 Task: Look for space in Oberá, Argentina from 1st August, 2023 to 5th August, 2023 for 1 adult in price range Rs.6000 to Rs.15000. Place can be entire place with 1  bedroom having 1 bed and 1 bathroom. Property type can be flat. Amenities needed are: wifi, heating, . Booking option can be shelf check-in. Required host language is English.
Action: Mouse moved to (542, 105)
Screenshot: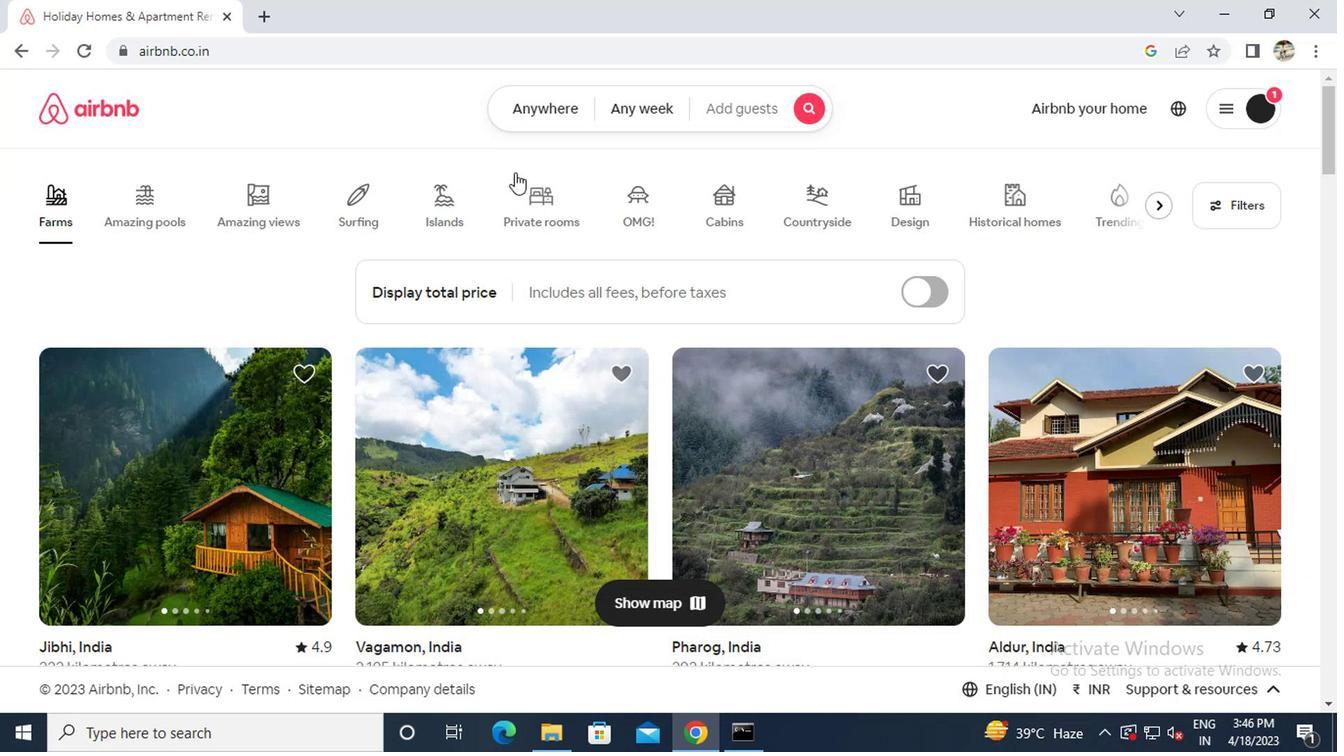 
Action: Mouse pressed left at (542, 105)
Screenshot: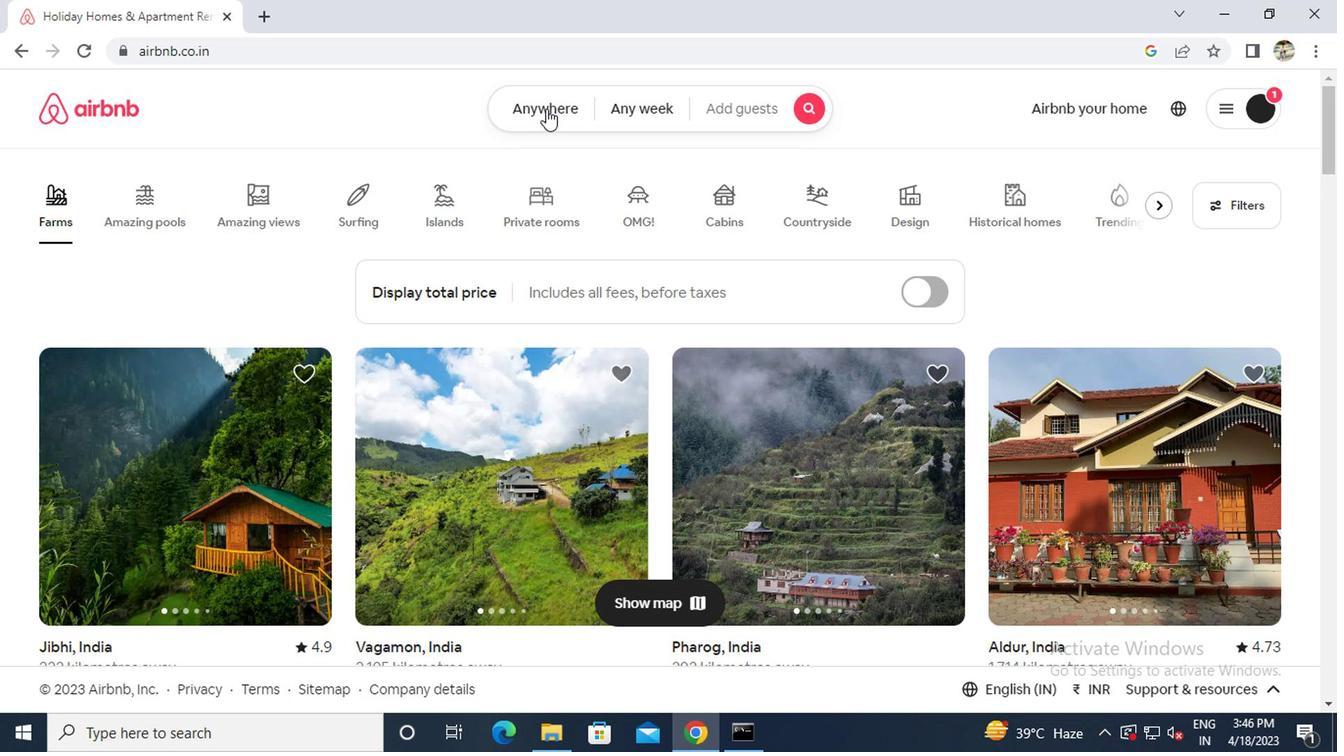 
Action: Mouse moved to (468, 181)
Screenshot: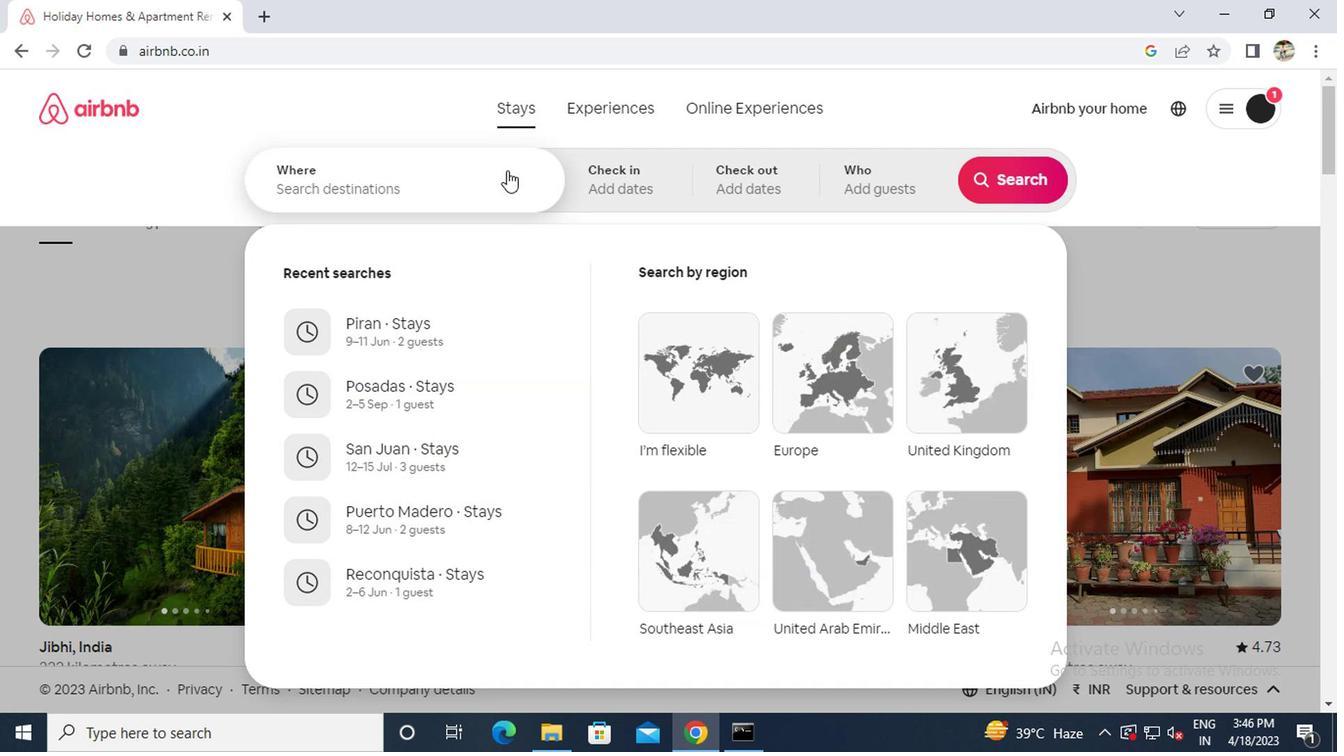 
Action: Mouse pressed left at (468, 181)
Screenshot: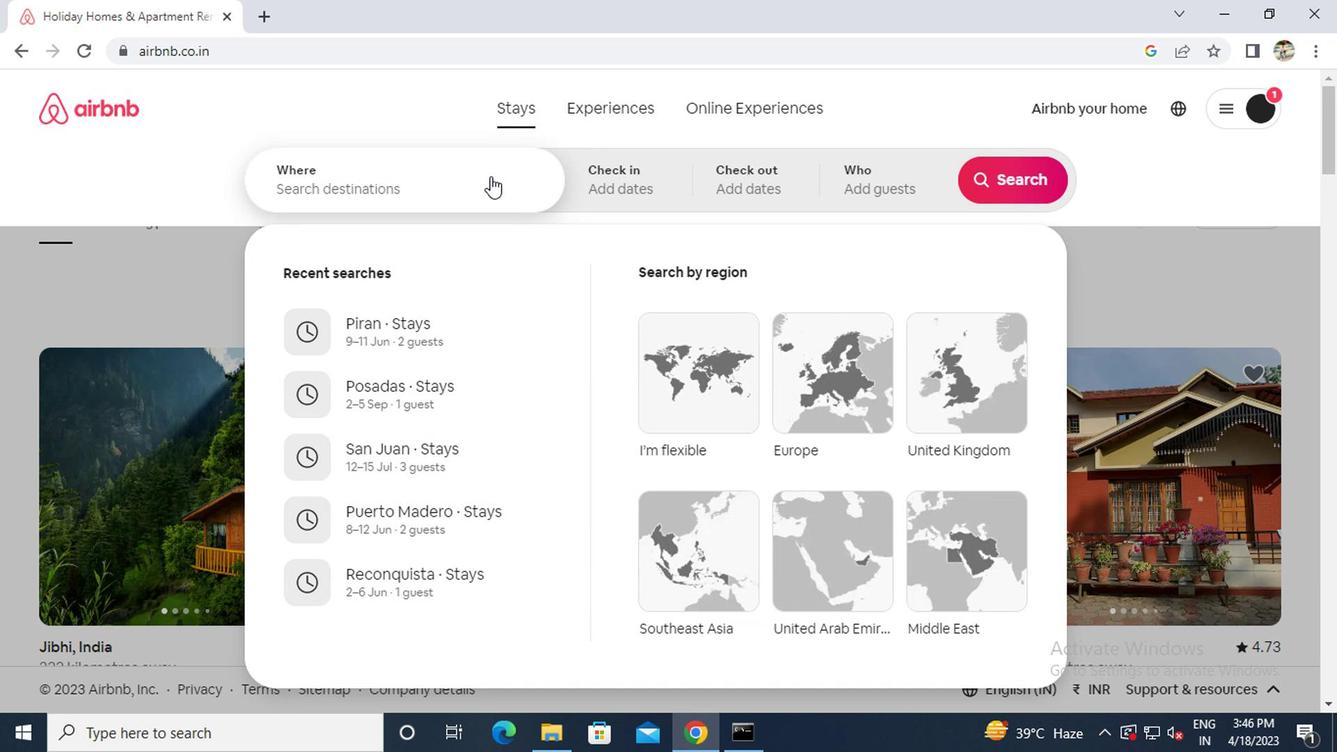 
Action: Key pressed o<Key.caps_lock>b
Screenshot: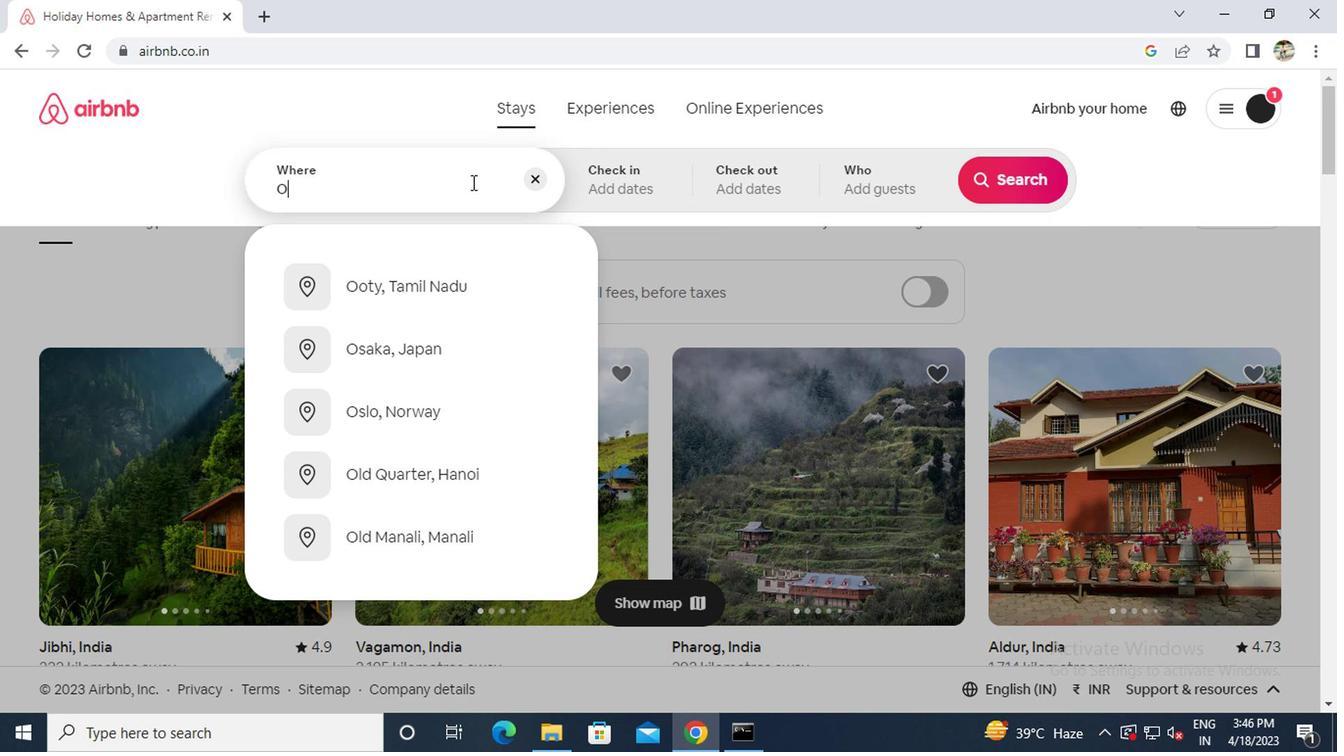 
Action: Mouse moved to (476, 173)
Screenshot: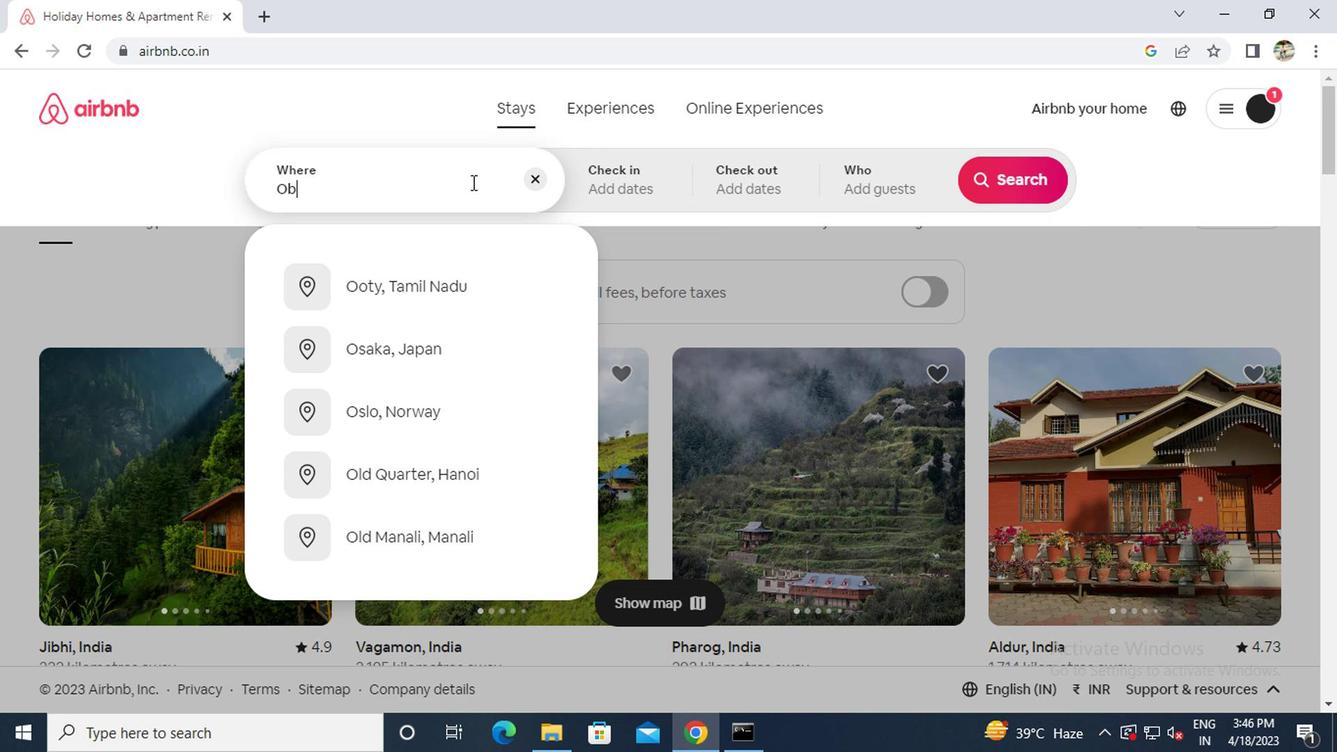 
Action: Key pressed era<Key.space><Key.caps_lock>a<Key.caps_lock>rgintin
Screenshot: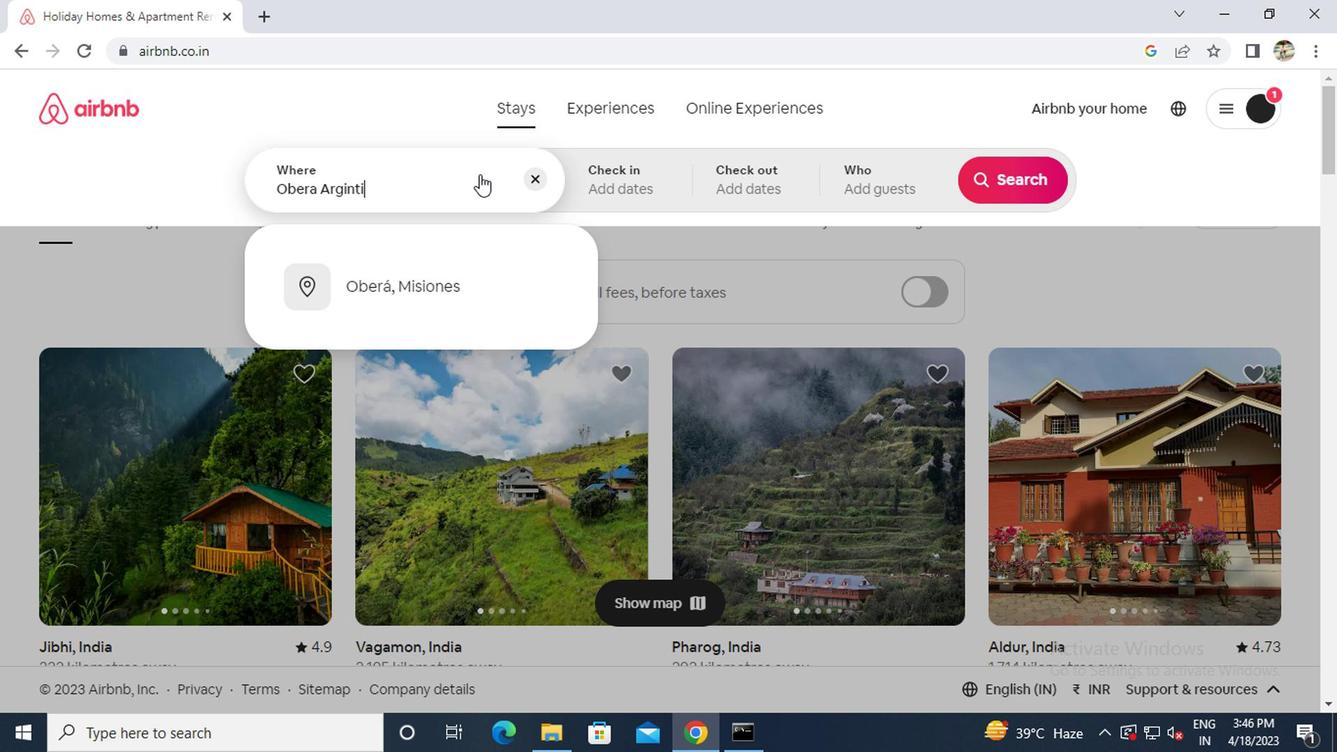 
Action: Mouse moved to (422, 275)
Screenshot: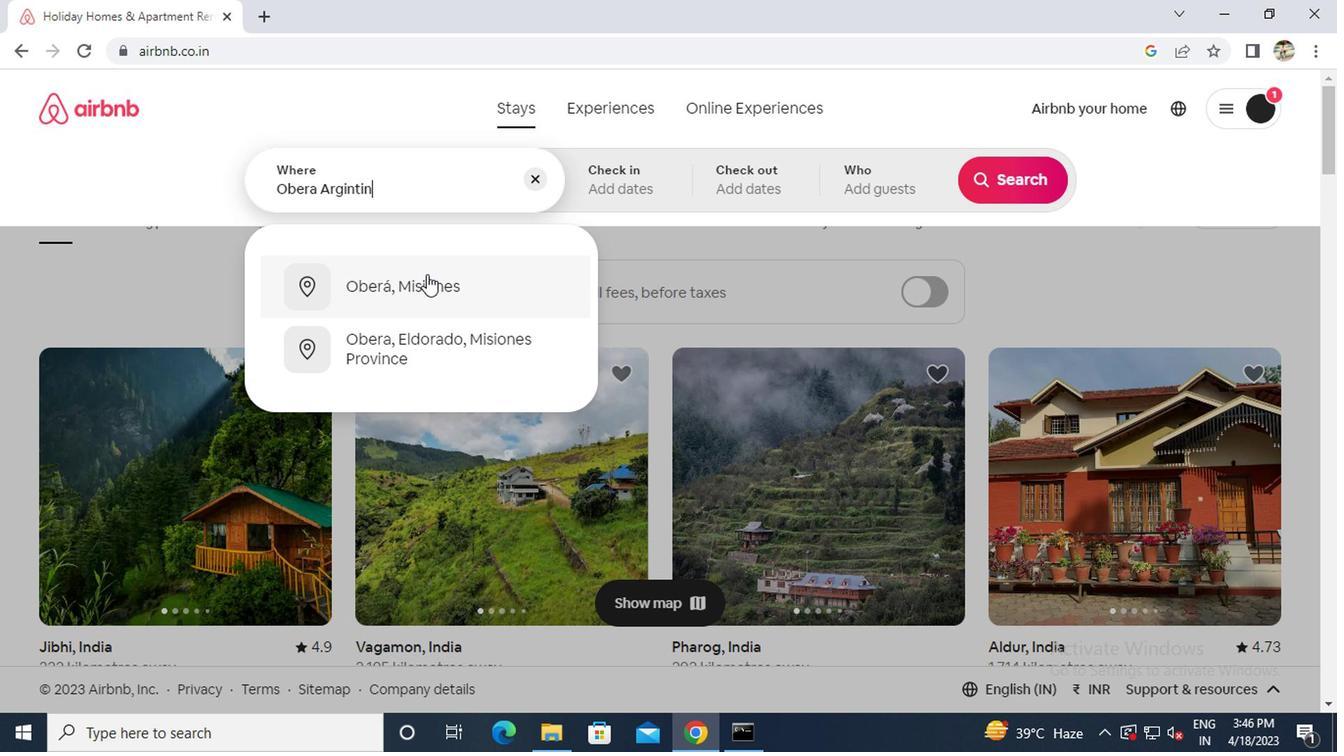 
Action: Mouse pressed left at (422, 275)
Screenshot: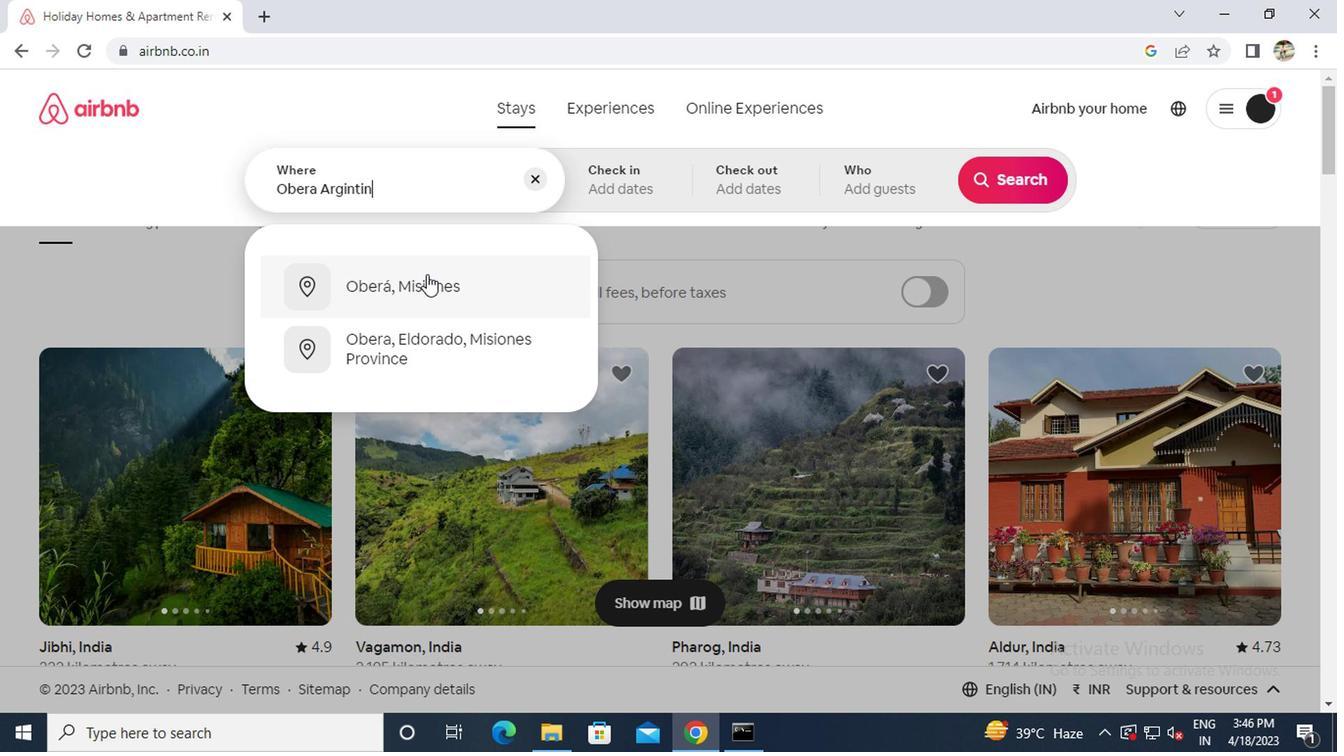 
Action: Mouse moved to (996, 333)
Screenshot: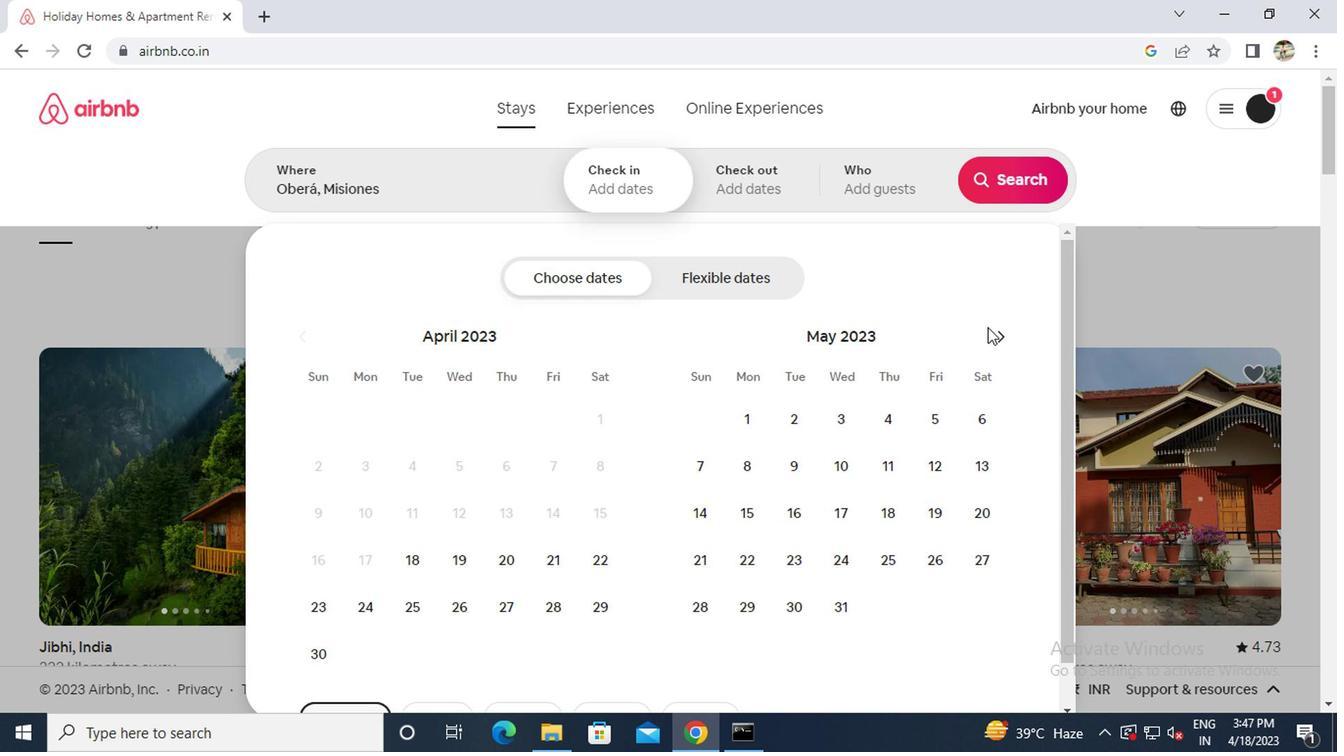 
Action: Mouse pressed left at (996, 333)
Screenshot: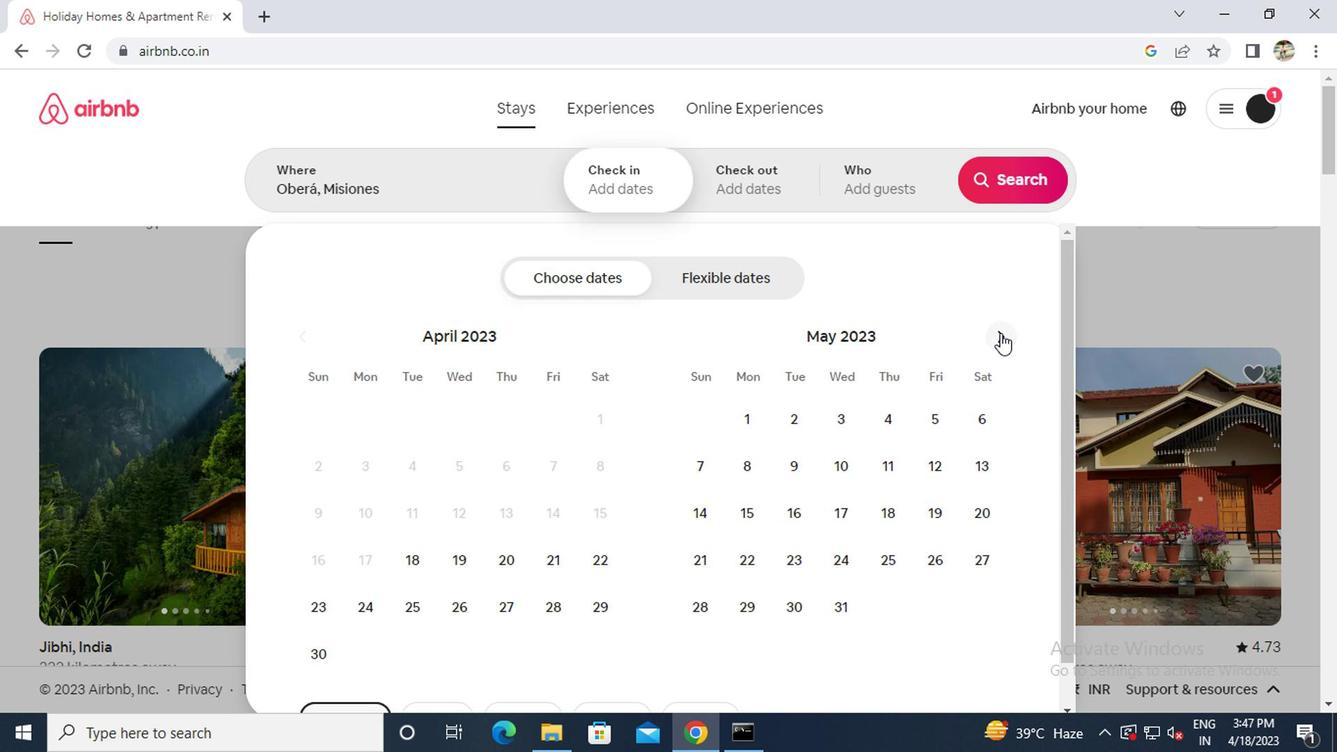 
Action: Mouse pressed left at (996, 333)
Screenshot: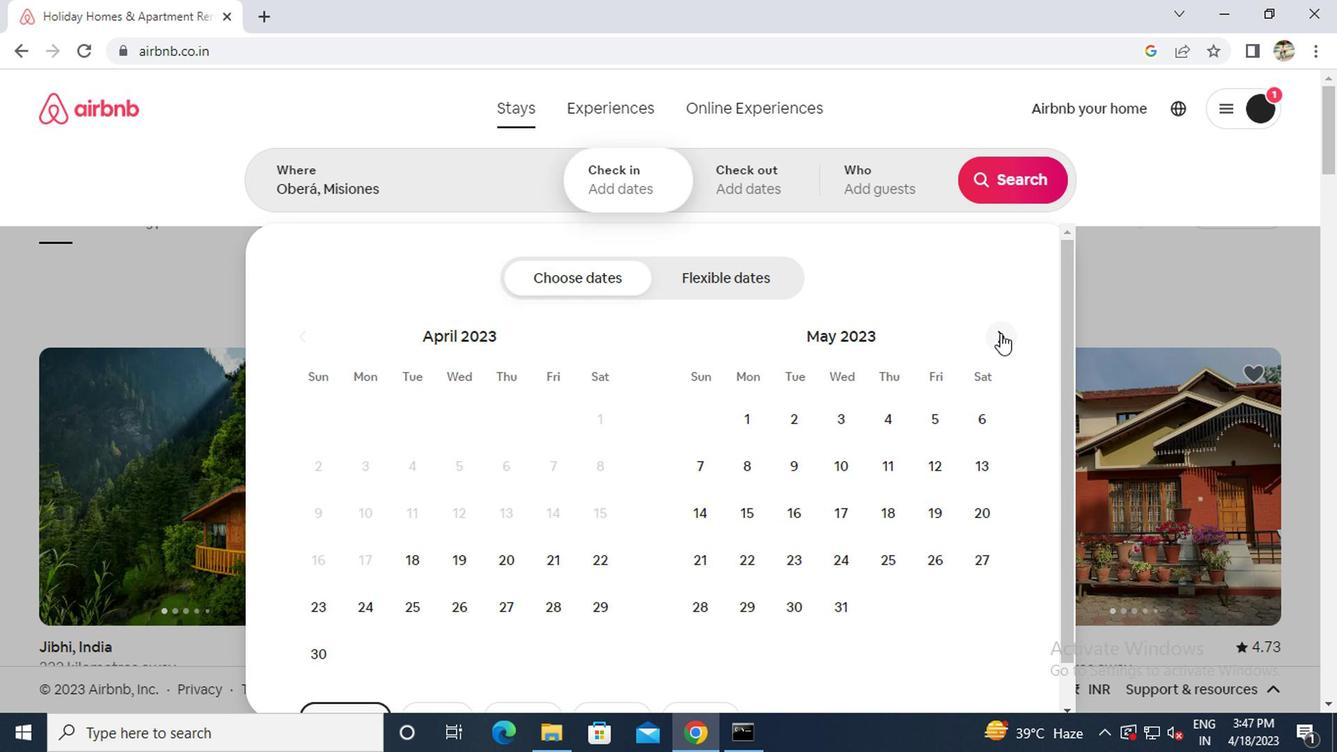 
Action: Mouse pressed left at (996, 333)
Screenshot: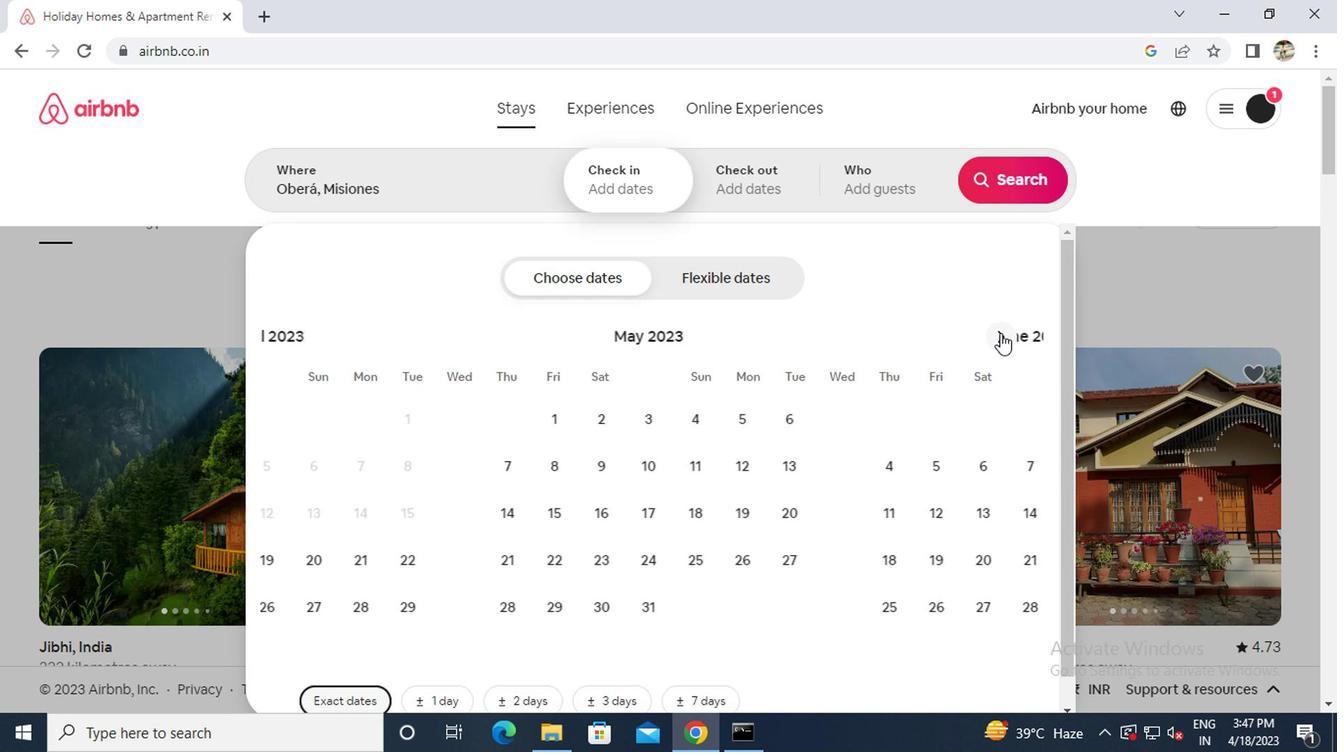 
Action: Mouse pressed left at (996, 333)
Screenshot: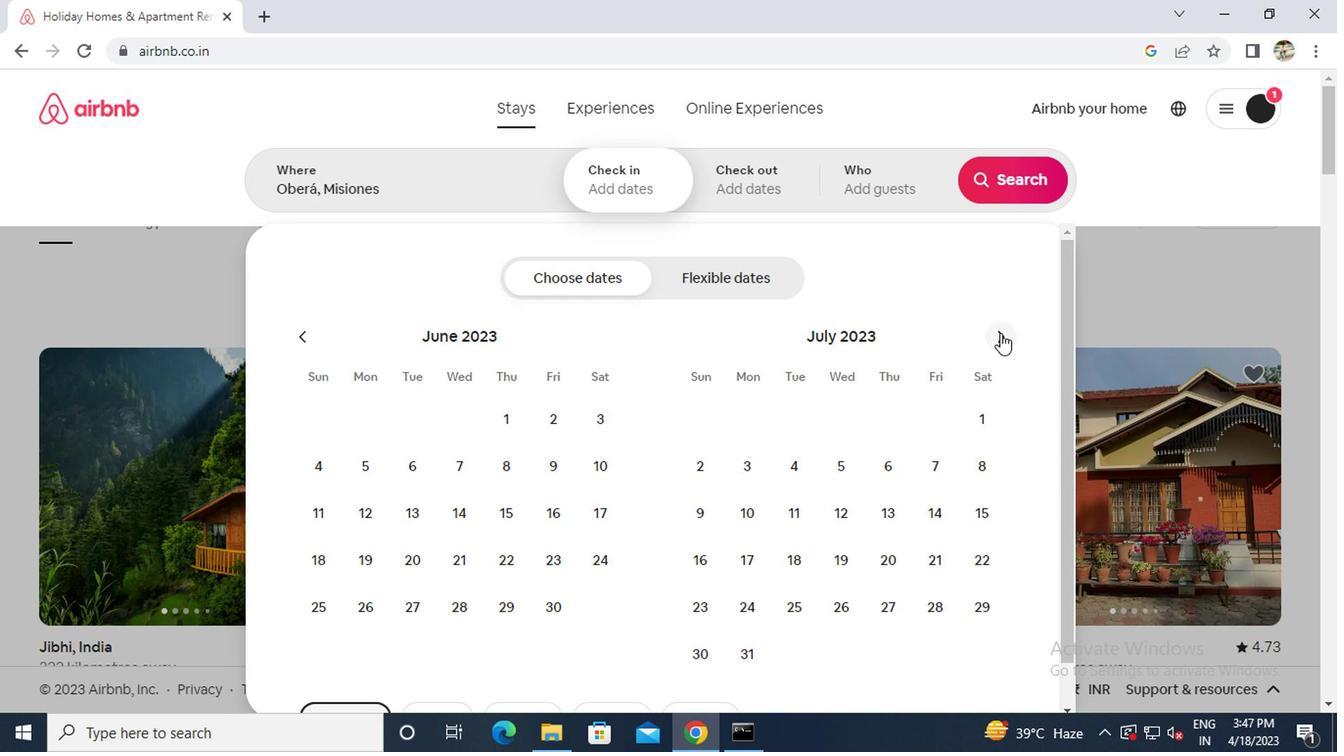 
Action: Mouse moved to (795, 412)
Screenshot: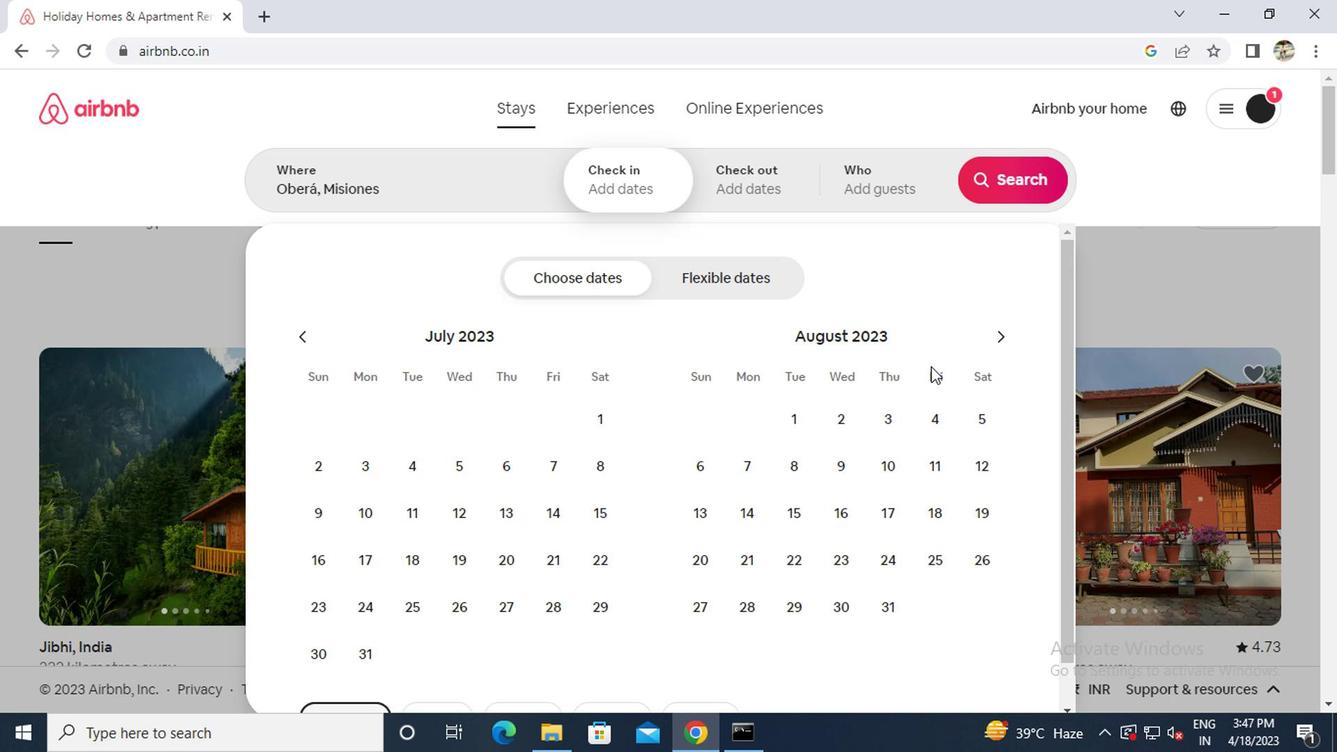 
Action: Mouse pressed left at (795, 412)
Screenshot: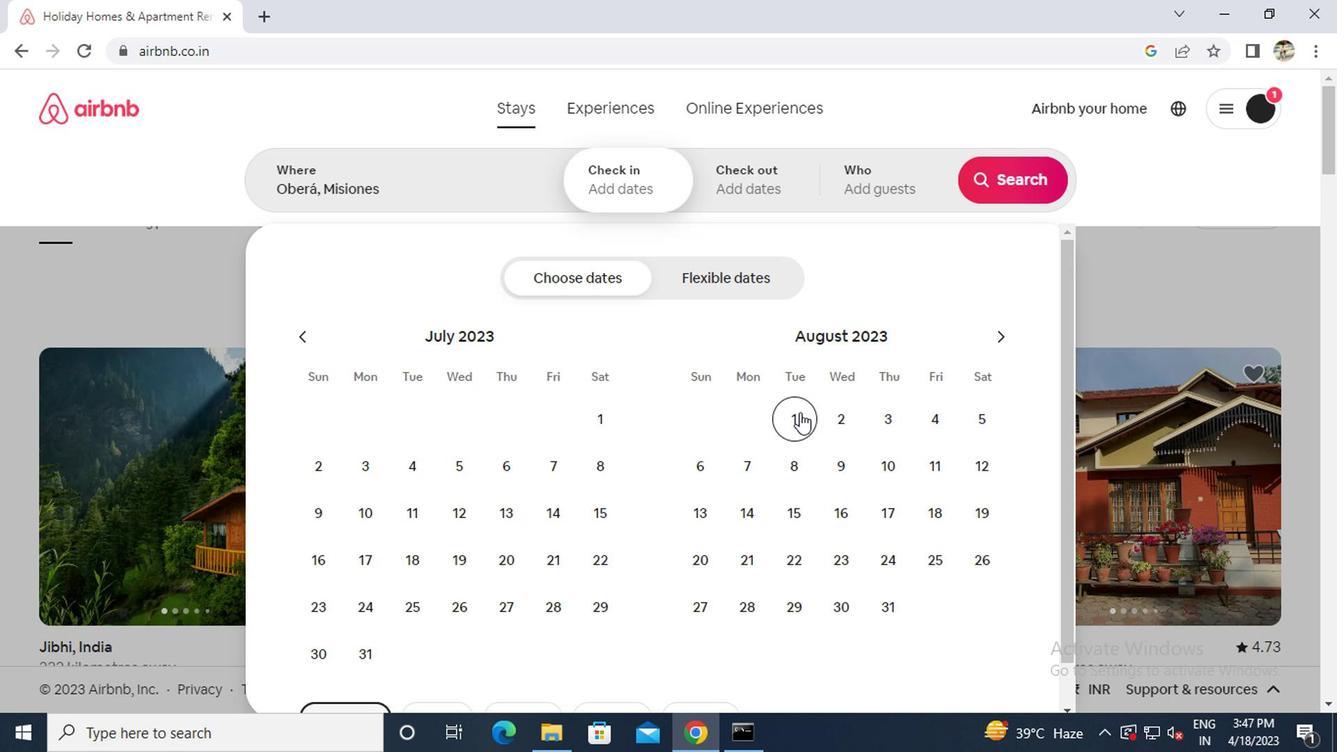 
Action: Mouse moved to (974, 425)
Screenshot: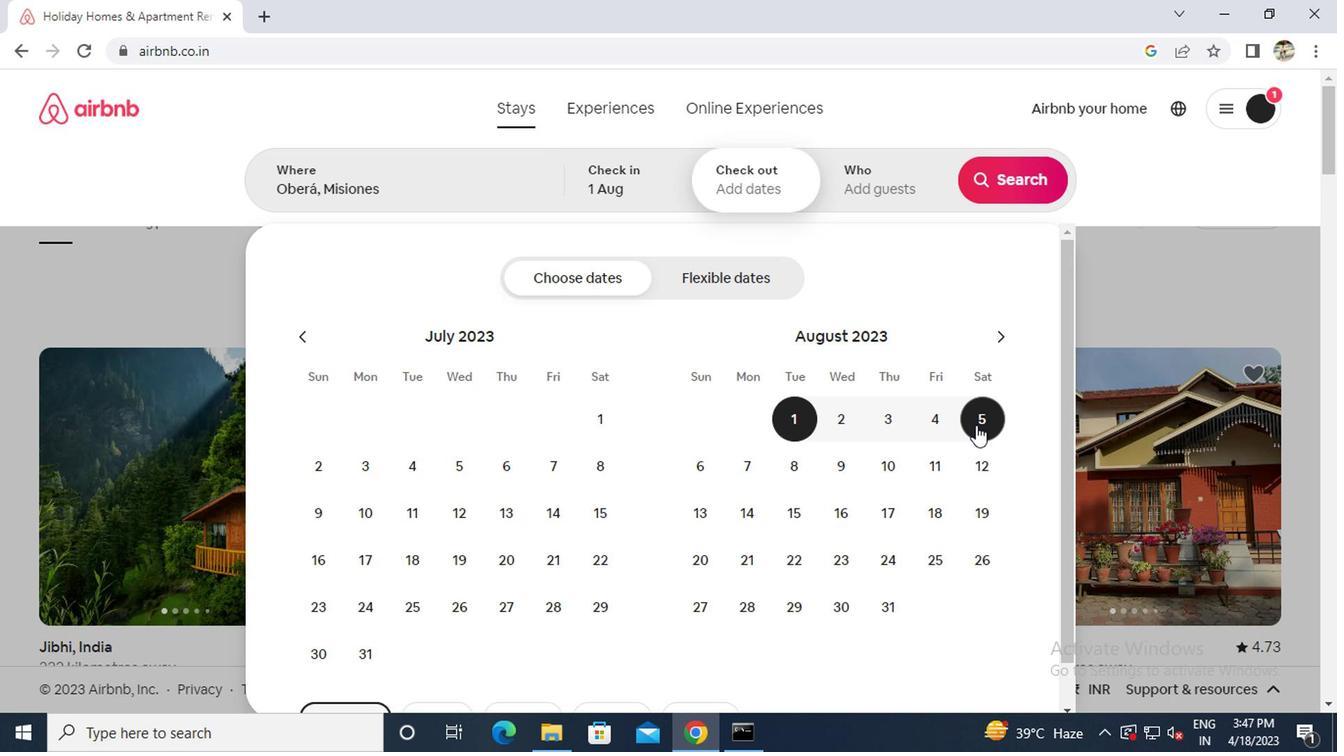 
Action: Mouse pressed left at (974, 425)
Screenshot: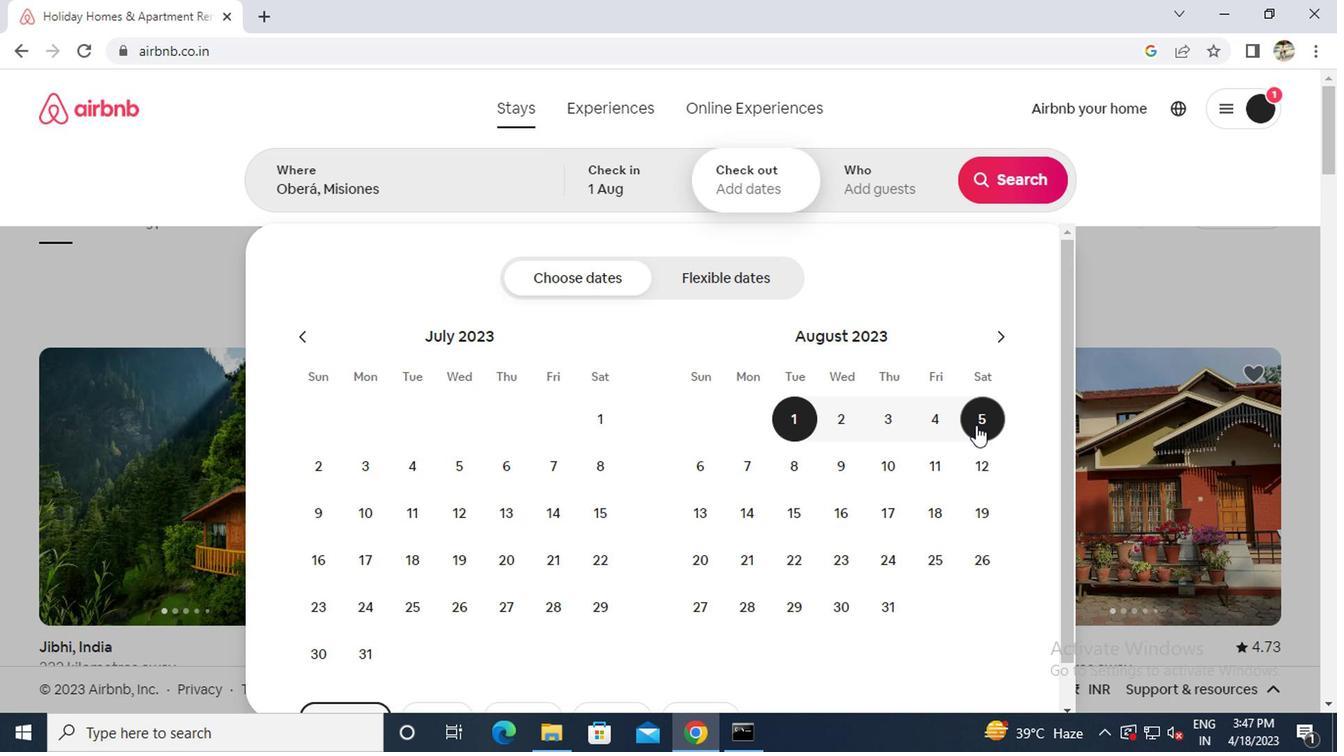 
Action: Mouse moved to (897, 180)
Screenshot: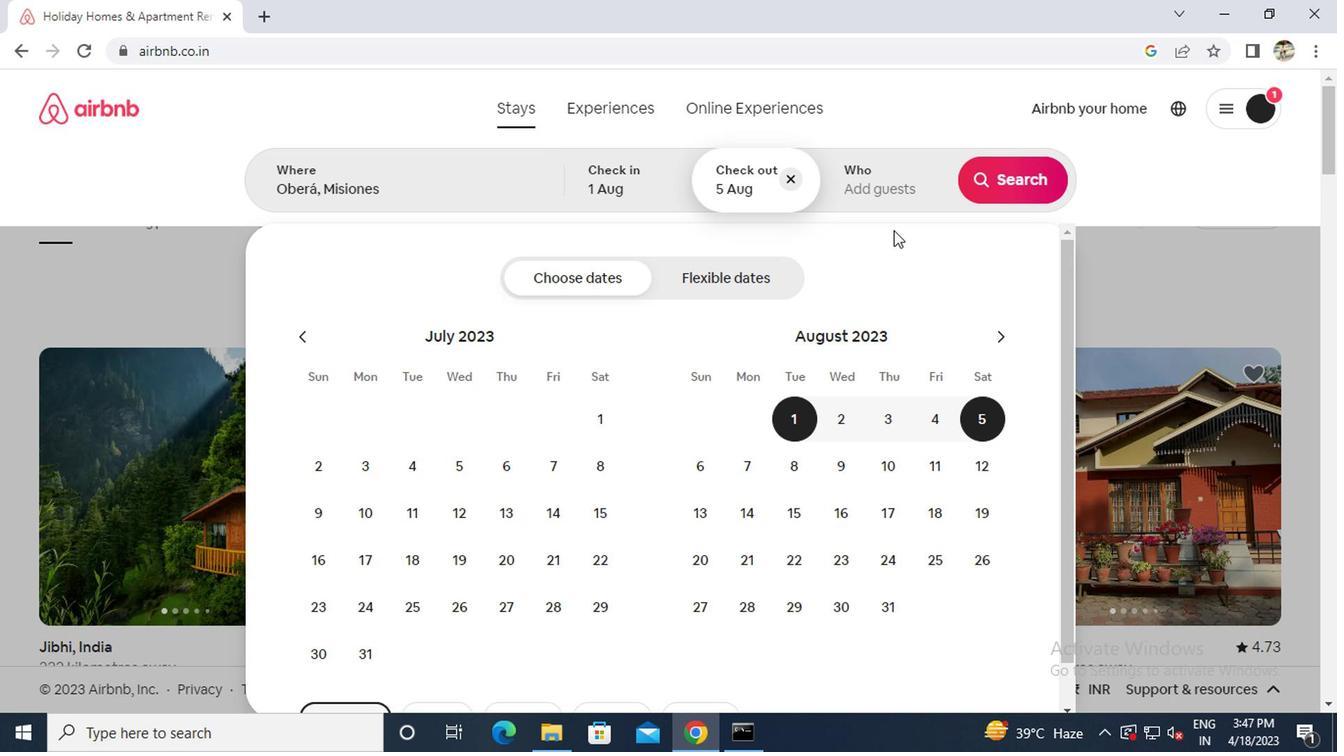 
Action: Mouse pressed left at (897, 180)
Screenshot: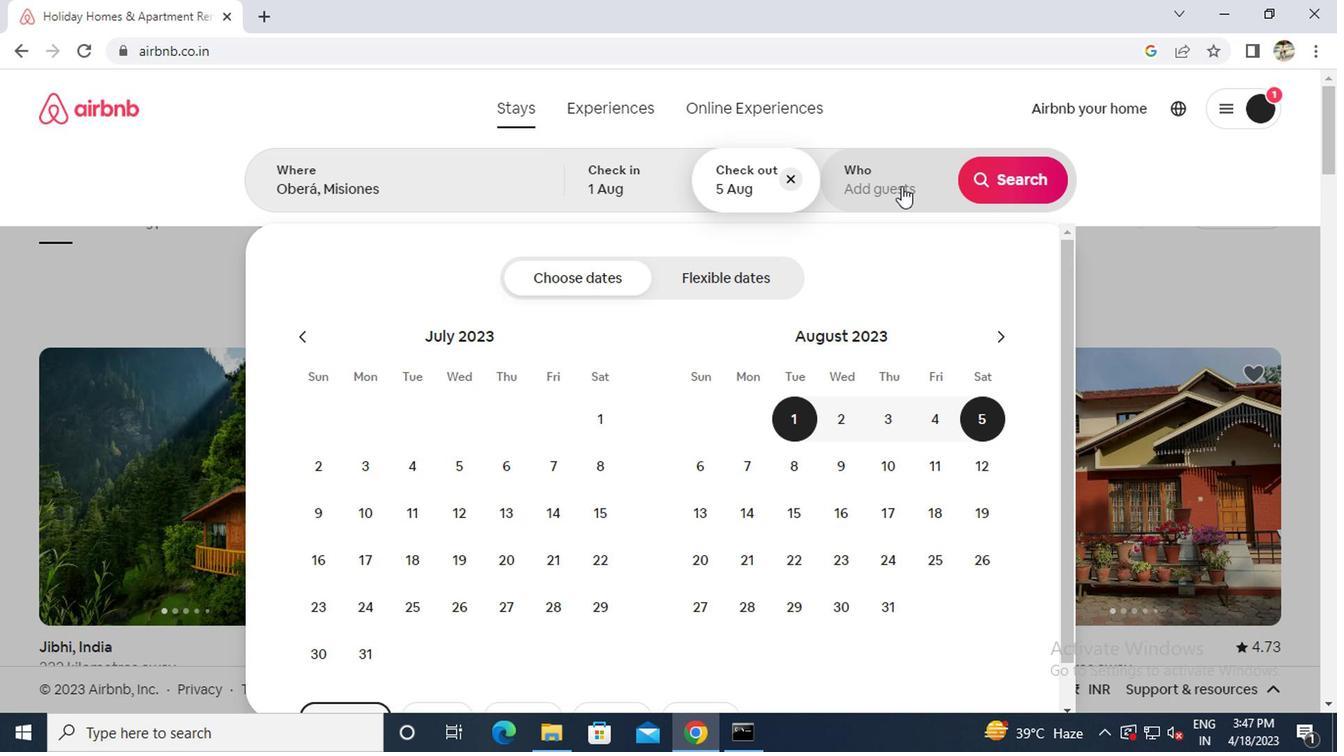 
Action: Mouse moved to (1000, 283)
Screenshot: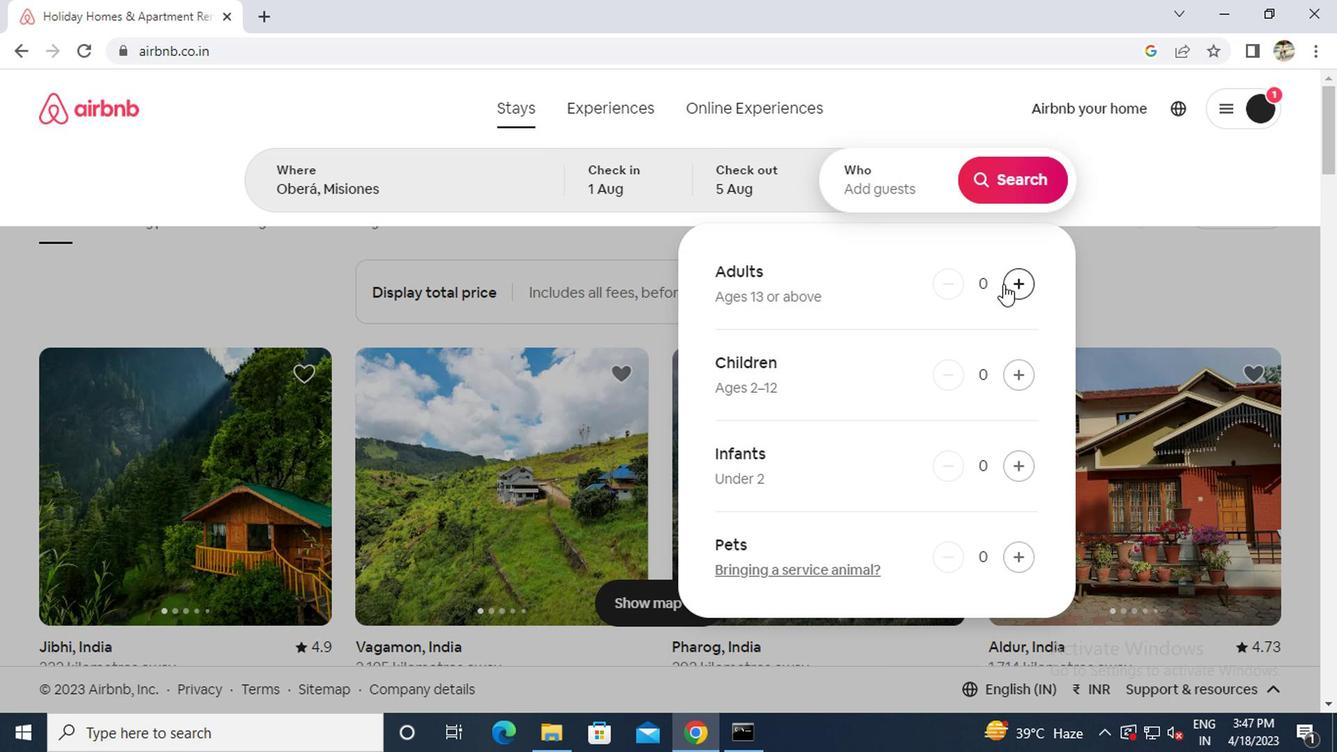 
Action: Mouse pressed left at (1000, 283)
Screenshot: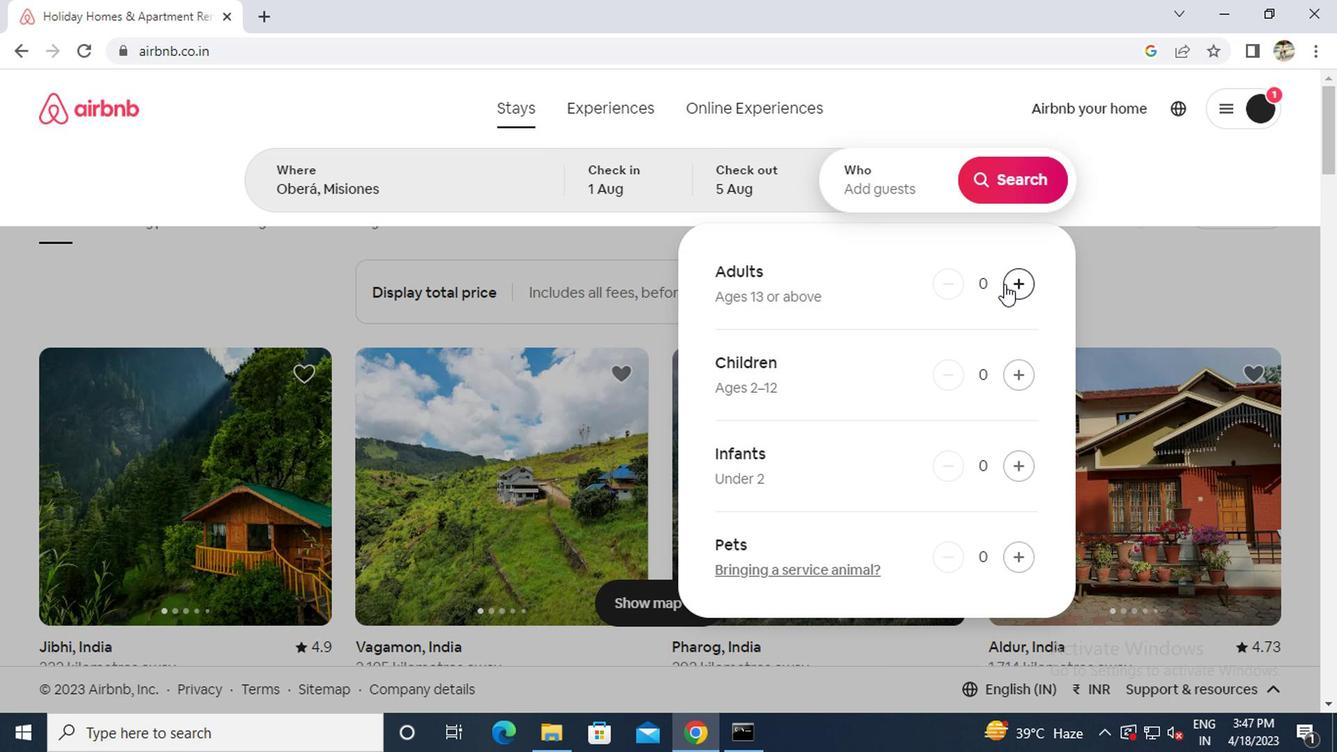 
Action: Mouse moved to (985, 179)
Screenshot: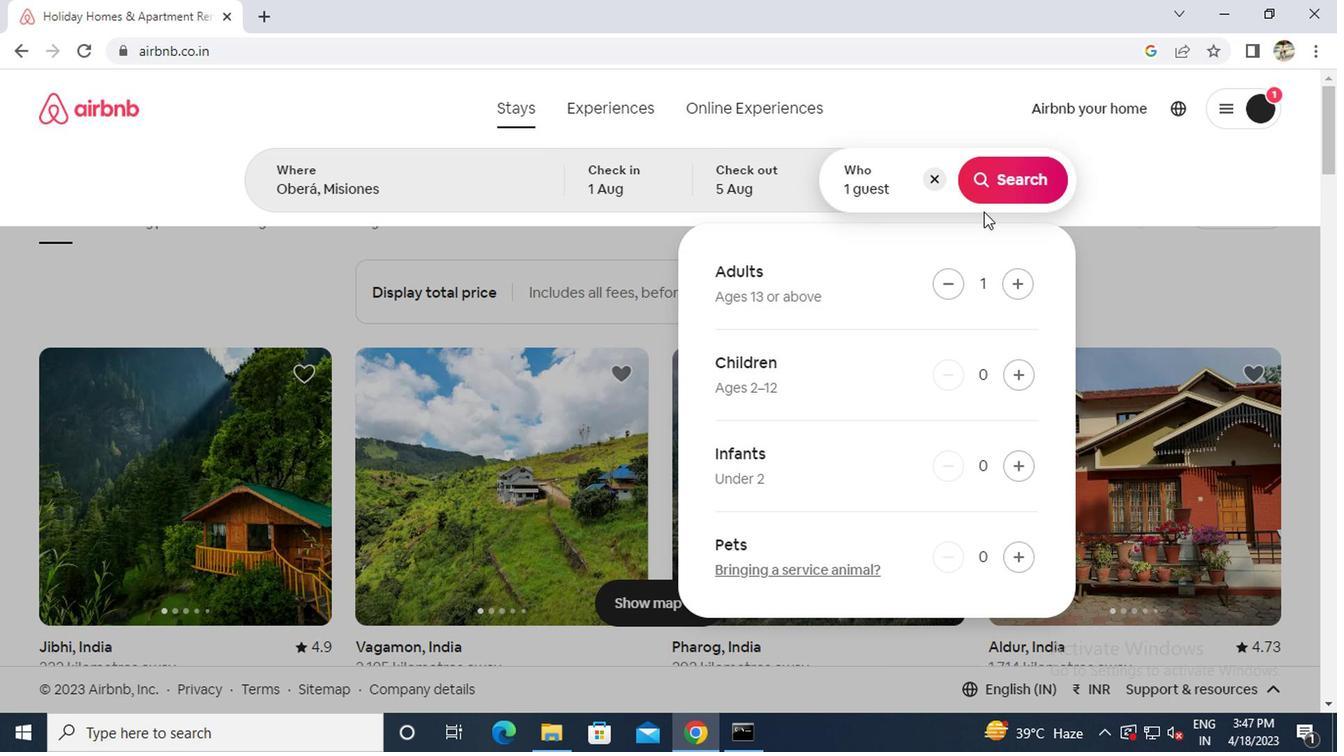 
Action: Mouse pressed left at (985, 179)
Screenshot: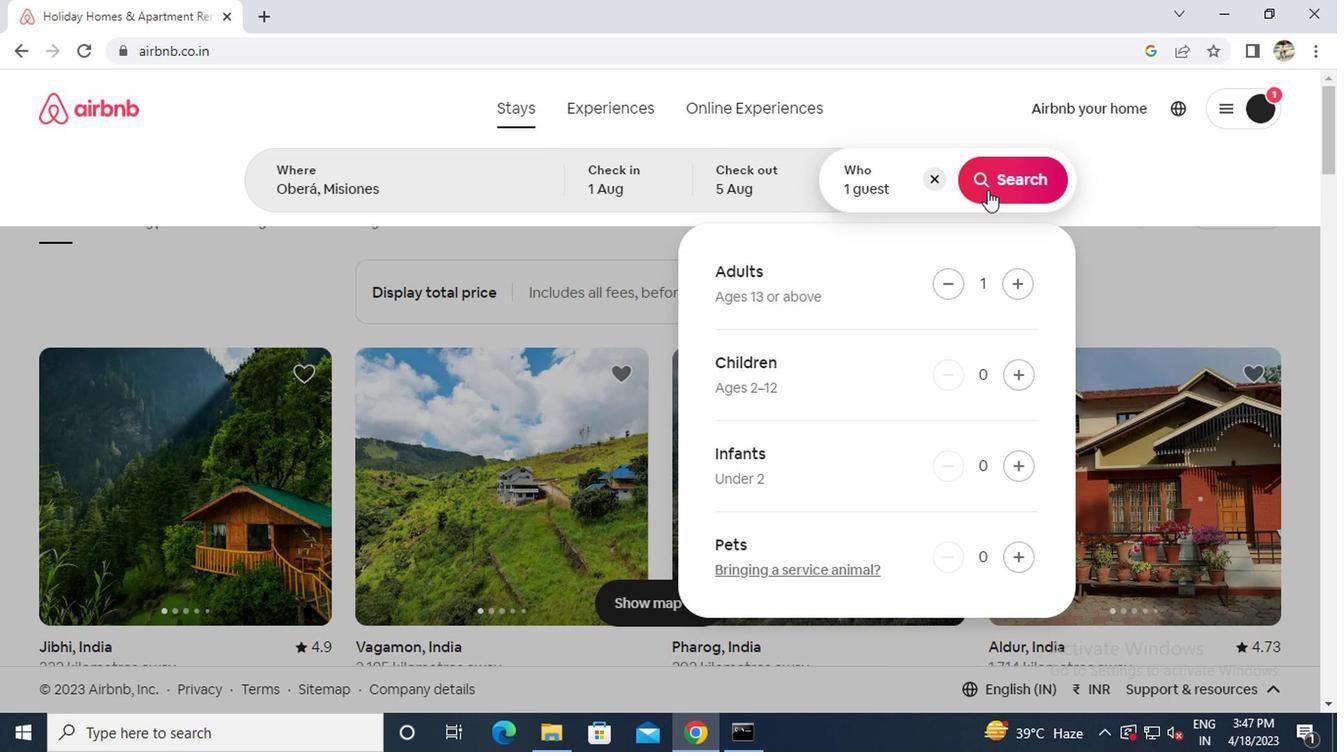 
Action: Mouse moved to (1227, 182)
Screenshot: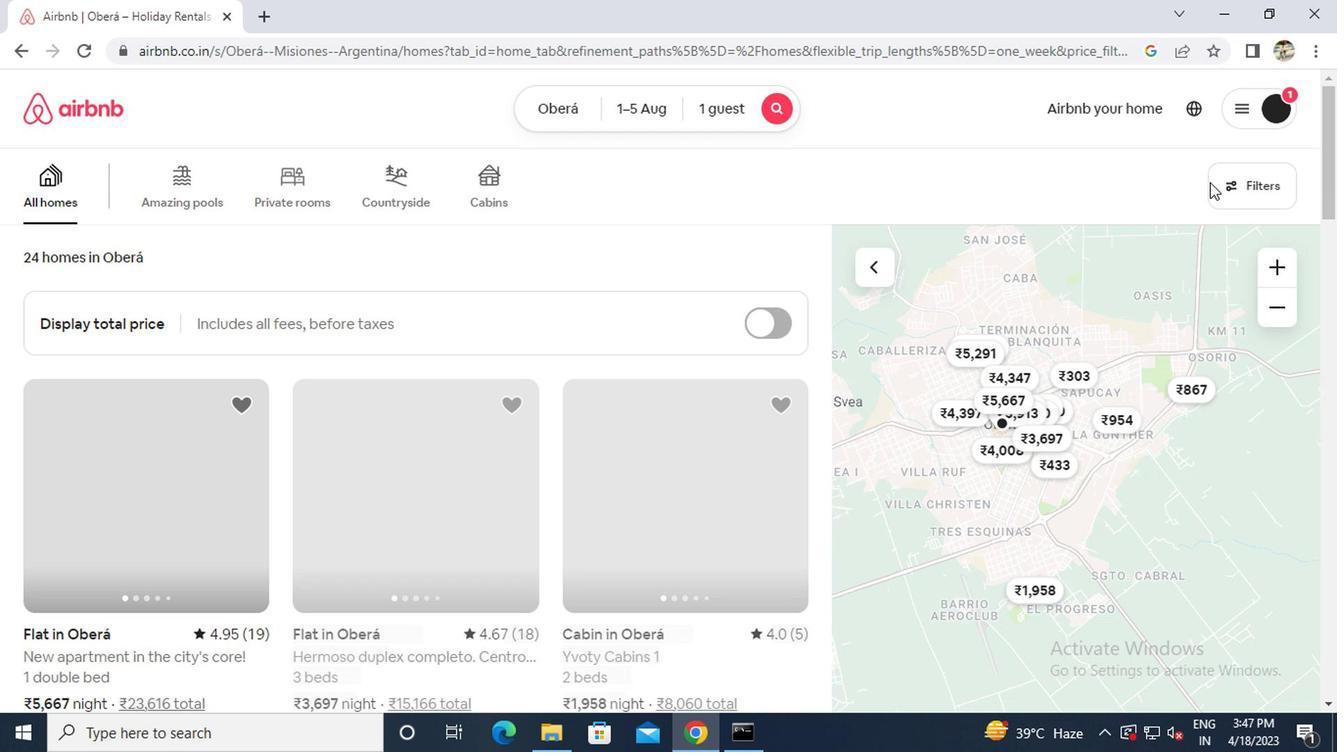 
Action: Mouse pressed left at (1227, 182)
Screenshot: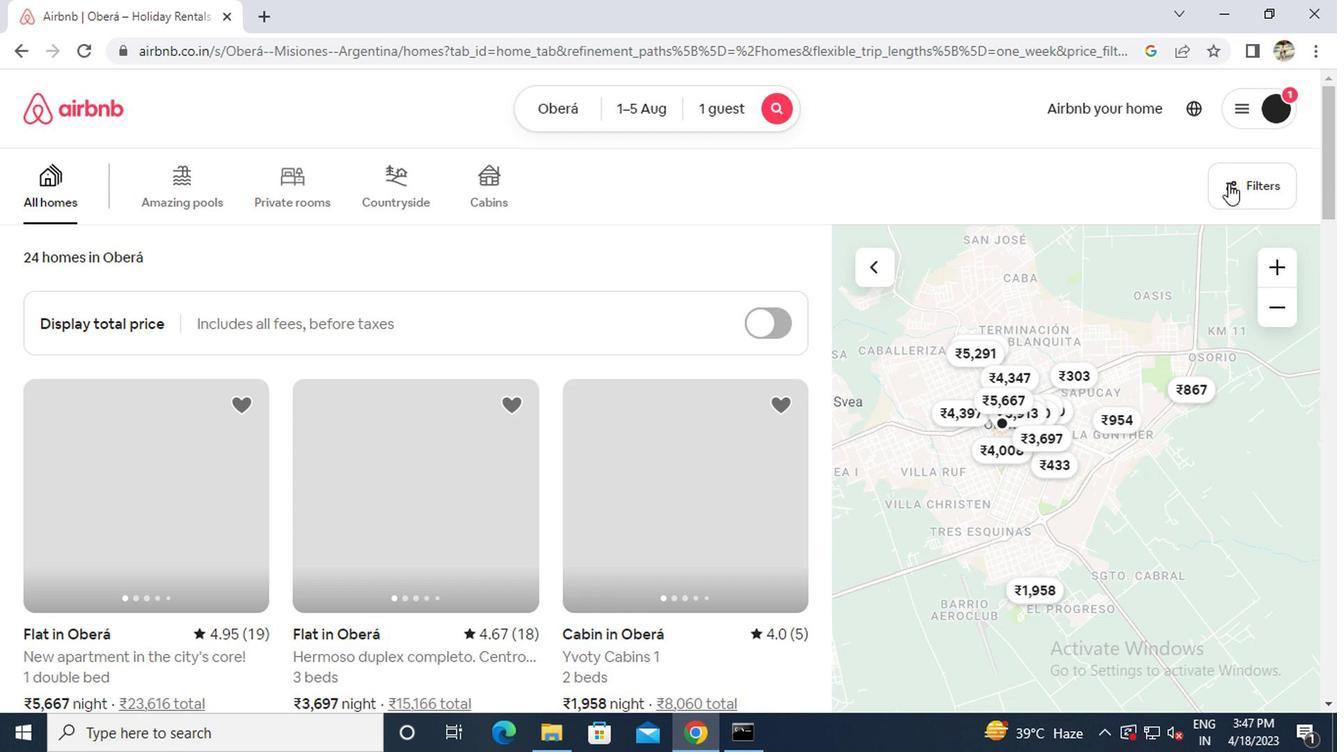 
Action: Mouse moved to (466, 438)
Screenshot: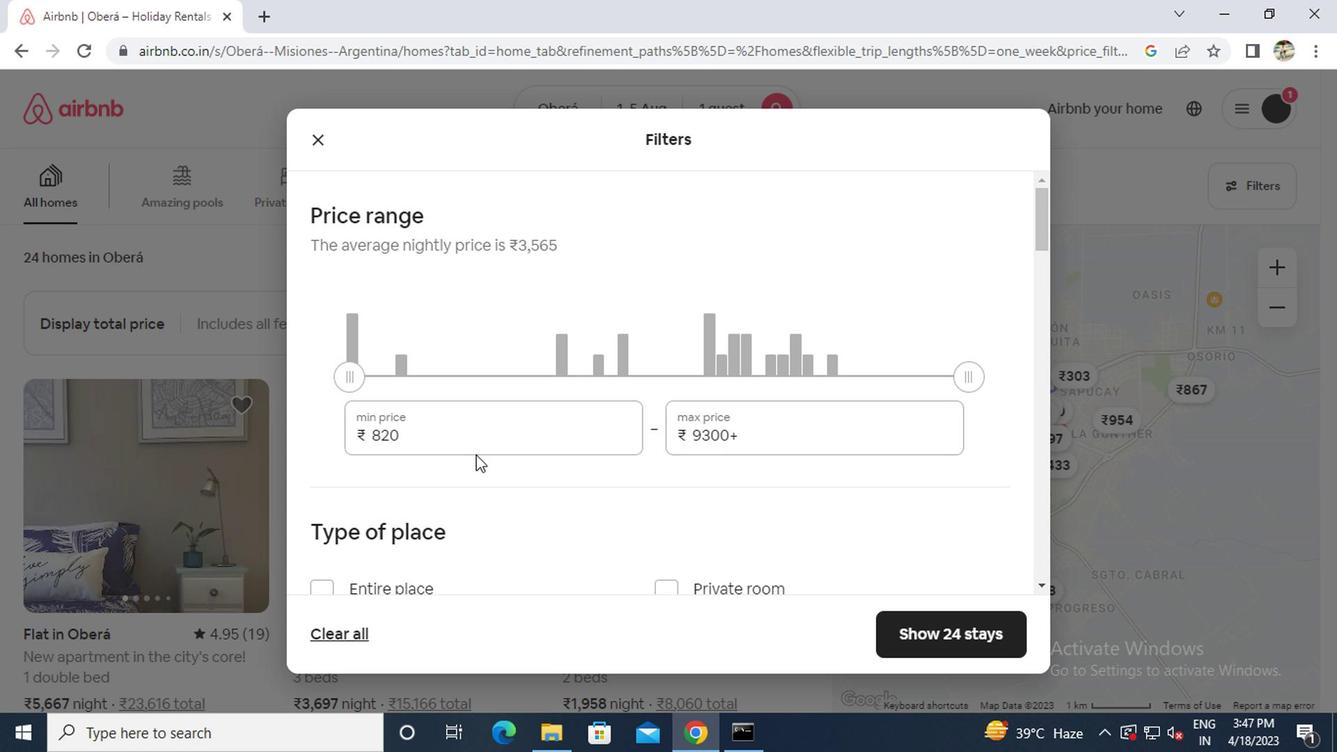 
Action: Mouse pressed left at (466, 438)
Screenshot: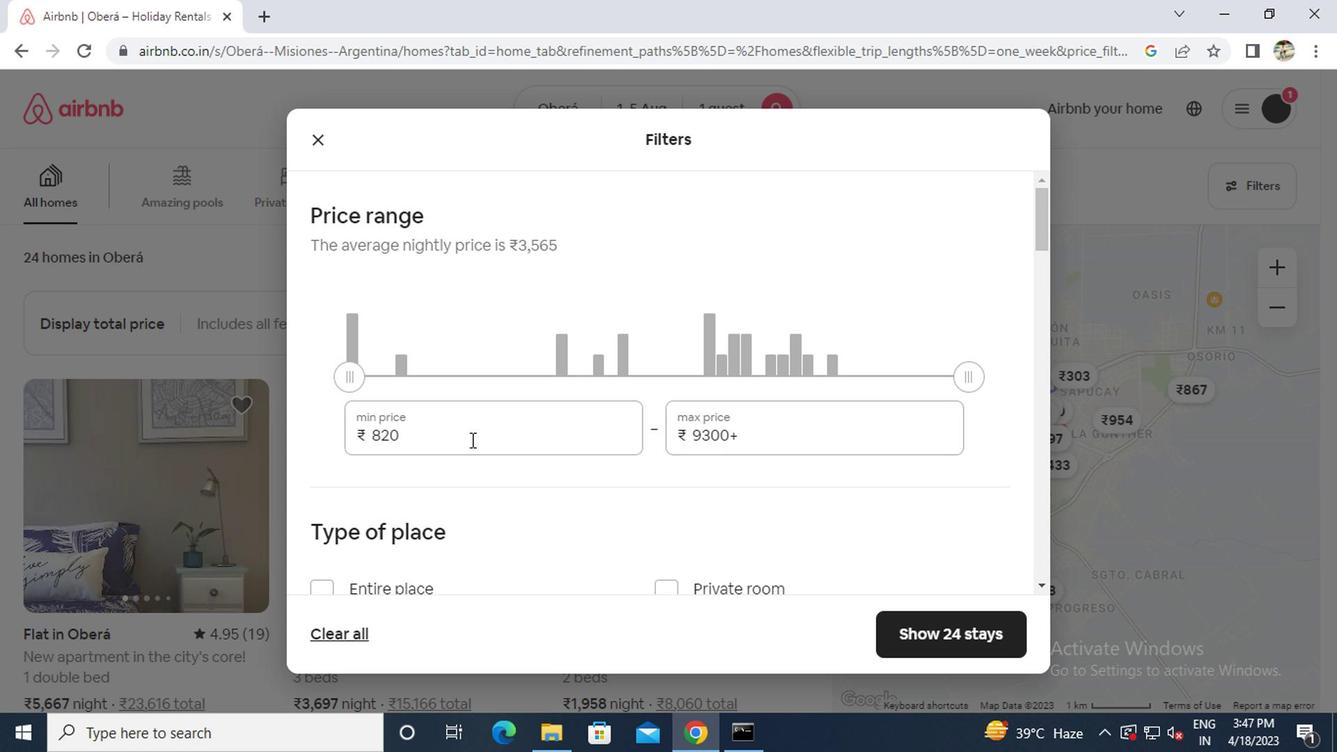 
Action: Key pressed ctrl+A
Screenshot: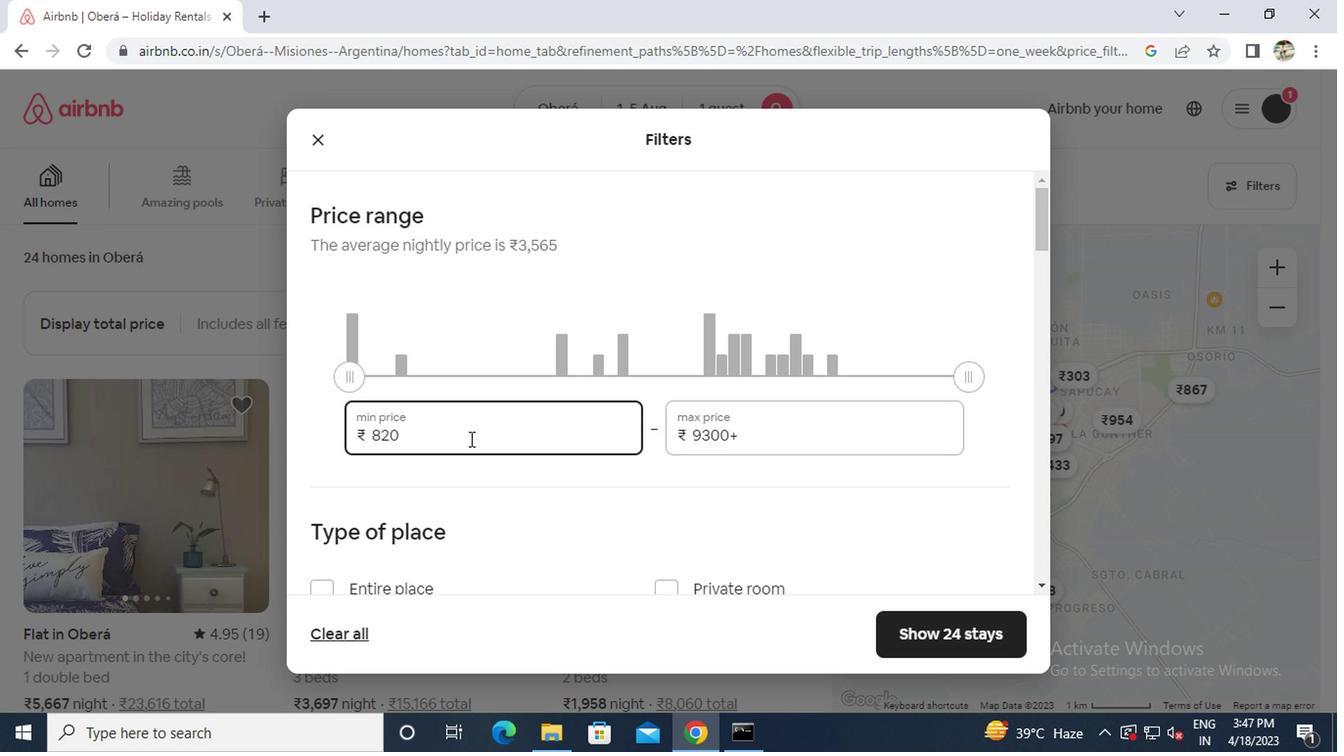 
Action: Mouse moved to (466, 437)
Screenshot: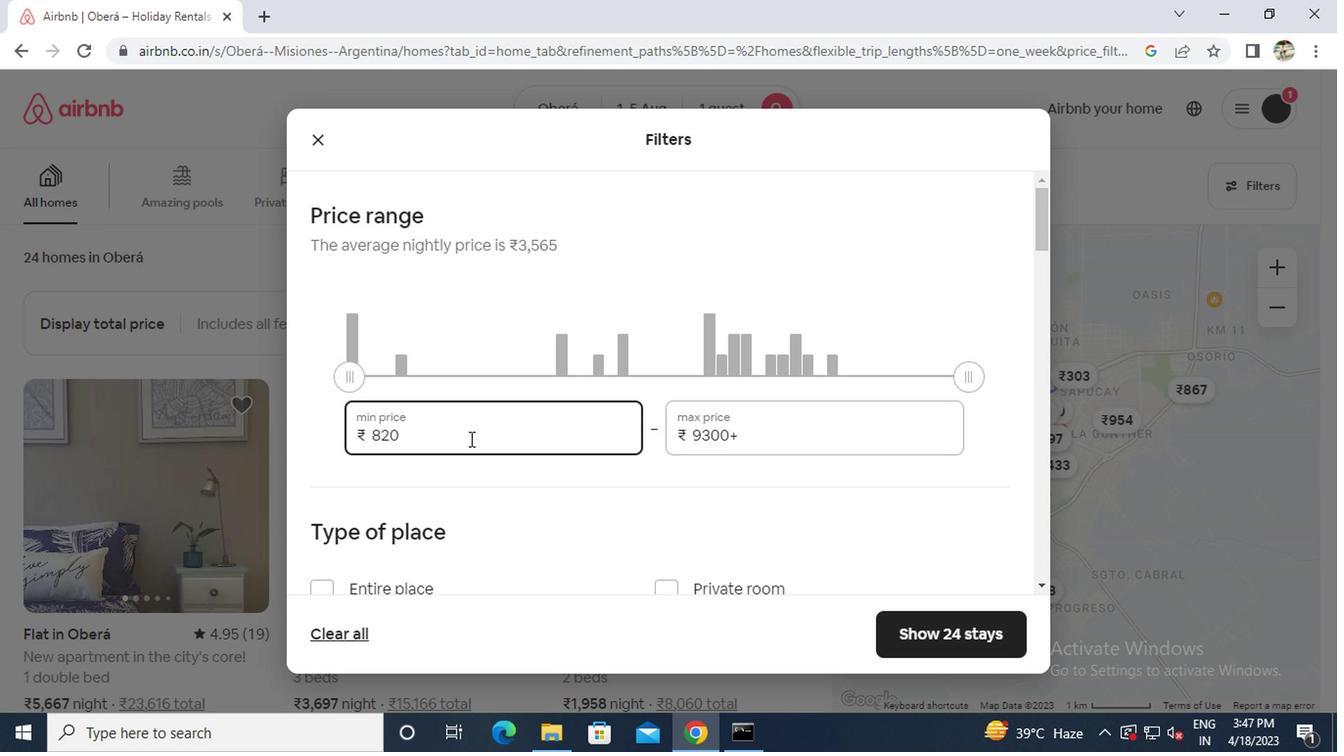 
Action: Key pressed 6000
Screenshot: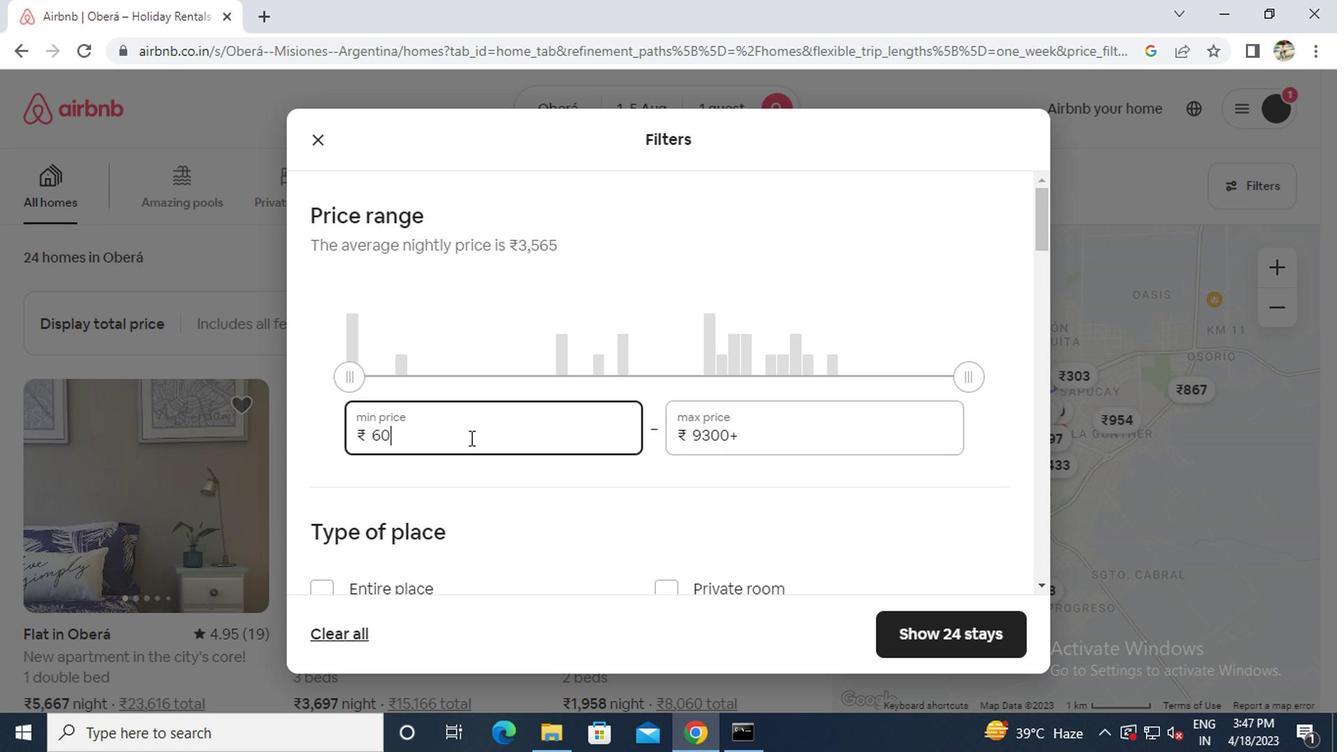 
Action: Mouse moved to (829, 437)
Screenshot: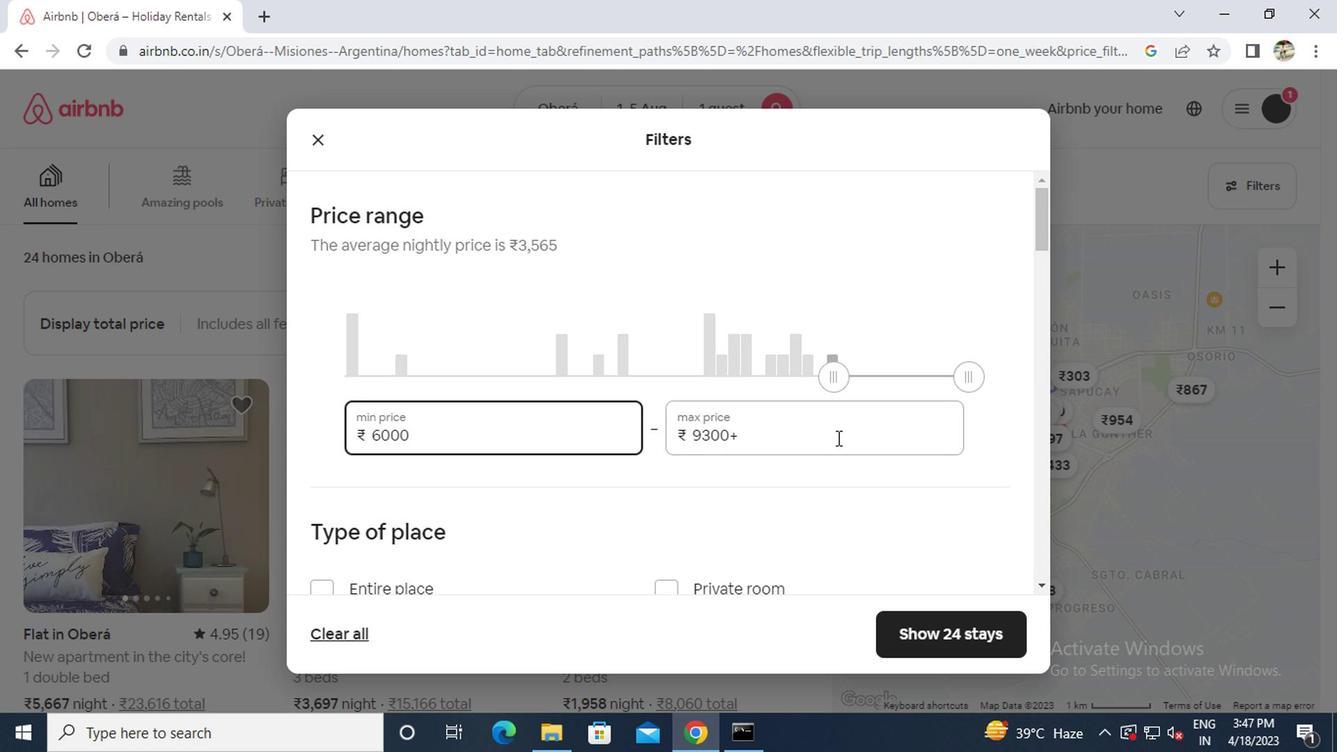 
Action: Mouse pressed left at (829, 437)
Screenshot: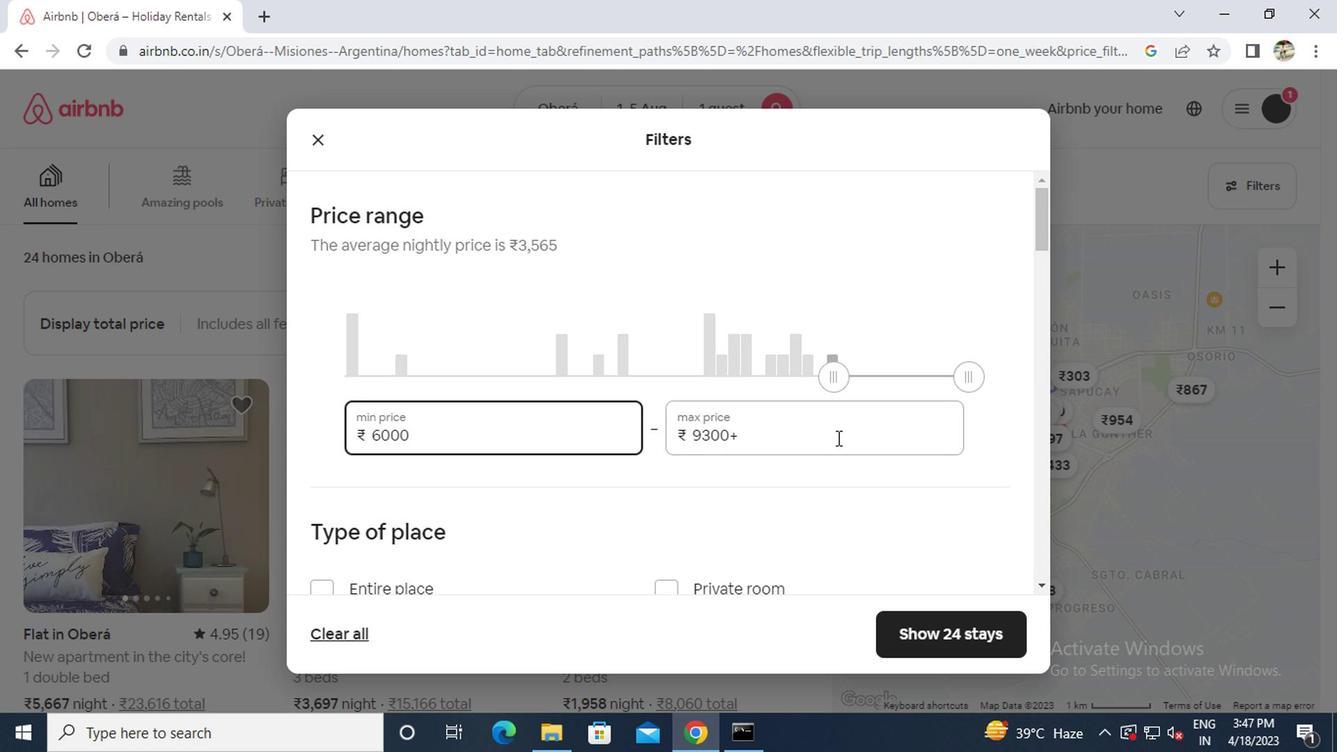 
Action: Mouse moved to (829, 438)
Screenshot: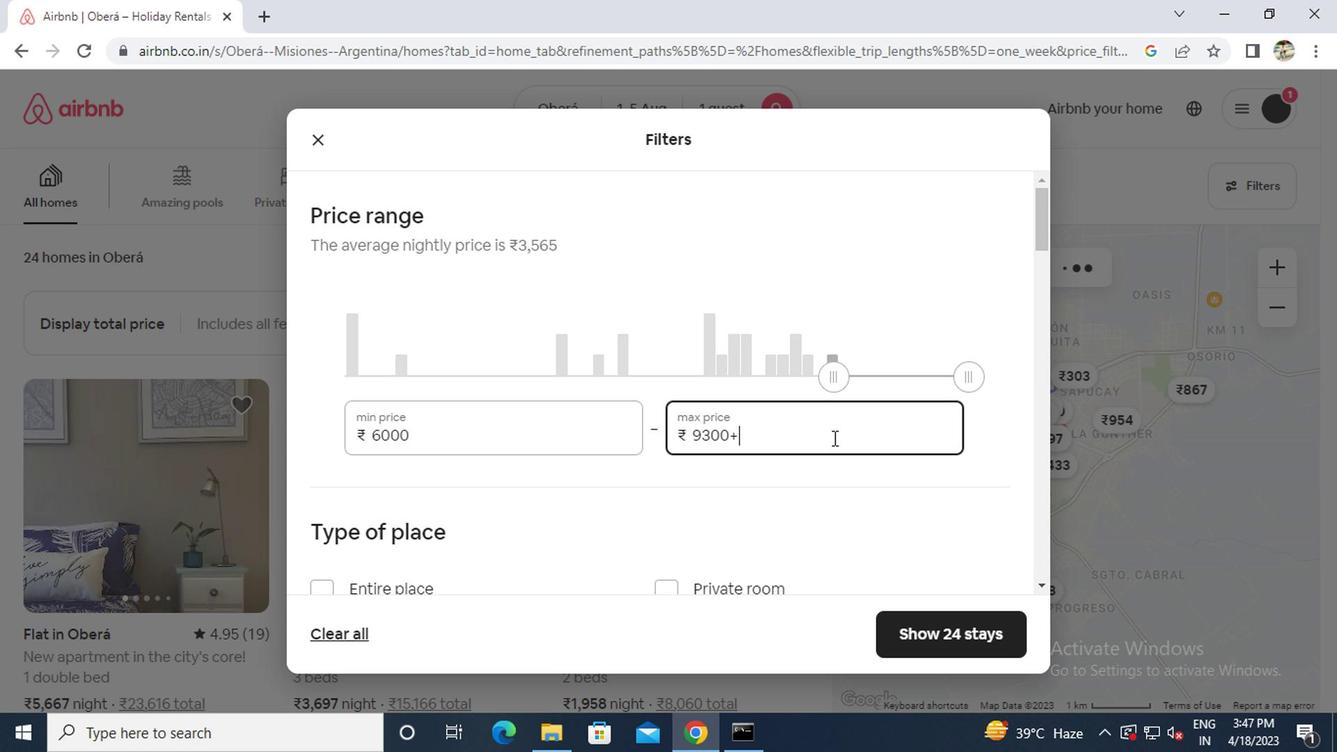 
Action: Key pressed ctrl+A10000
Screenshot: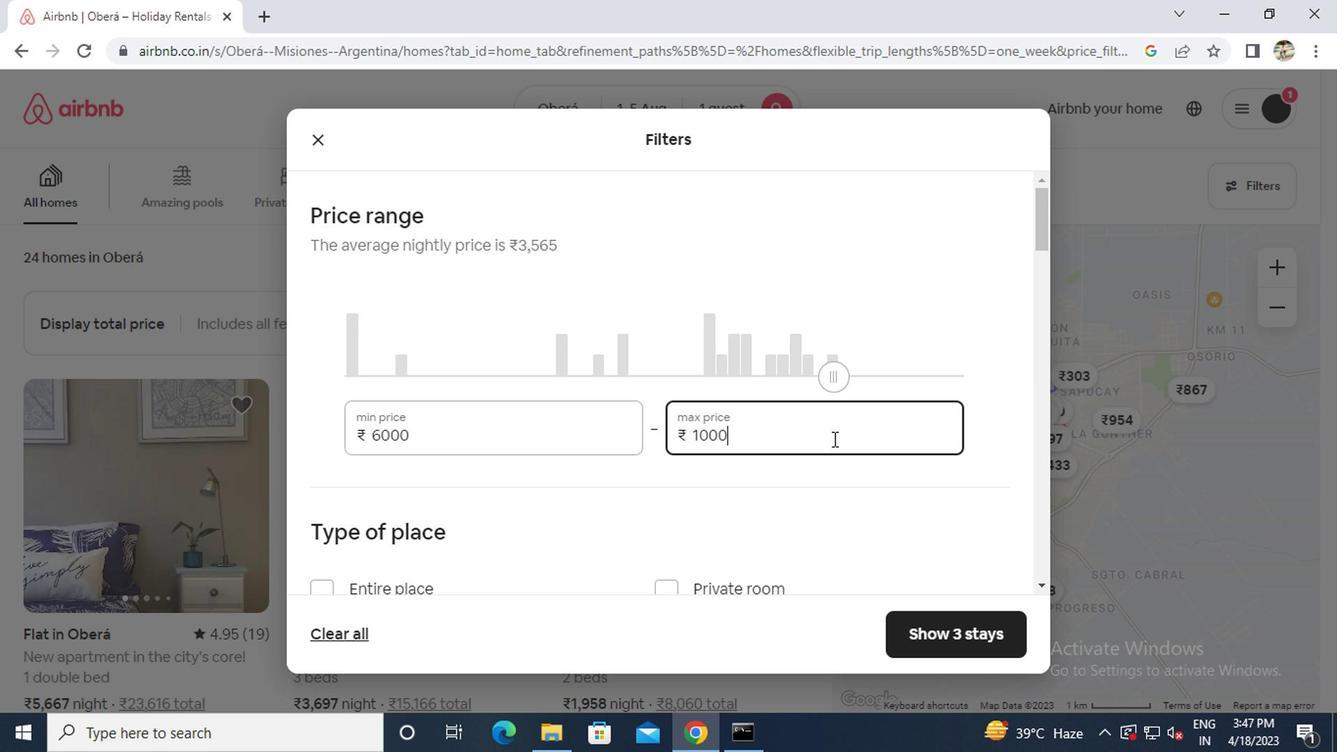 
Action: Mouse moved to (394, 543)
Screenshot: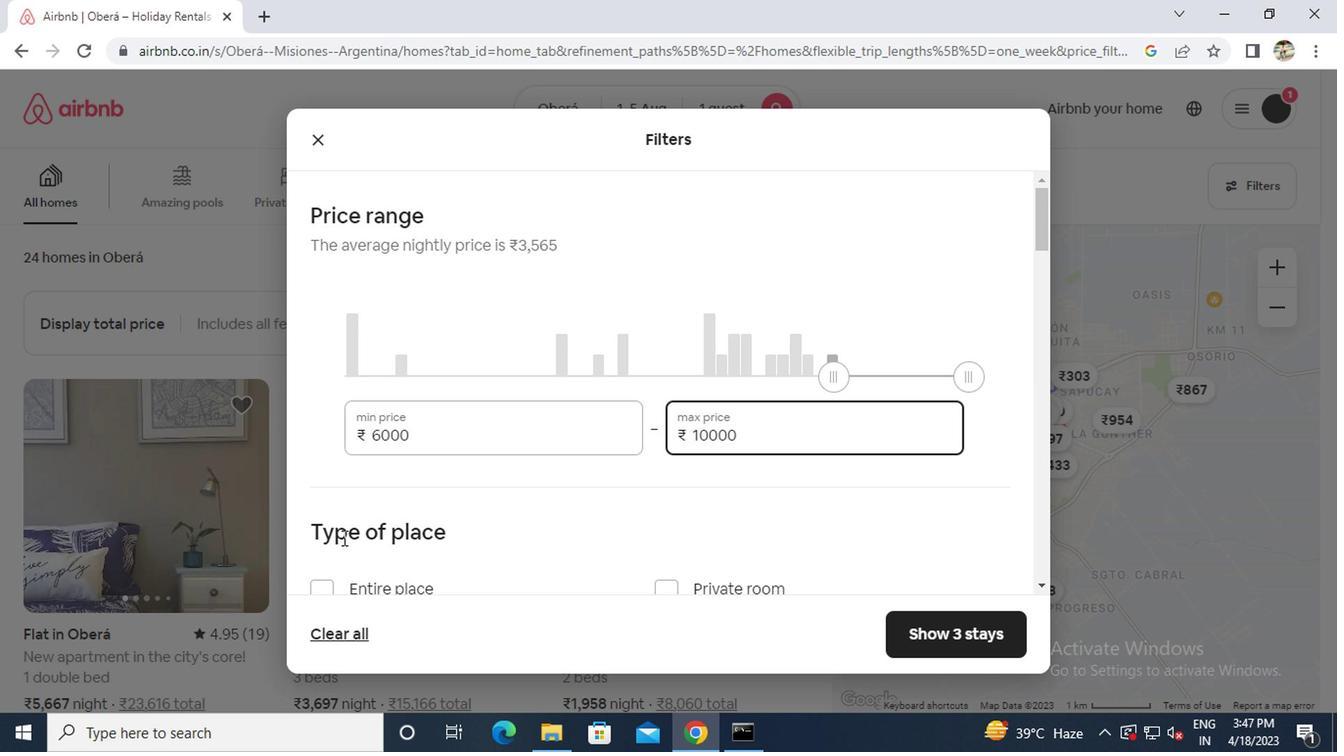 
Action: Mouse scrolled (394, 542) with delta (0, 0)
Screenshot: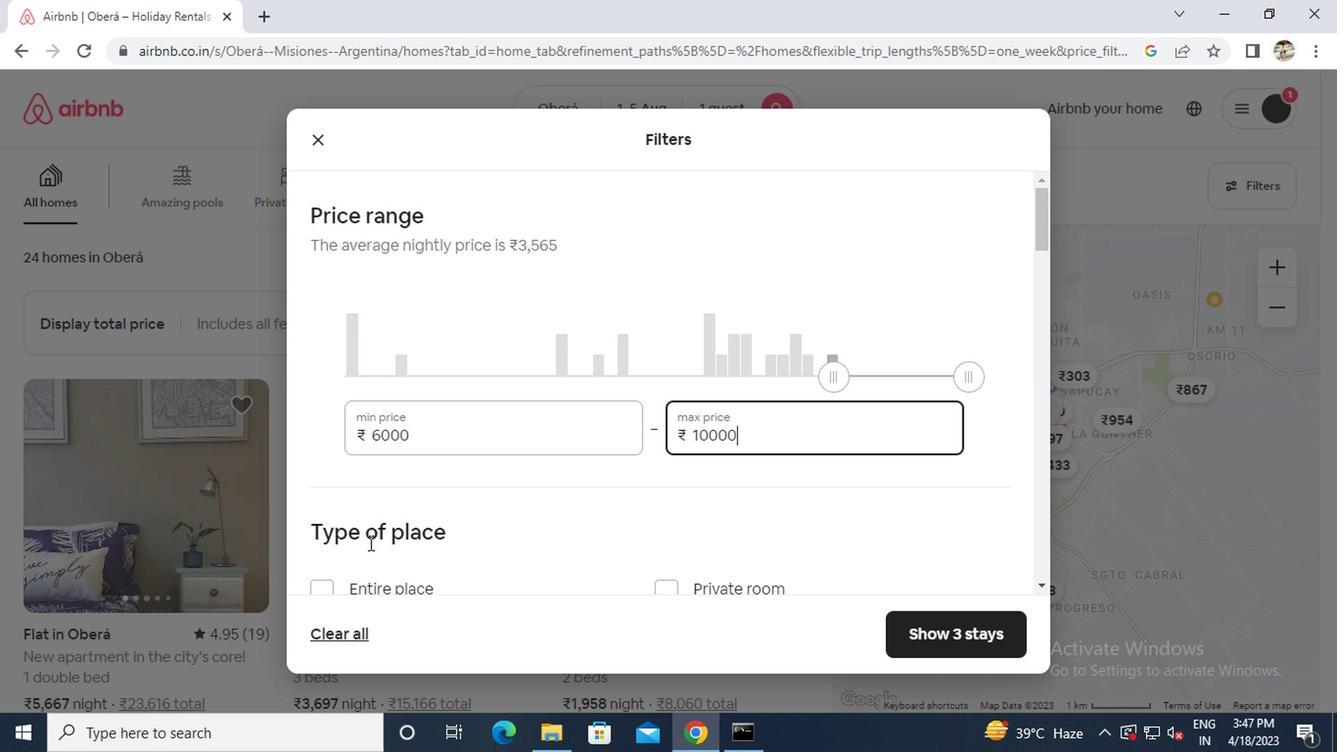 
Action: Mouse moved to (396, 523)
Screenshot: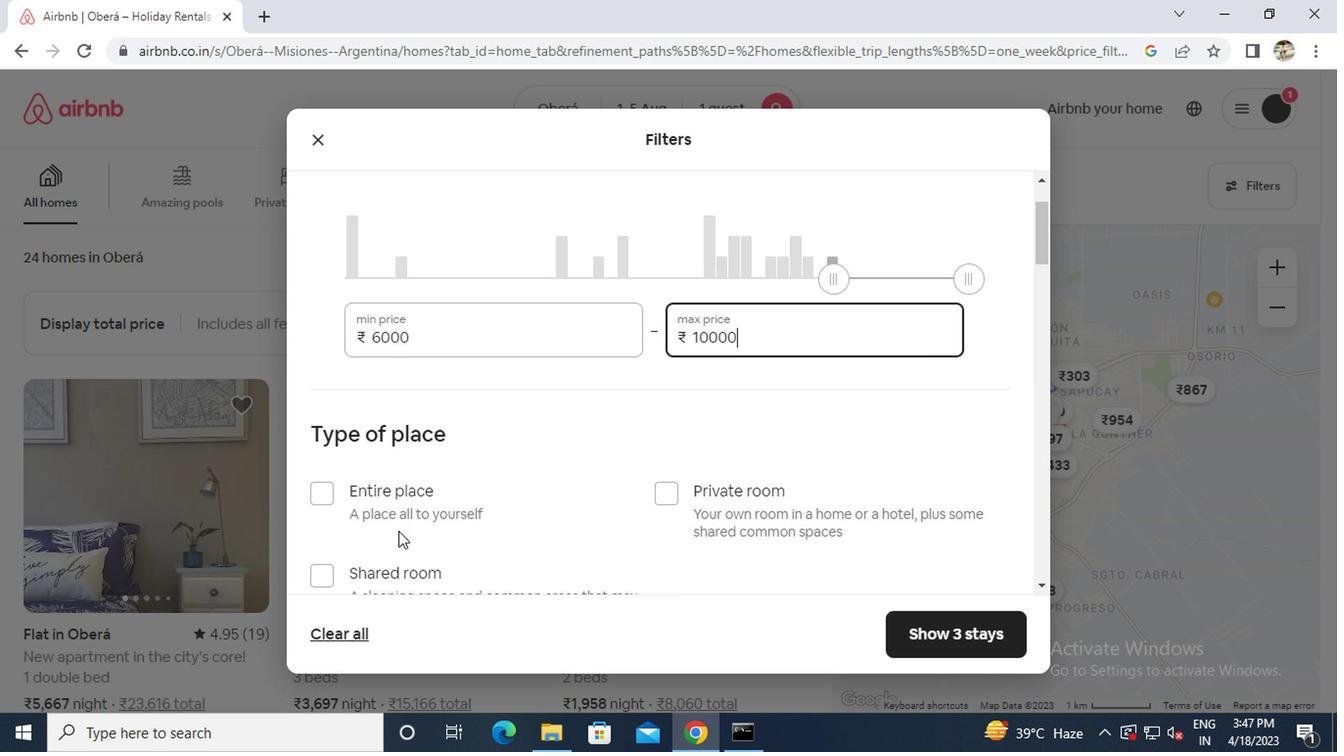 
Action: Mouse scrolled (396, 523) with delta (0, 0)
Screenshot: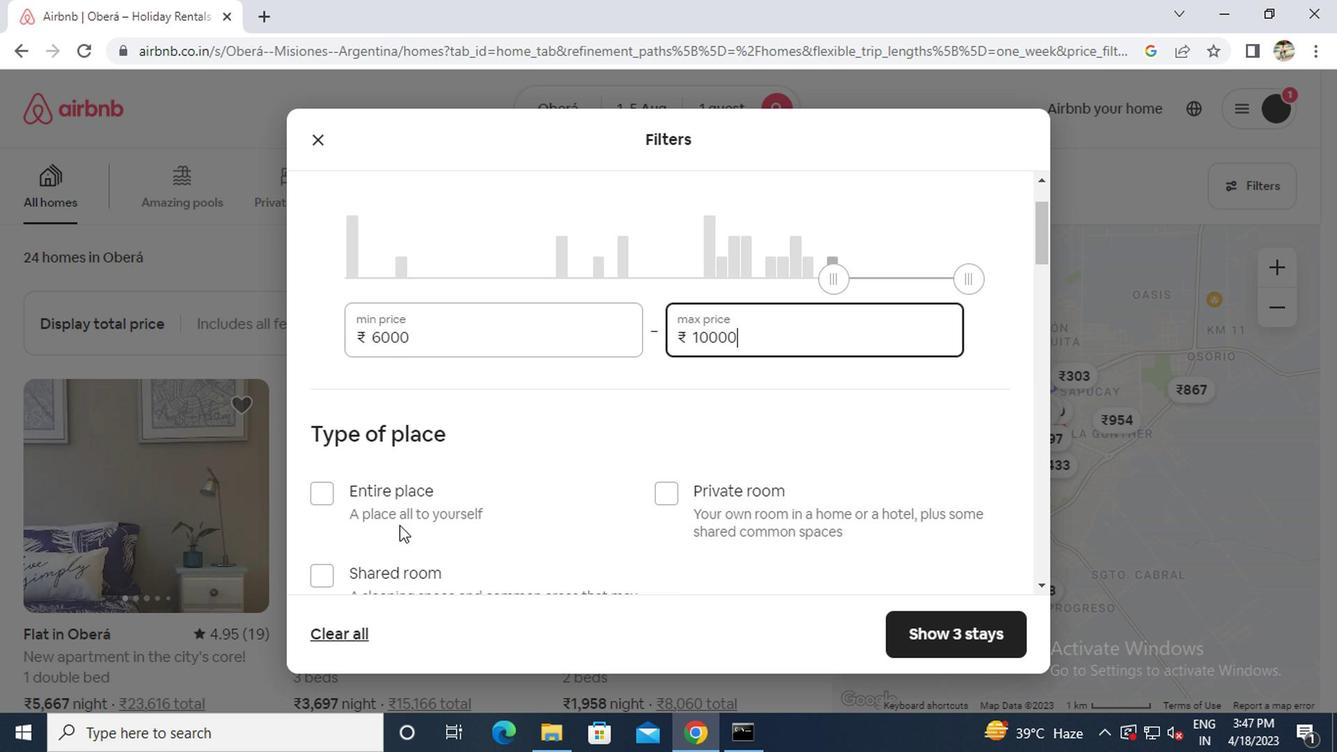 
Action: Mouse moved to (326, 388)
Screenshot: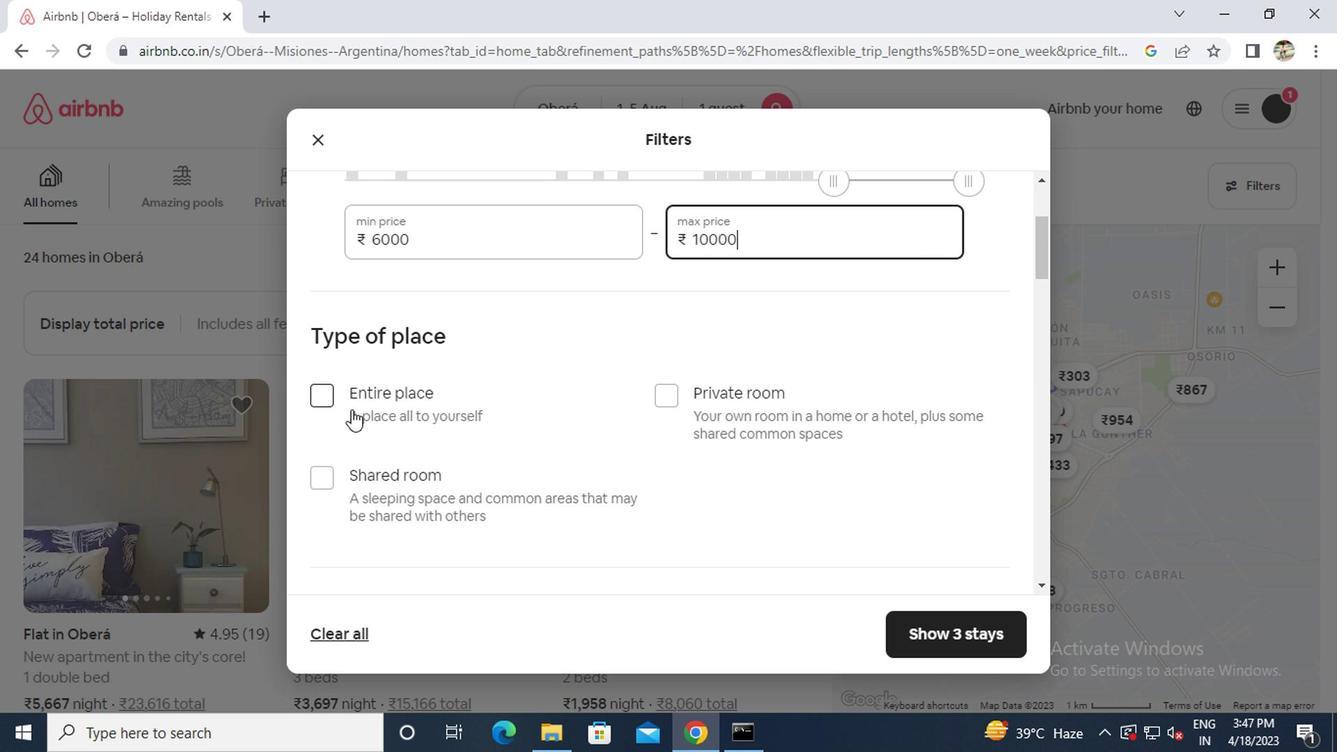 
Action: Mouse pressed left at (326, 388)
Screenshot: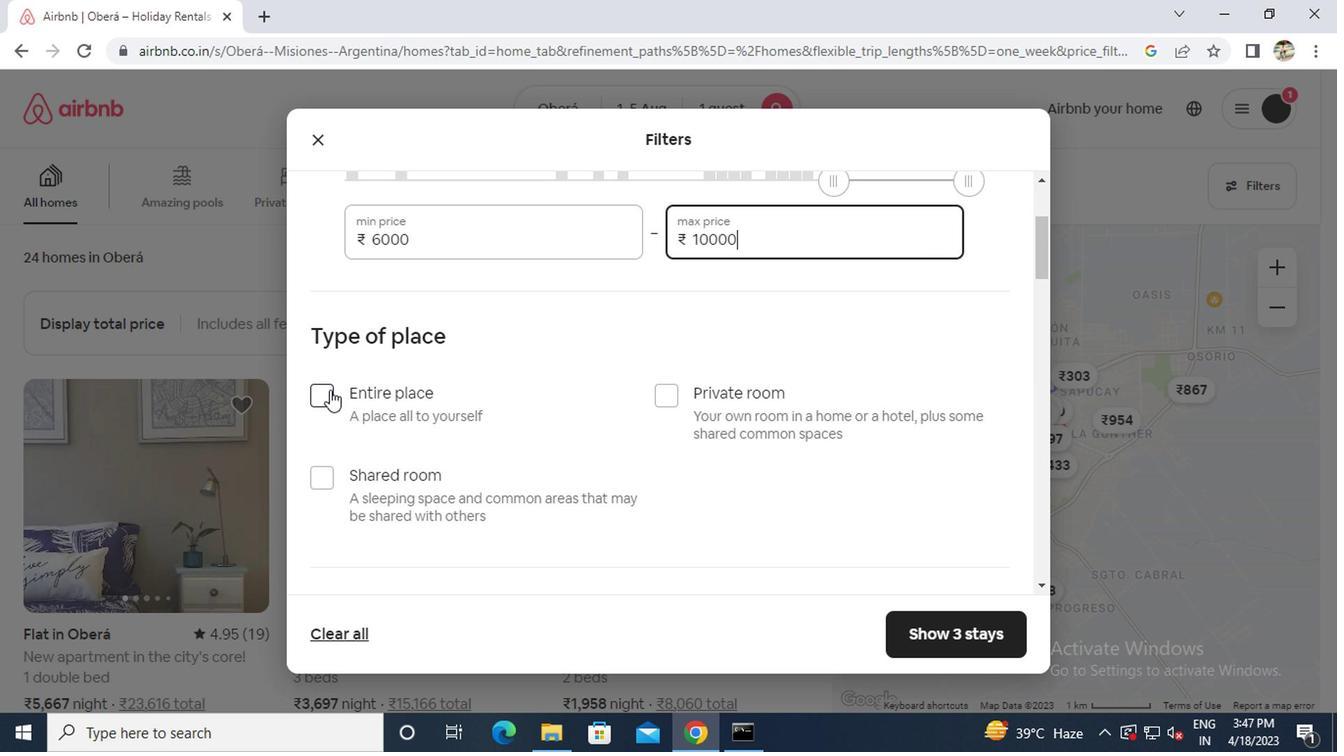 
Action: Mouse moved to (366, 395)
Screenshot: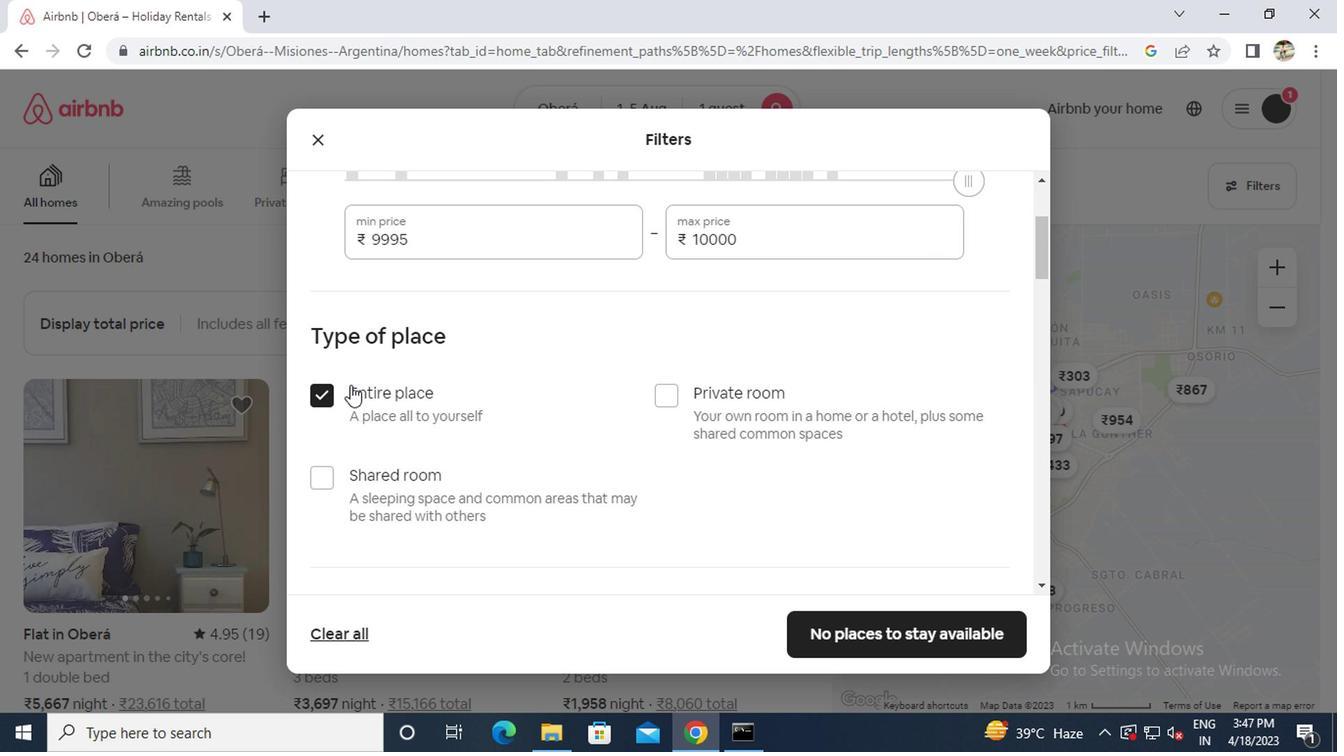 
Action: Mouse scrolled (366, 394) with delta (0, -1)
Screenshot: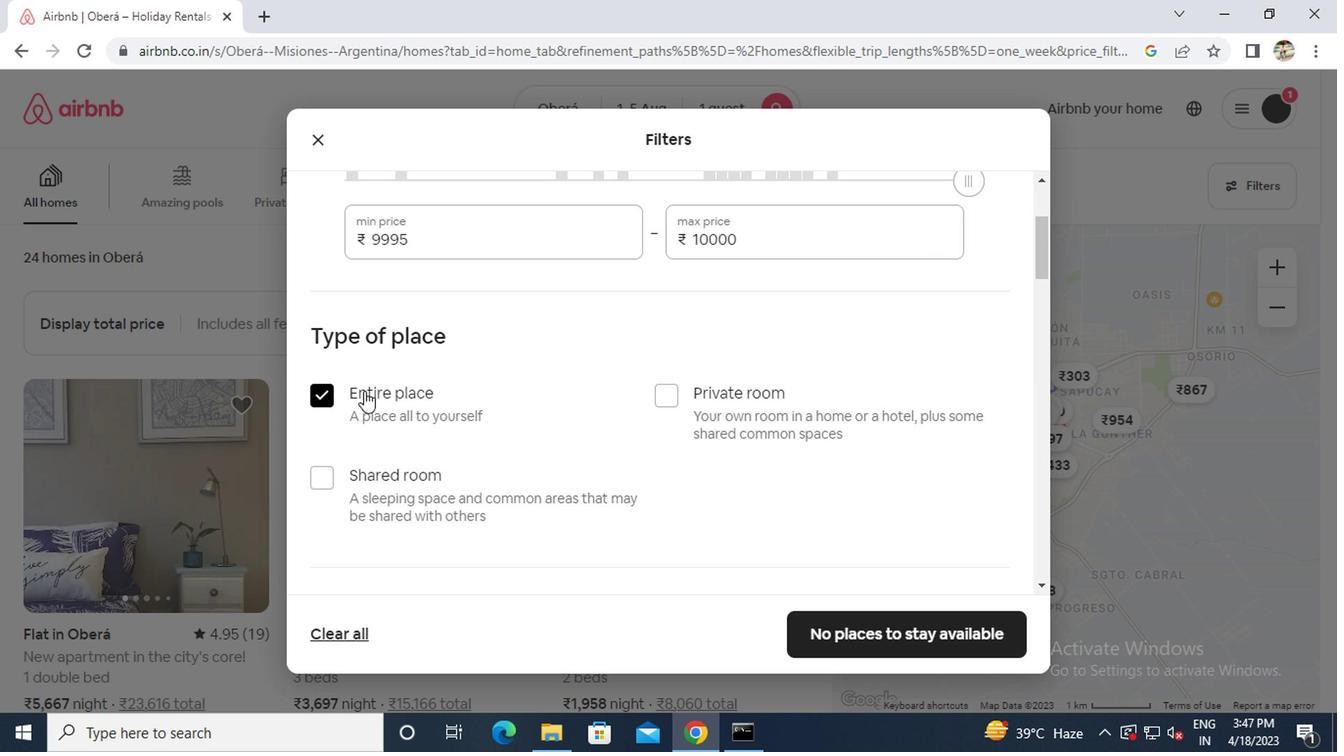 
Action: Mouse scrolled (366, 394) with delta (0, -1)
Screenshot: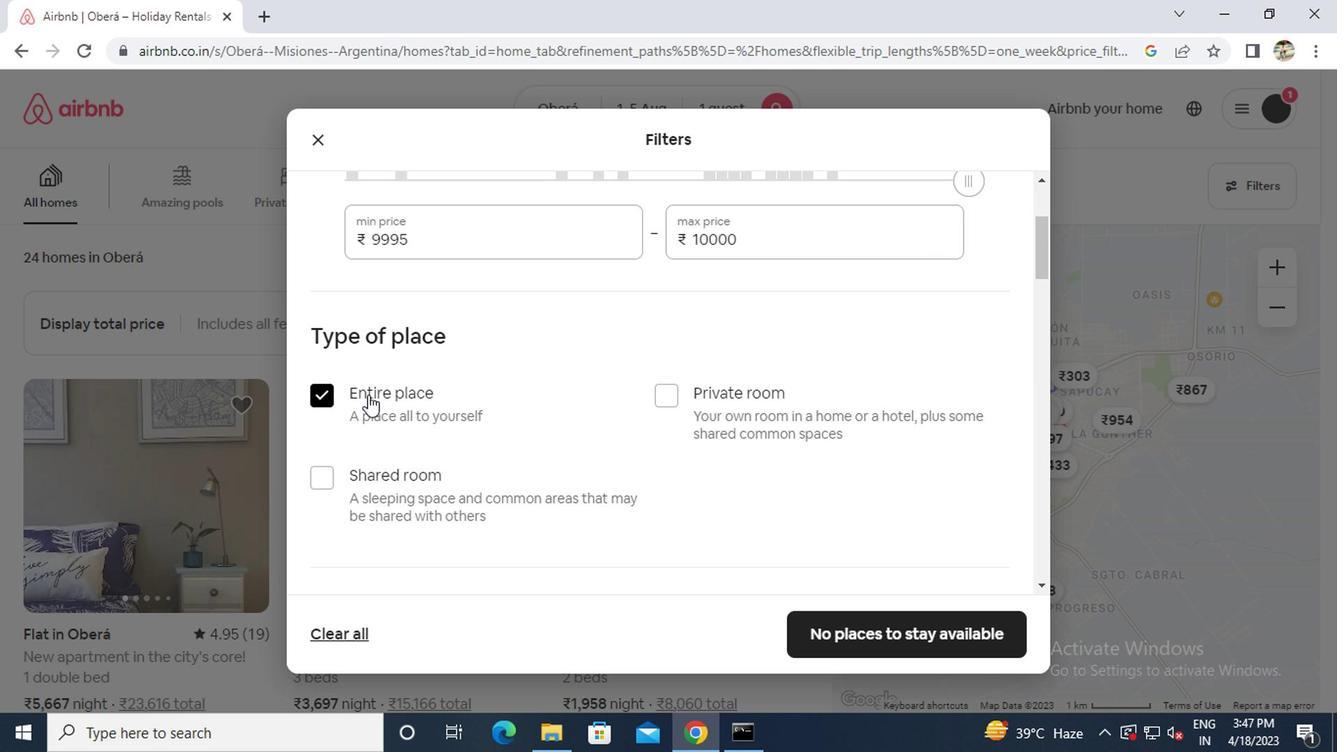 
Action: Mouse scrolled (366, 394) with delta (0, -1)
Screenshot: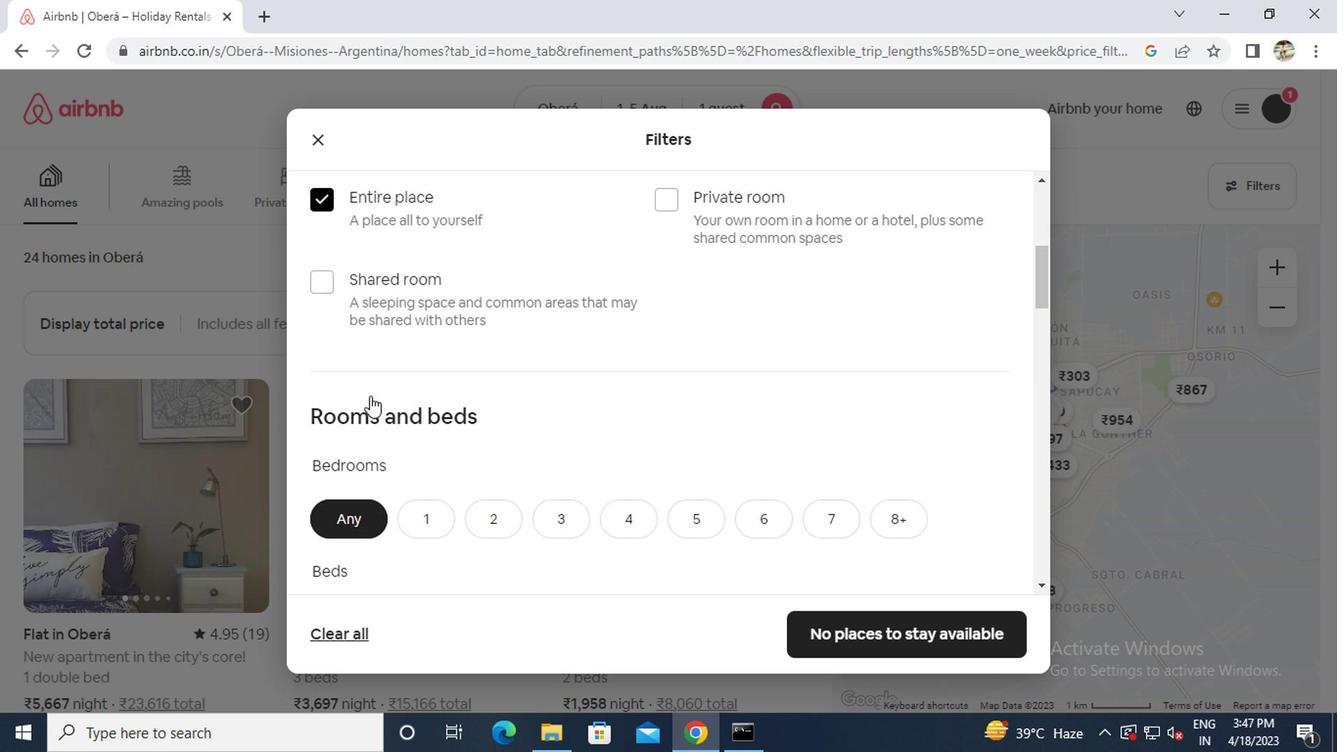 
Action: Mouse scrolled (366, 394) with delta (0, -1)
Screenshot: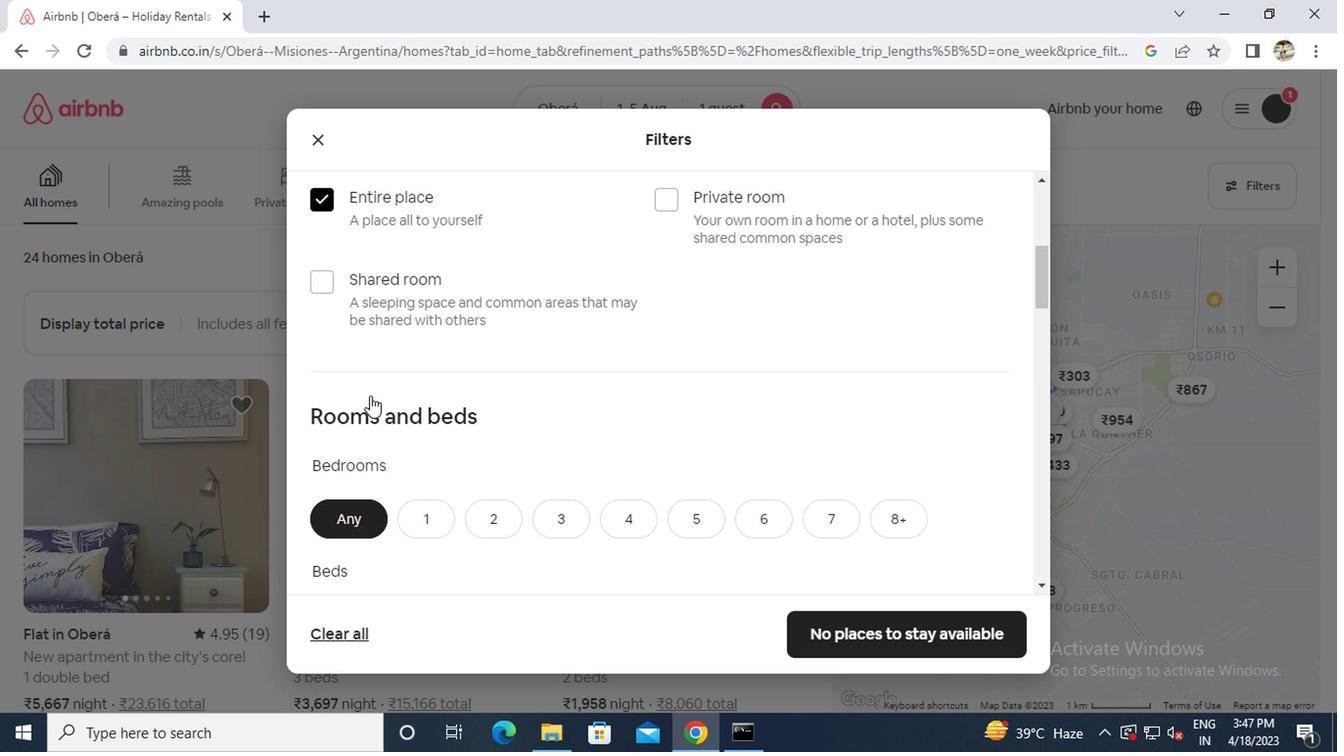 
Action: Mouse moved to (434, 334)
Screenshot: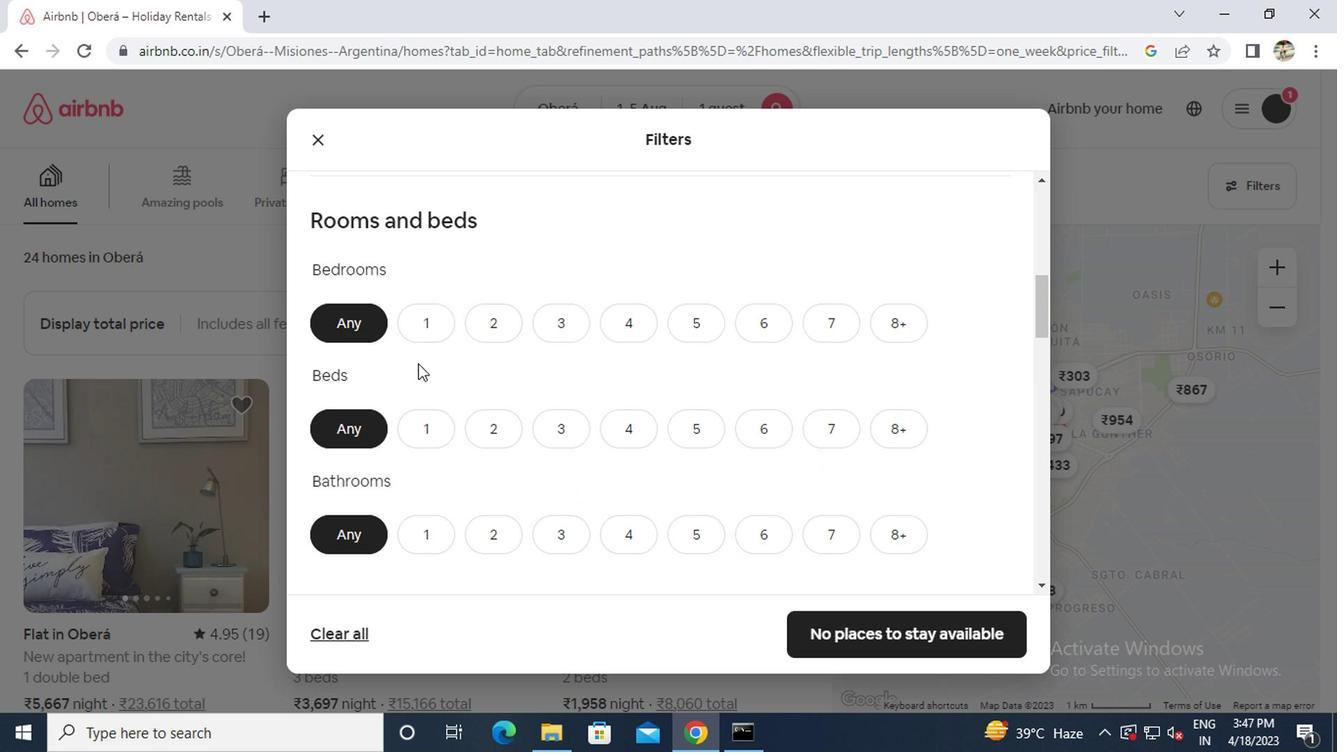 
Action: Mouse pressed left at (434, 334)
Screenshot: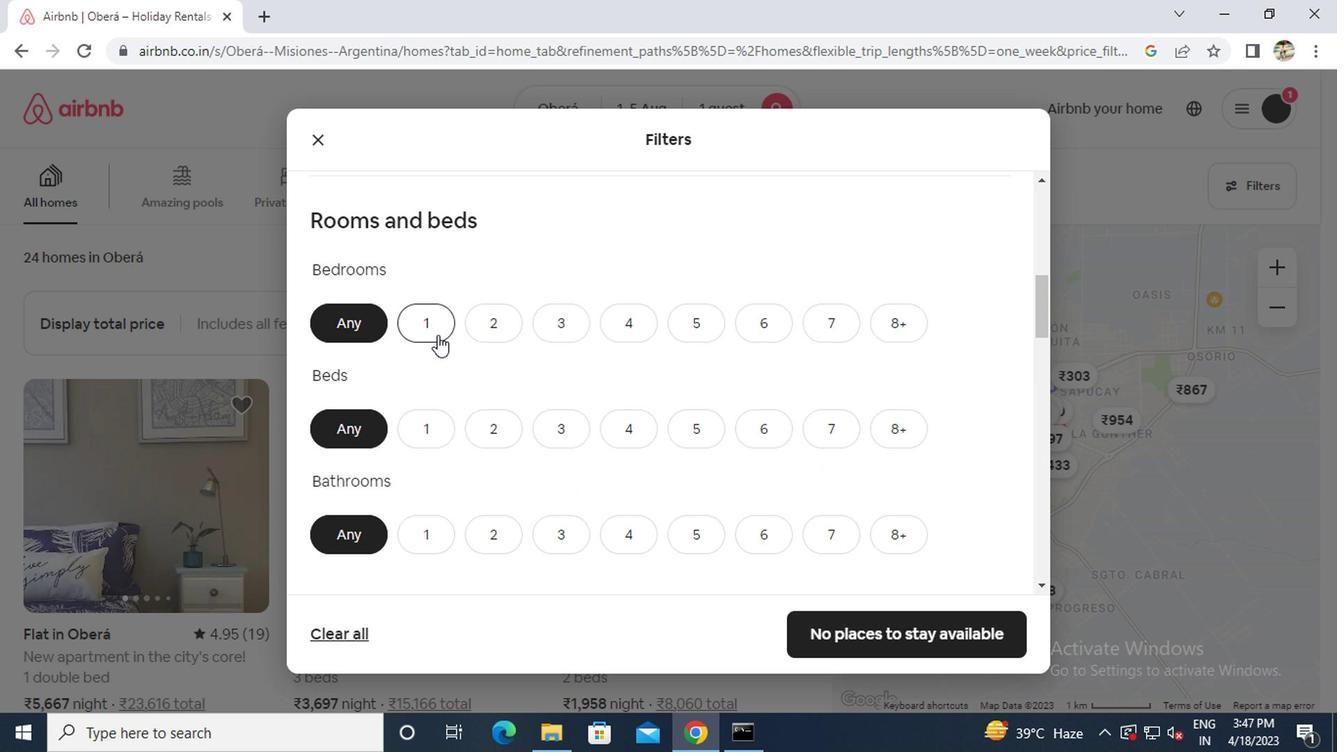 
Action: Mouse moved to (428, 425)
Screenshot: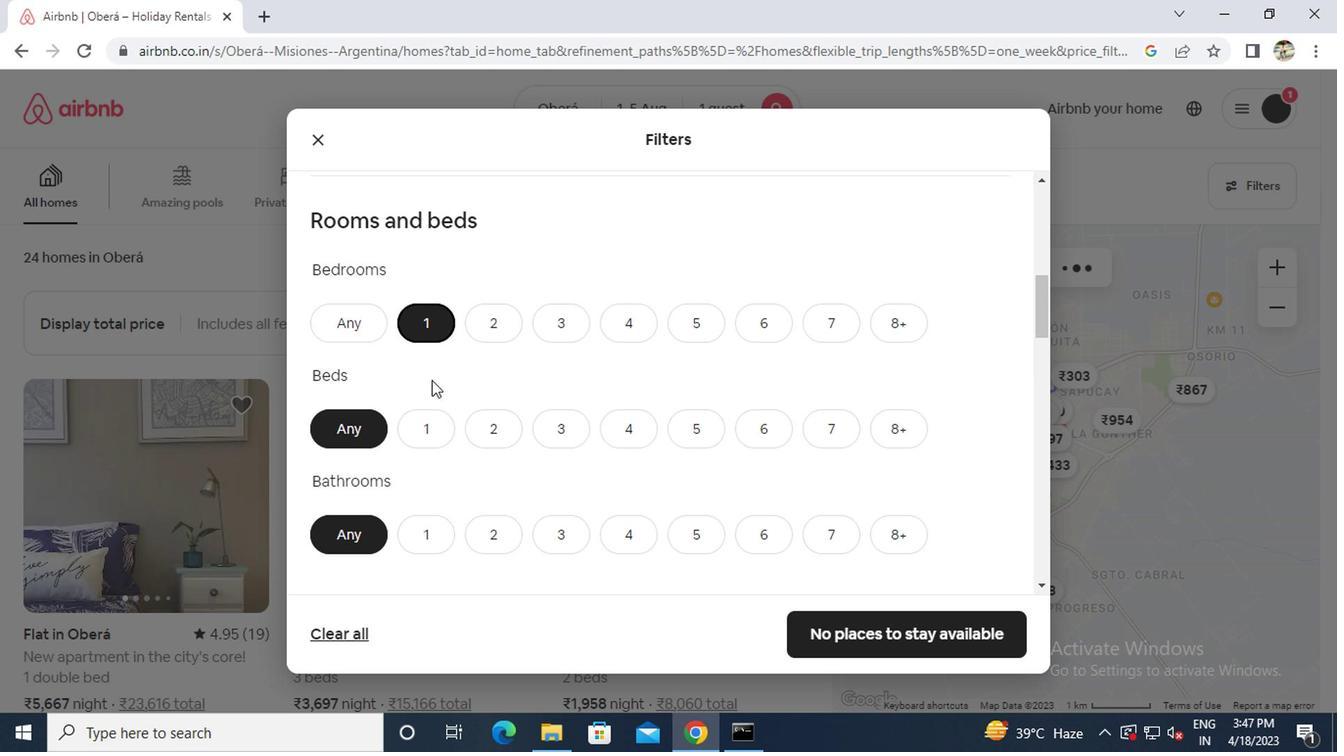 
Action: Mouse pressed left at (428, 425)
Screenshot: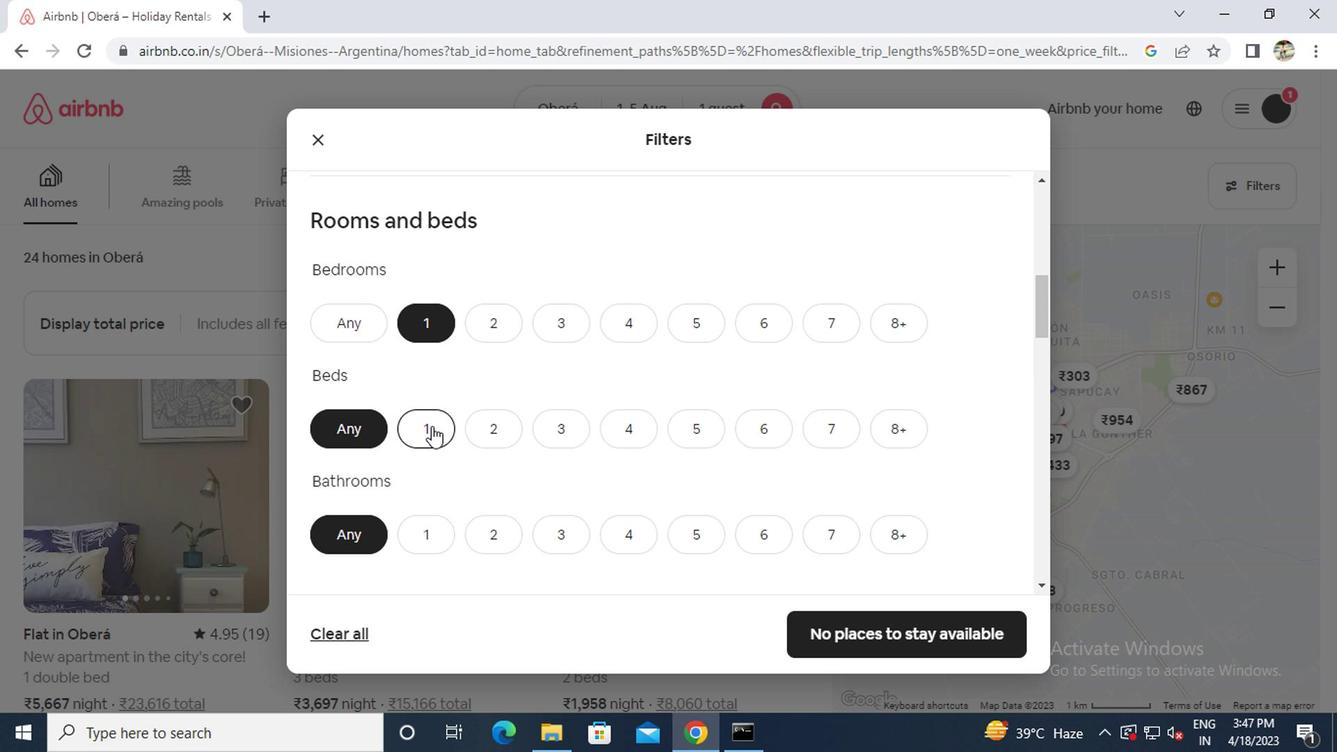 
Action: Mouse moved to (425, 535)
Screenshot: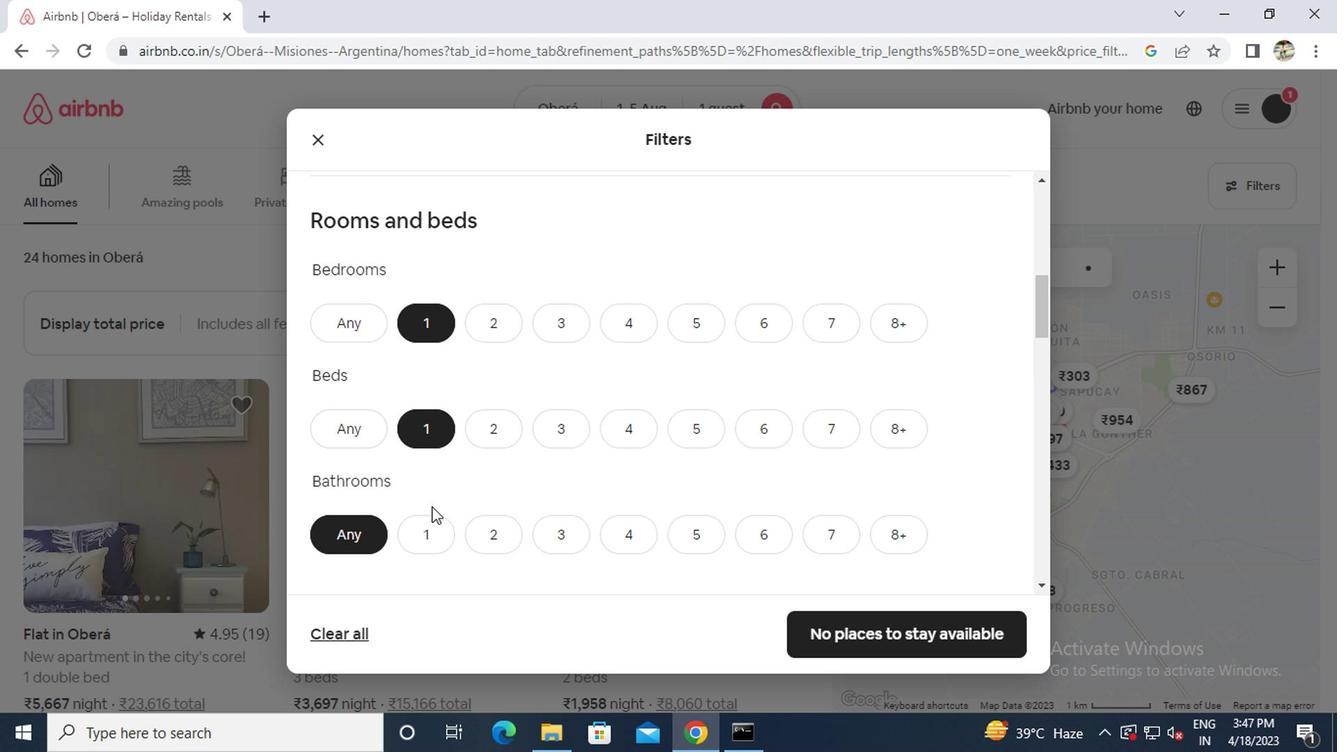 
Action: Mouse pressed left at (425, 535)
Screenshot: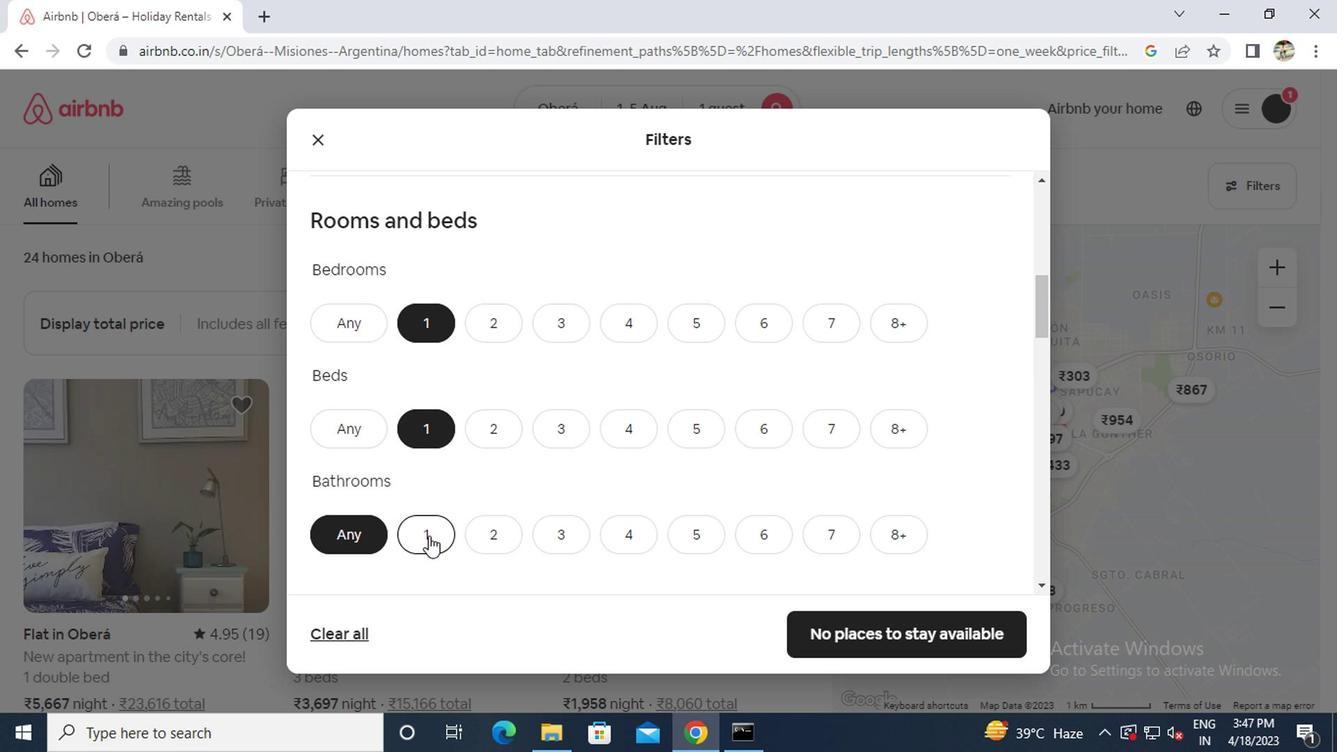 
Action: Mouse scrolled (425, 535) with delta (0, 0)
Screenshot: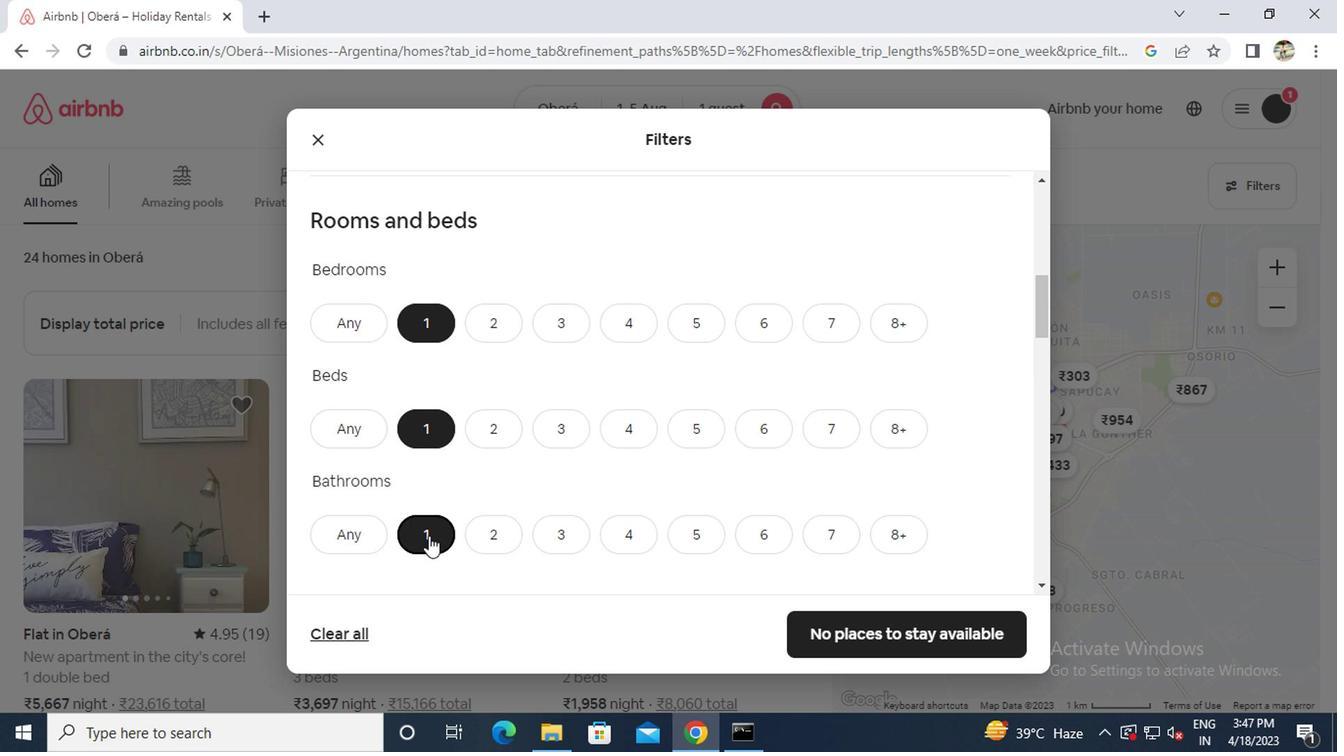 
Action: Mouse scrolled (425, 535) with delta (0, 0)
Screenshot: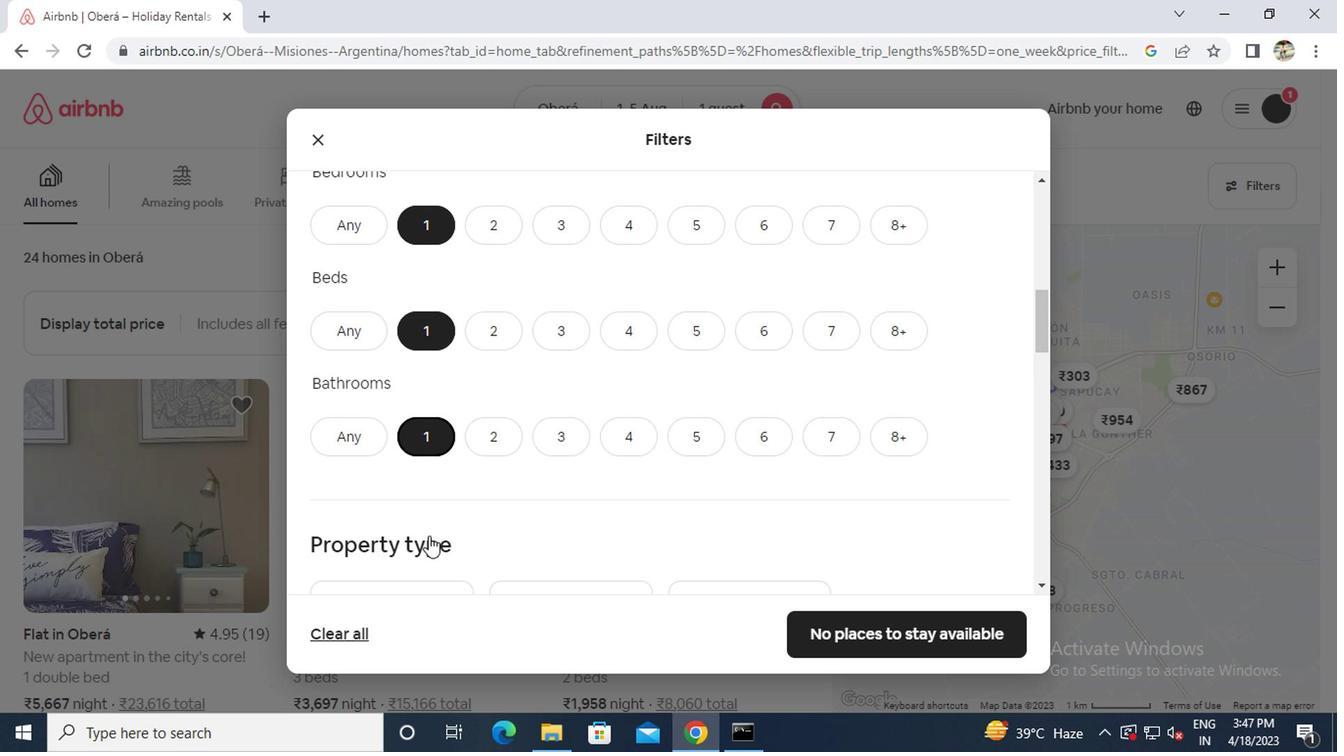 
Action: Mouse scrolled (425, 535) with delta (0, 0)
Screenshot: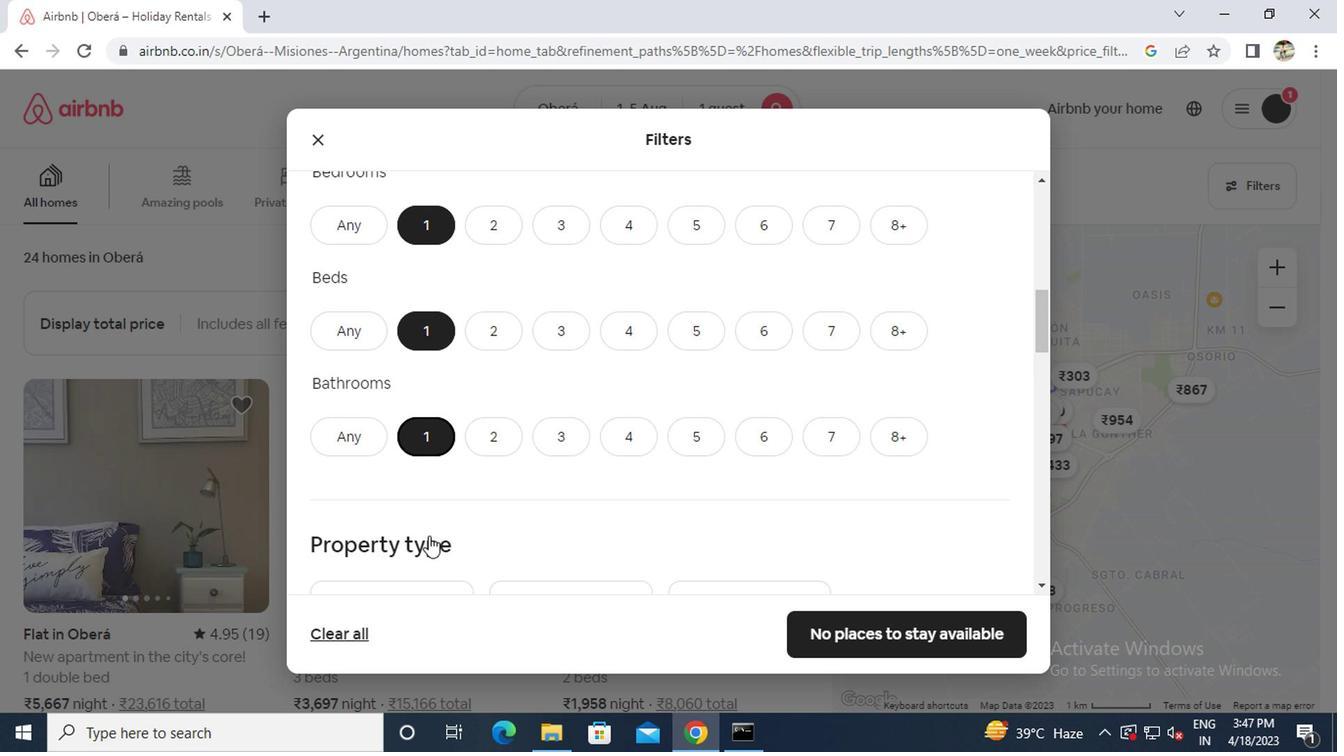 
Action: Mouse moved to (522, 480)
Screenshot: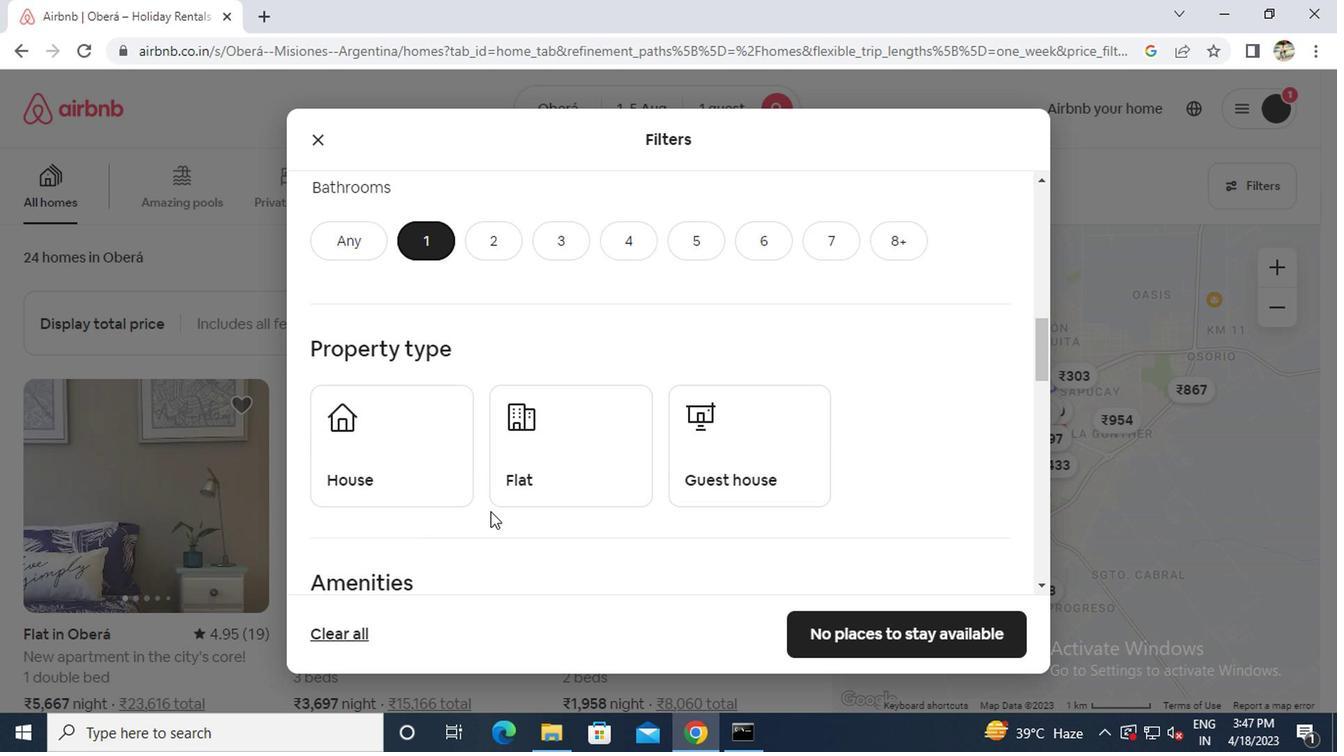 
Action: Mouse pressed left at (522, 480)
Screenshot: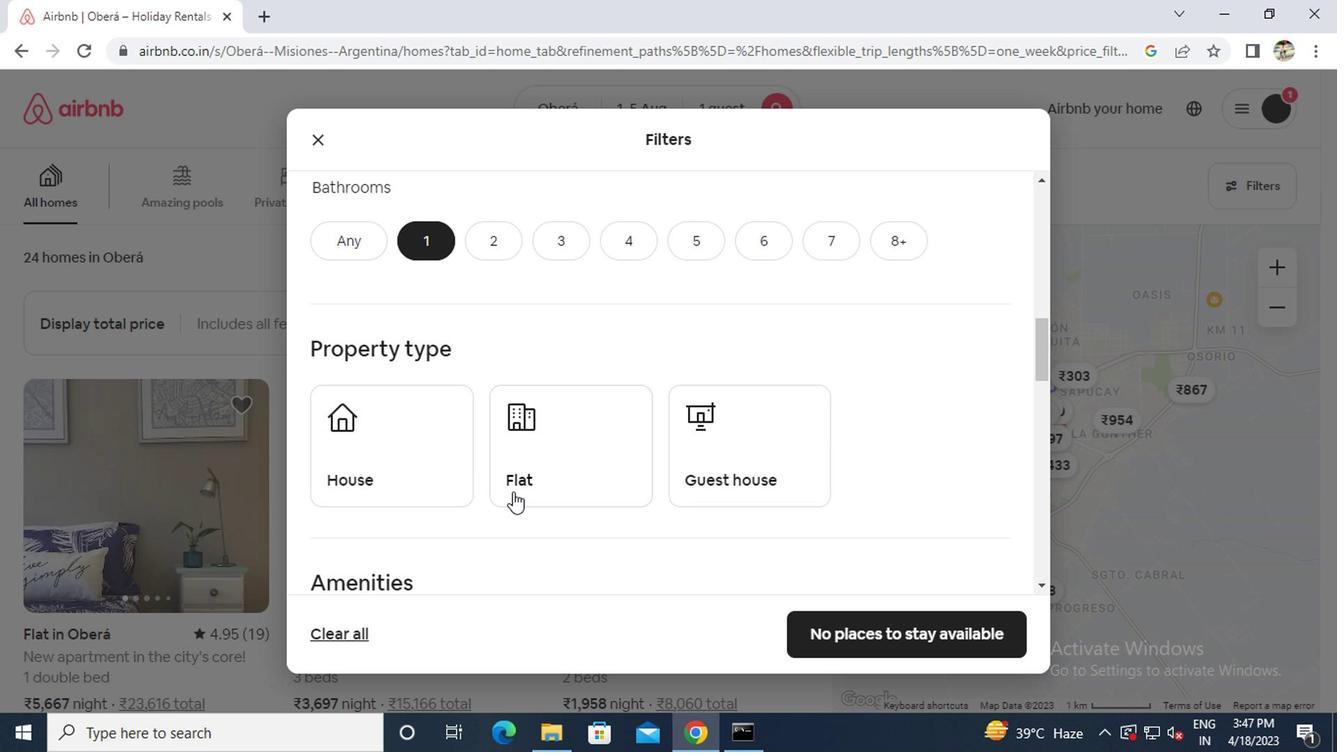 
Action: Mouse scrolled (522, 480) with delta (0, 0)
Screenshot: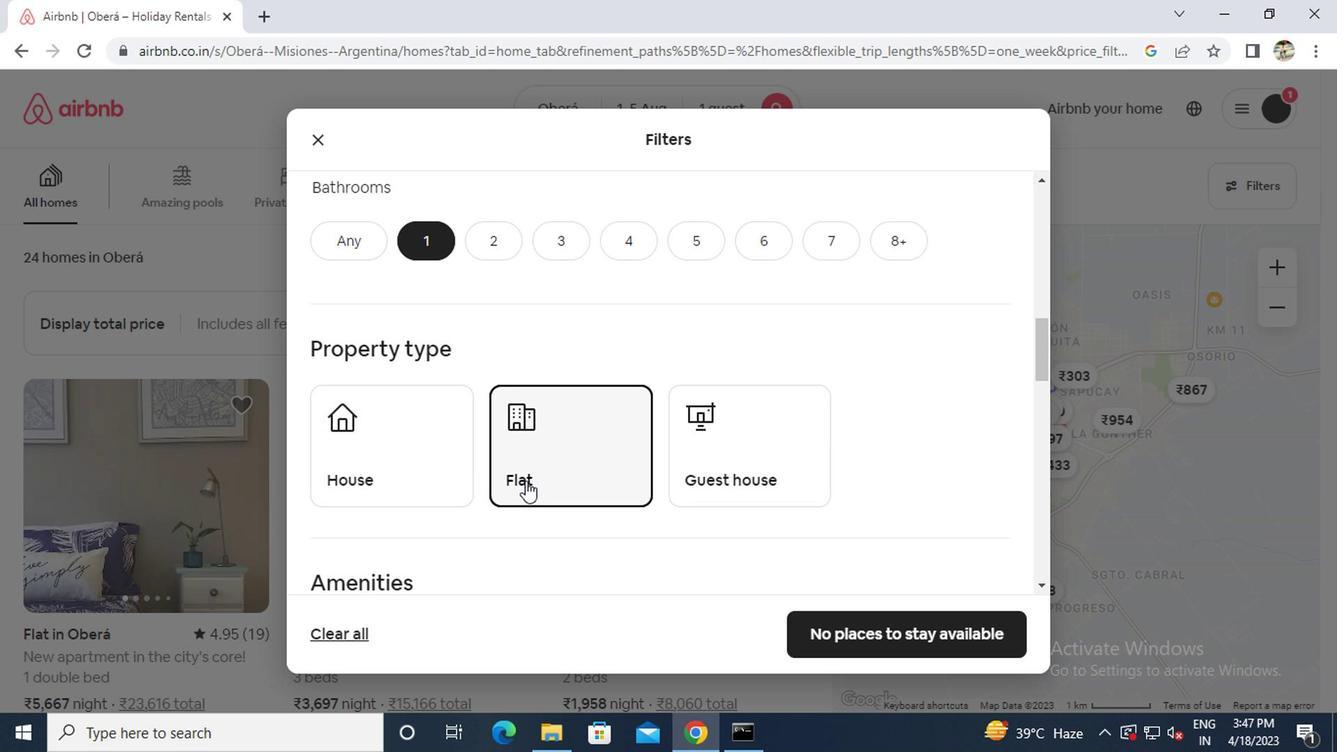 
Action: Mouse scrolled (522, 480) with delta (0, 0)
Screenshot: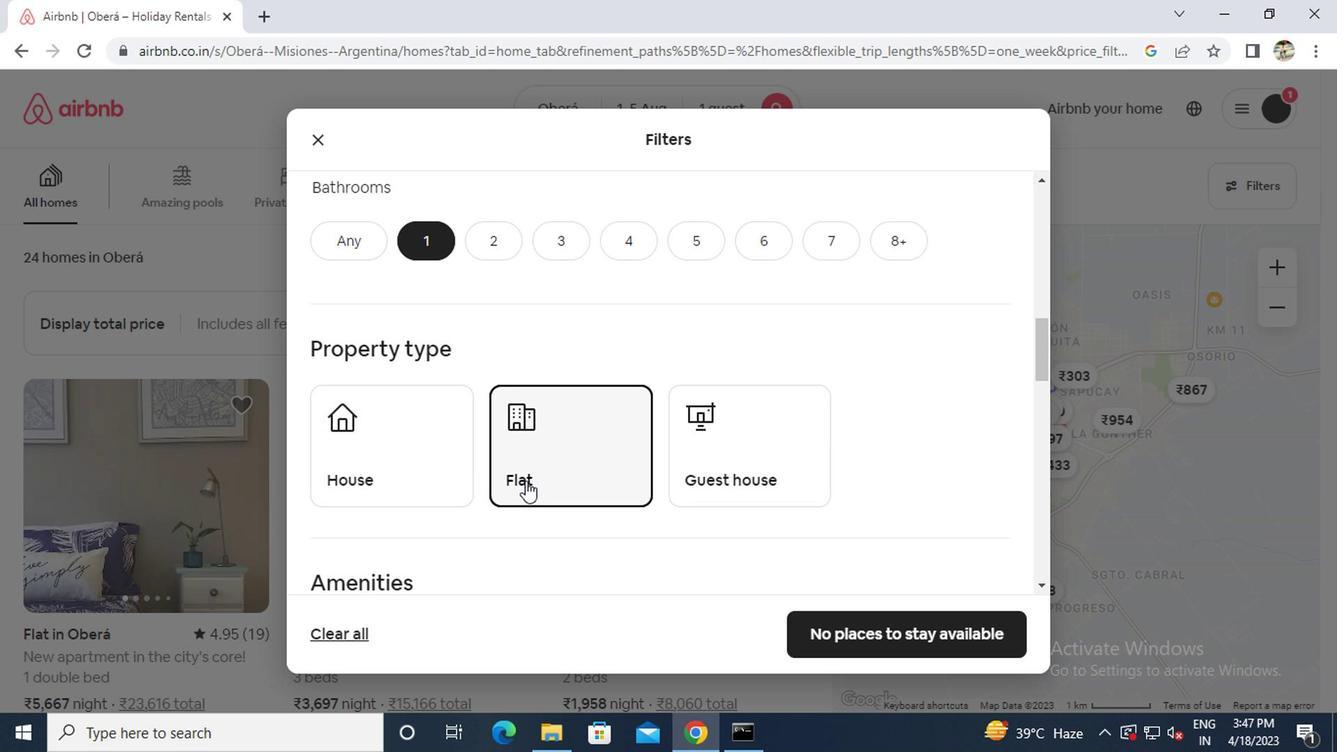 
Action: Mouse moved to (528, 475)
Screenshot: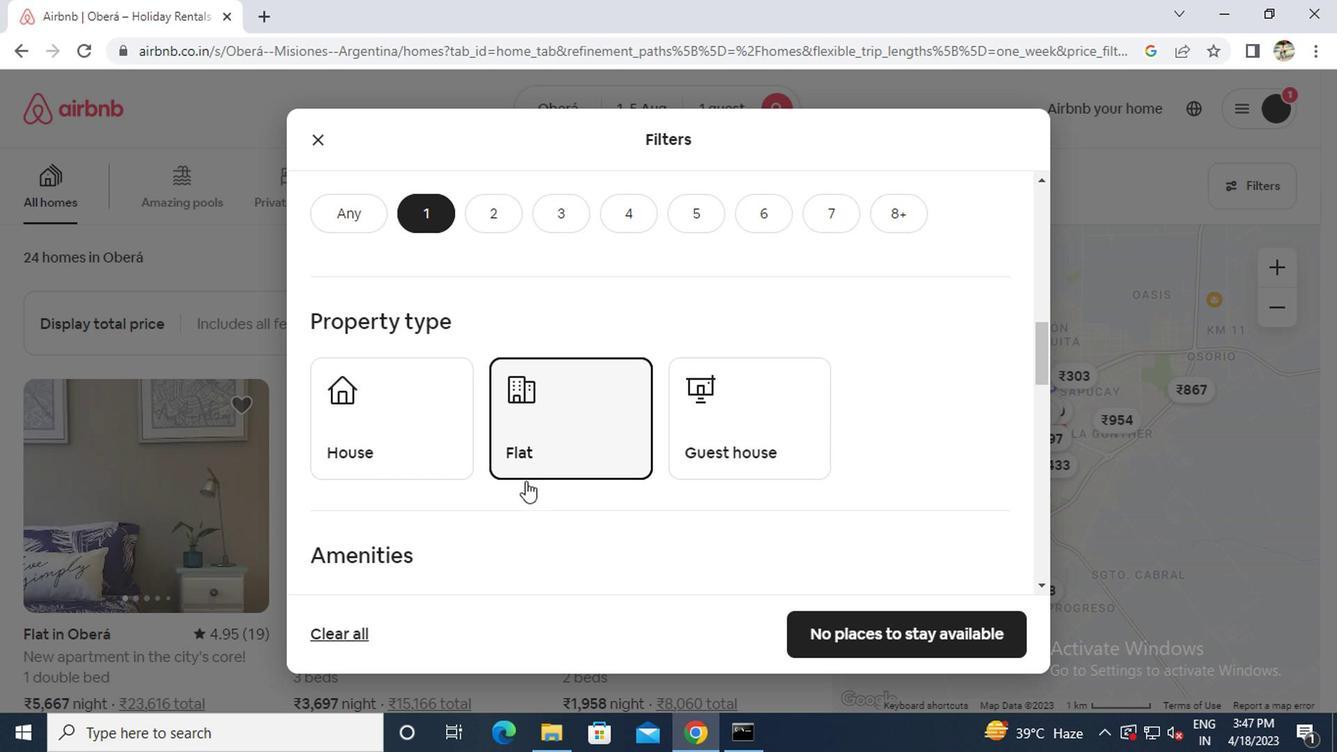 
Action: Mouse scrolled (528, 473) with delta (0, -1)
Screenshot: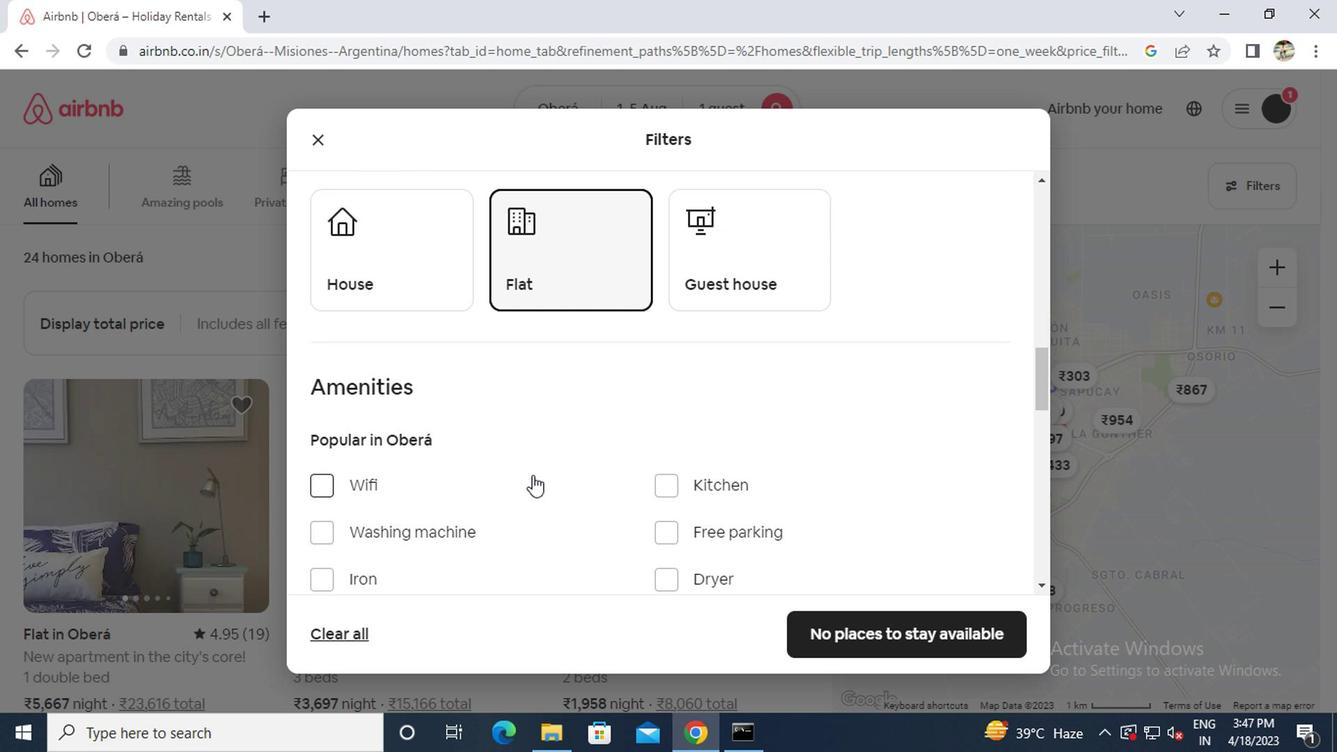 
Action: Mouse moved to (319, 386)
Screenshot: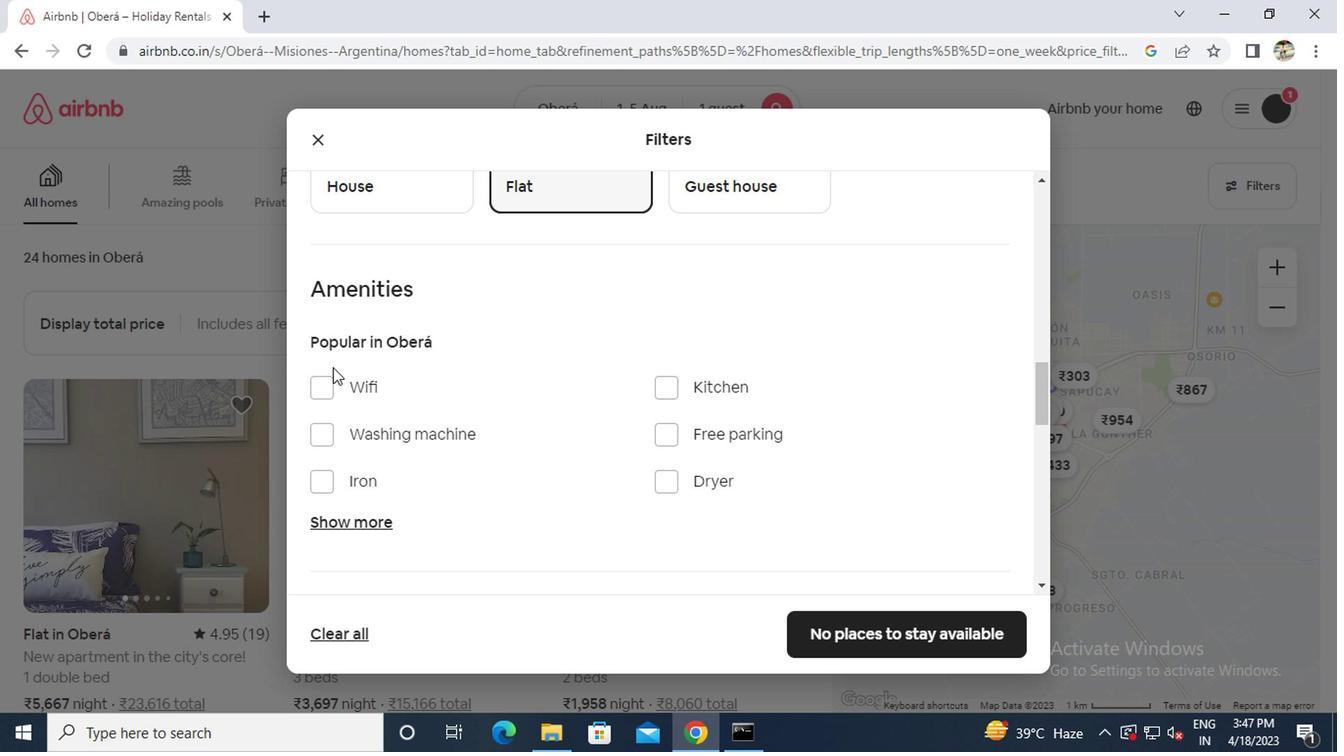 
Action: Mouse pressed left at (319, 386)
Screenshot: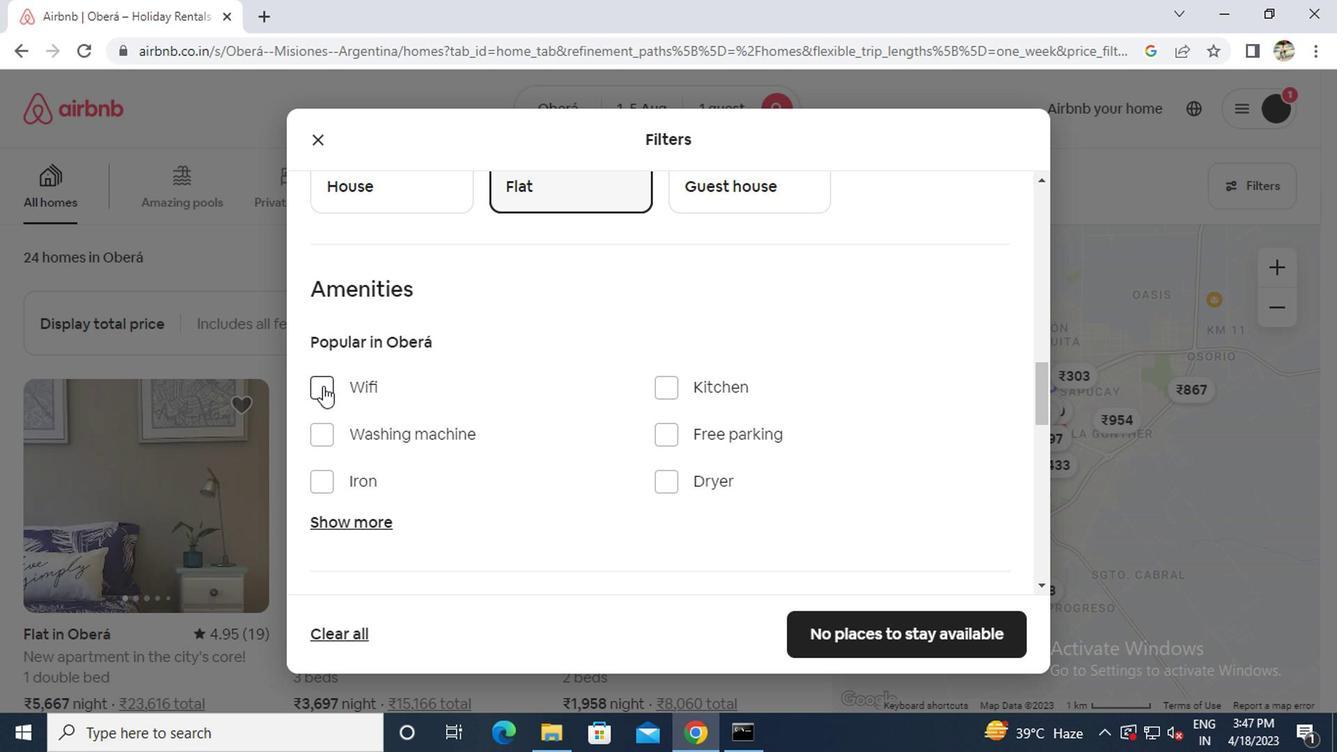 
Action: Mouse moved to (338, 514)
Screenshot: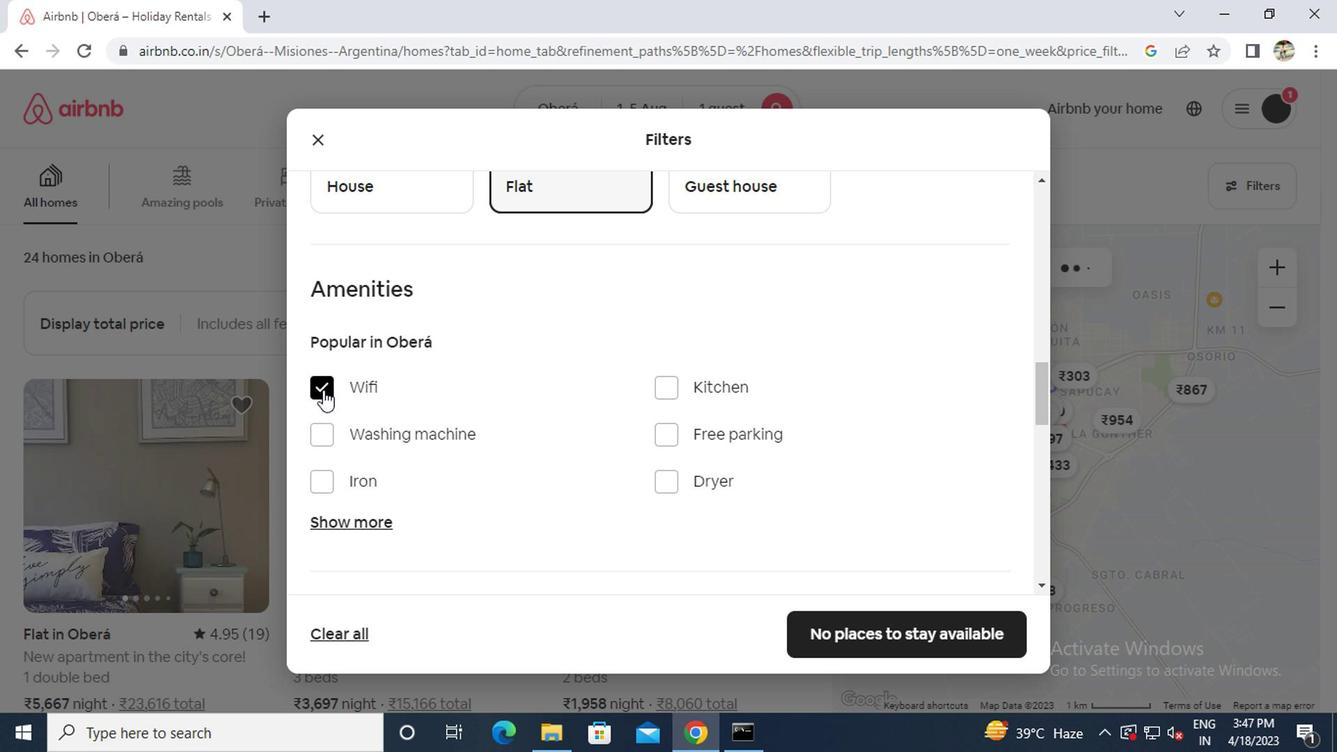 
Action: Mouse pressed left at (338, 514)
Screenshot: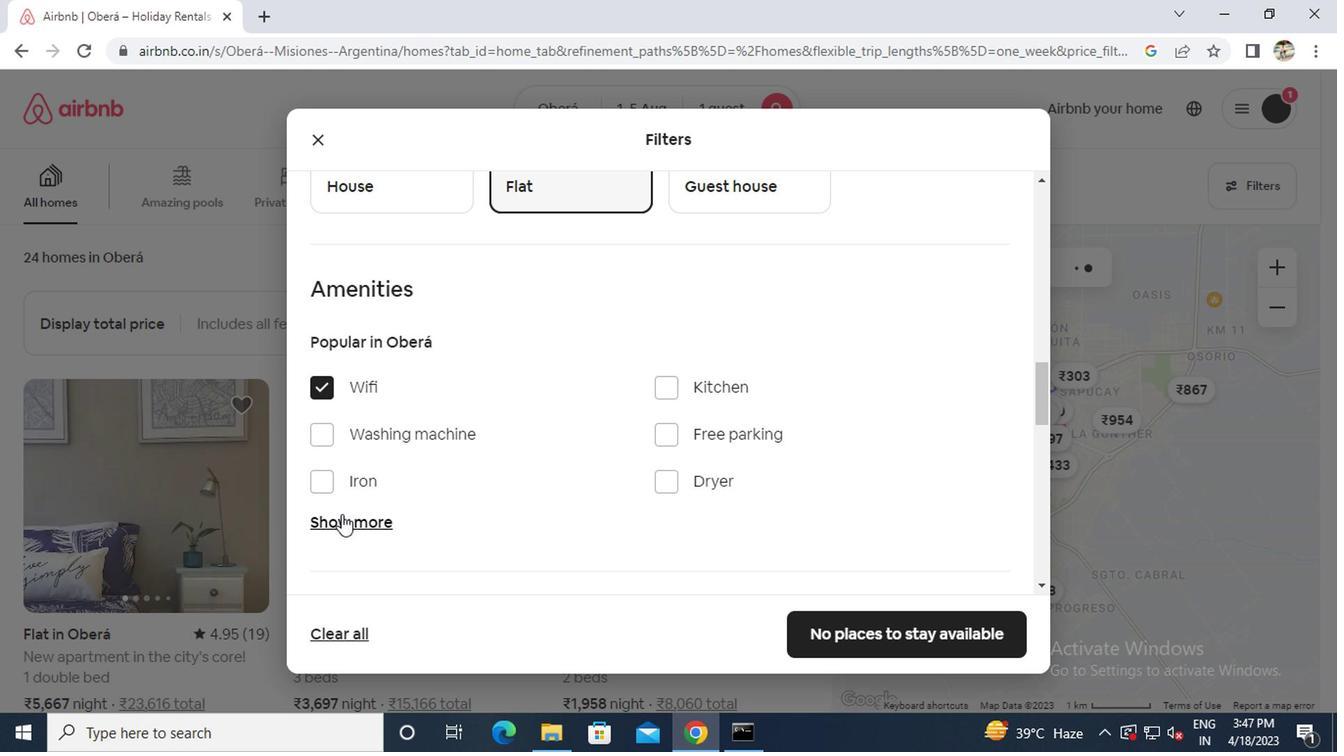 
Action: Mouse moved to (335, 530)
Screenshot: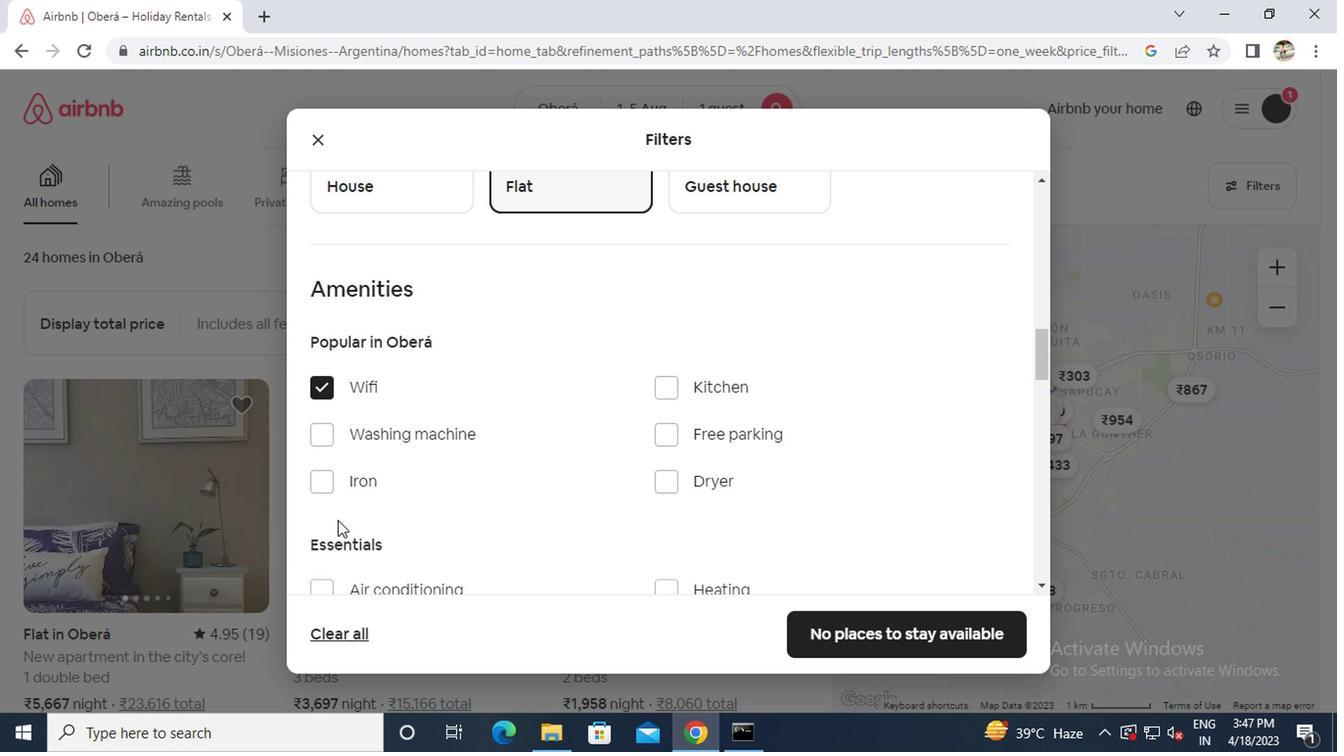 
Action: Mouse scrolled (335, 530) with delta (0, 0)
Screenshot: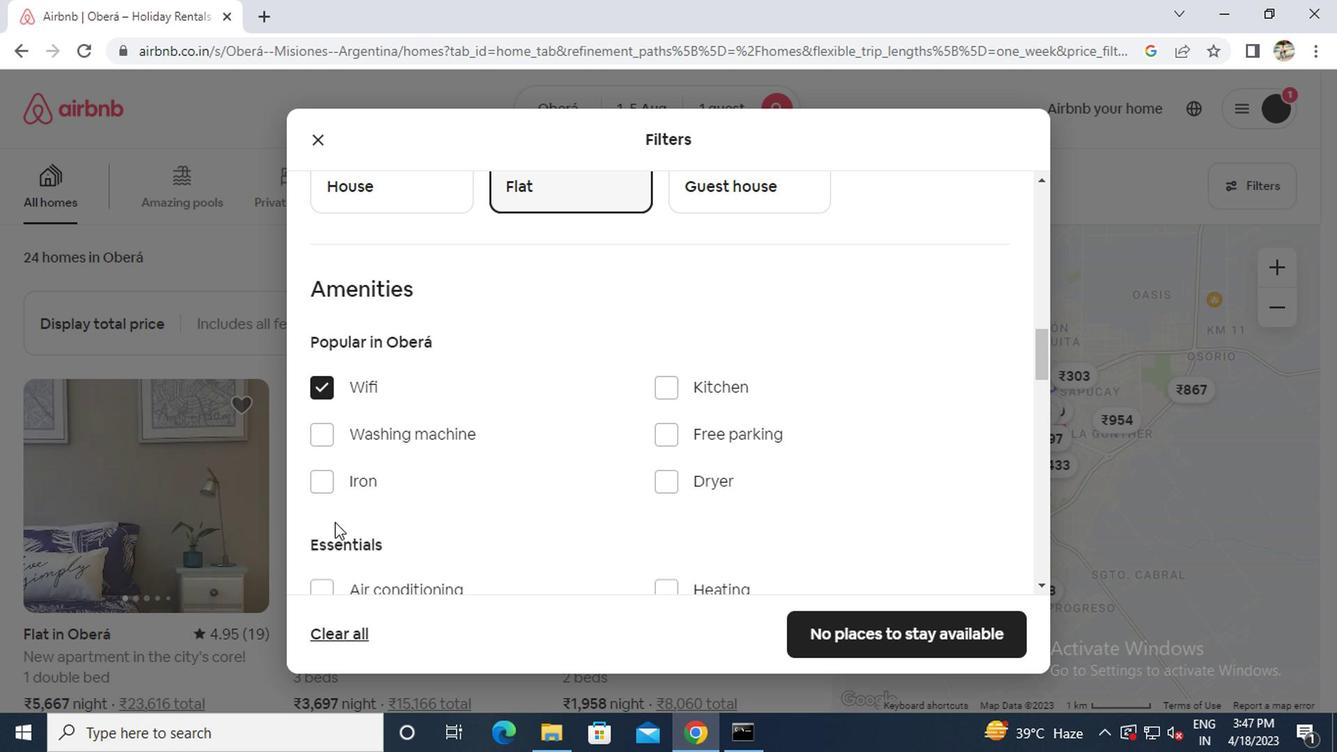 
Action: Mouse moved to (654, 492)
Screenshot: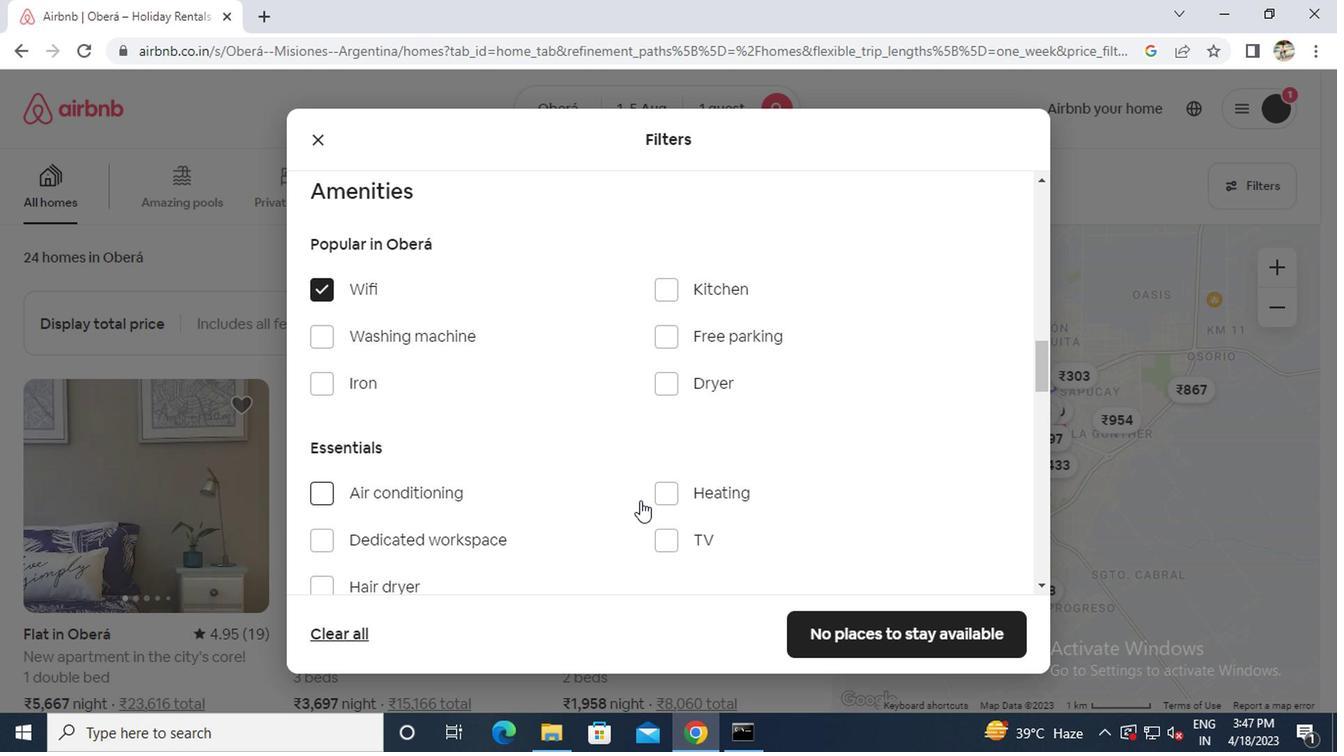 
Action: Mouse pressed left at (654, 492)
Screenshot: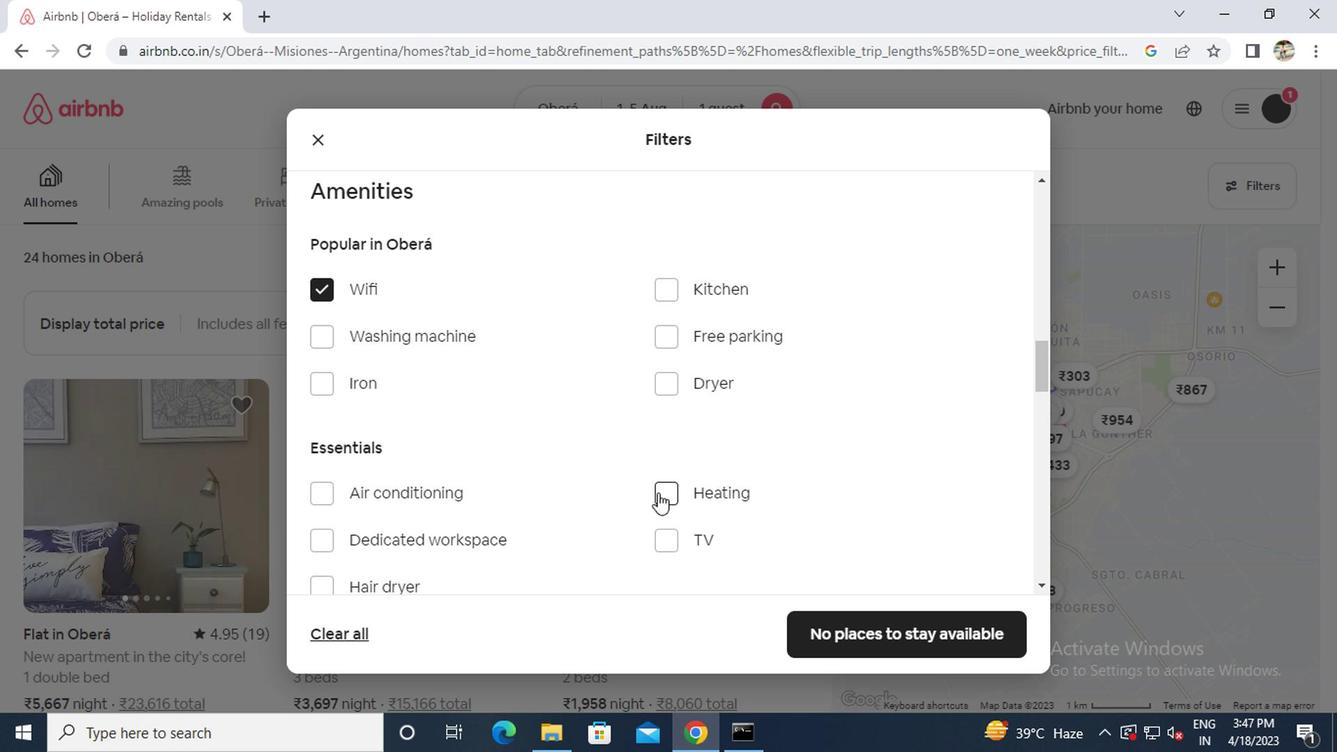 
Action: Mouse moved to (656, 491)
Screenshot: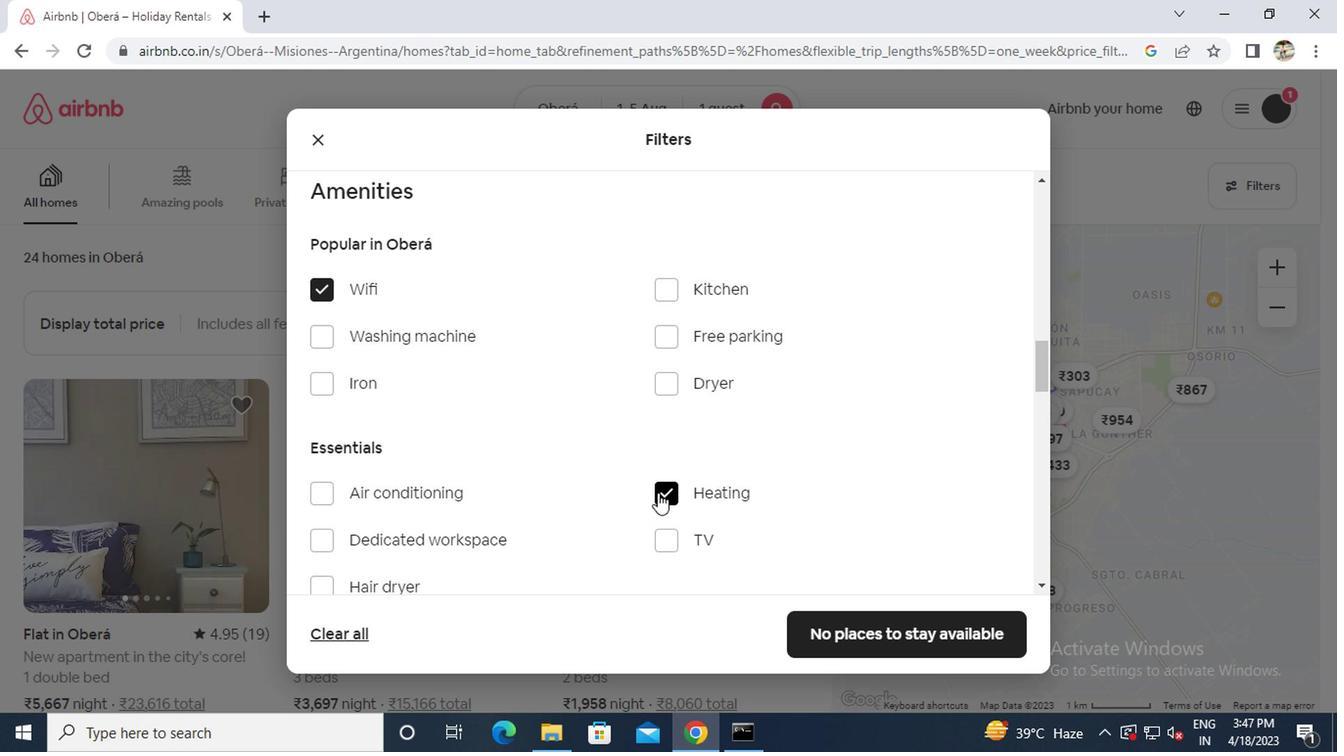 
Action: Mouse scrolled (656, 490) with delta (0, -1)
Screenshot: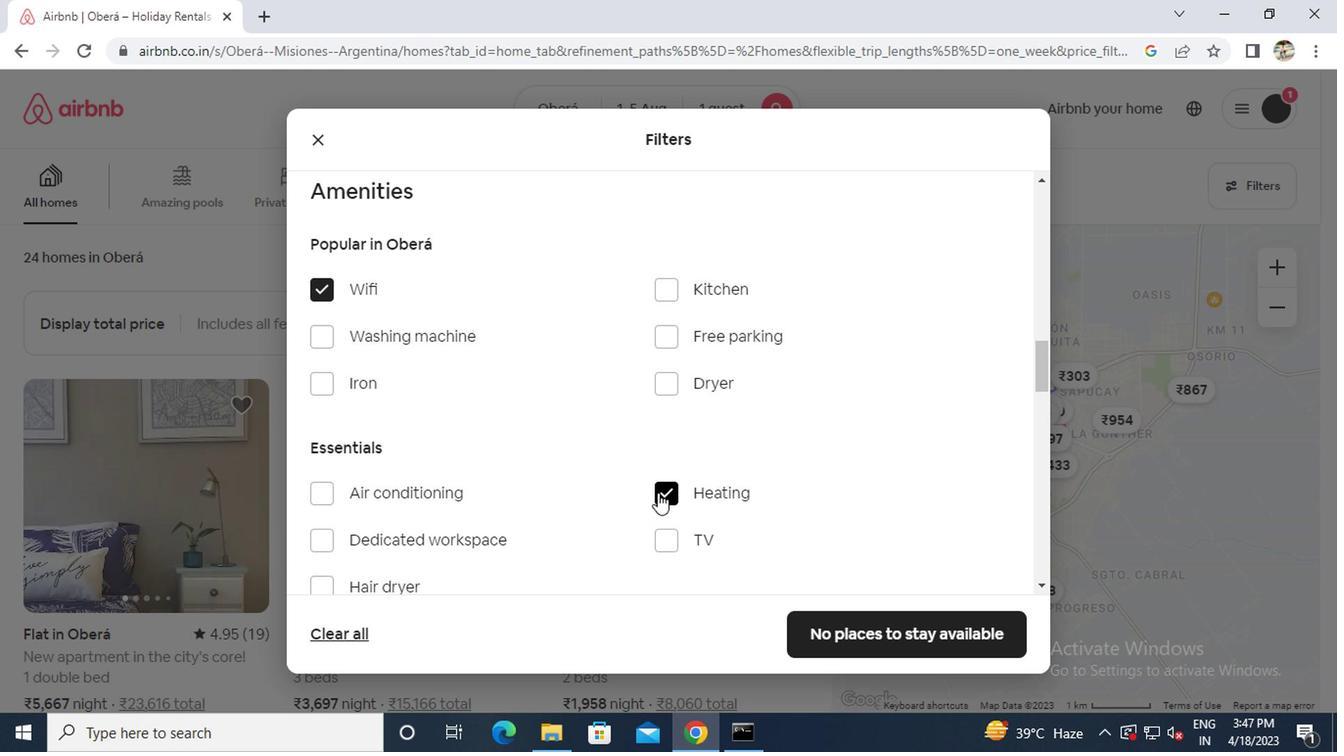 
Action: Mouse scrolled (656, 490) with delta (0, -1)
Screenshot: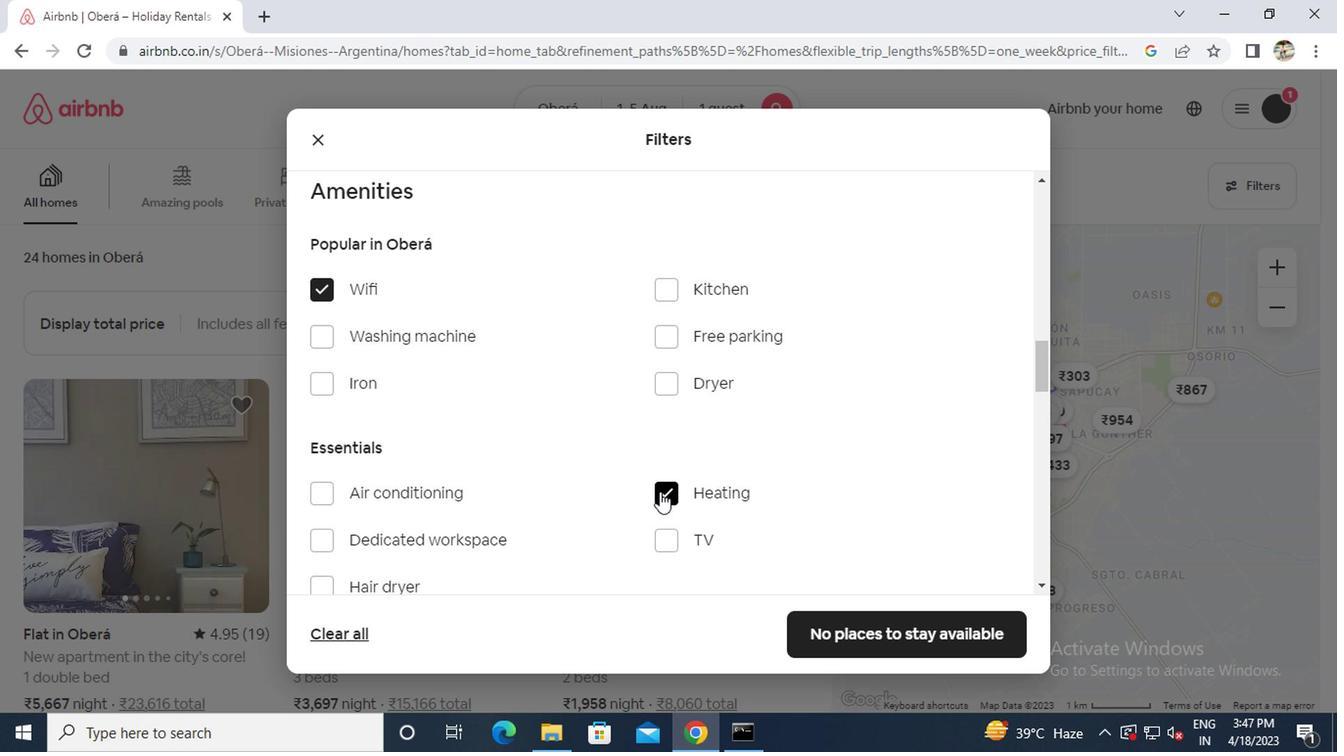 
Action: Mouse scrolled (656, 490) with delta (0, -1)
Screenshot: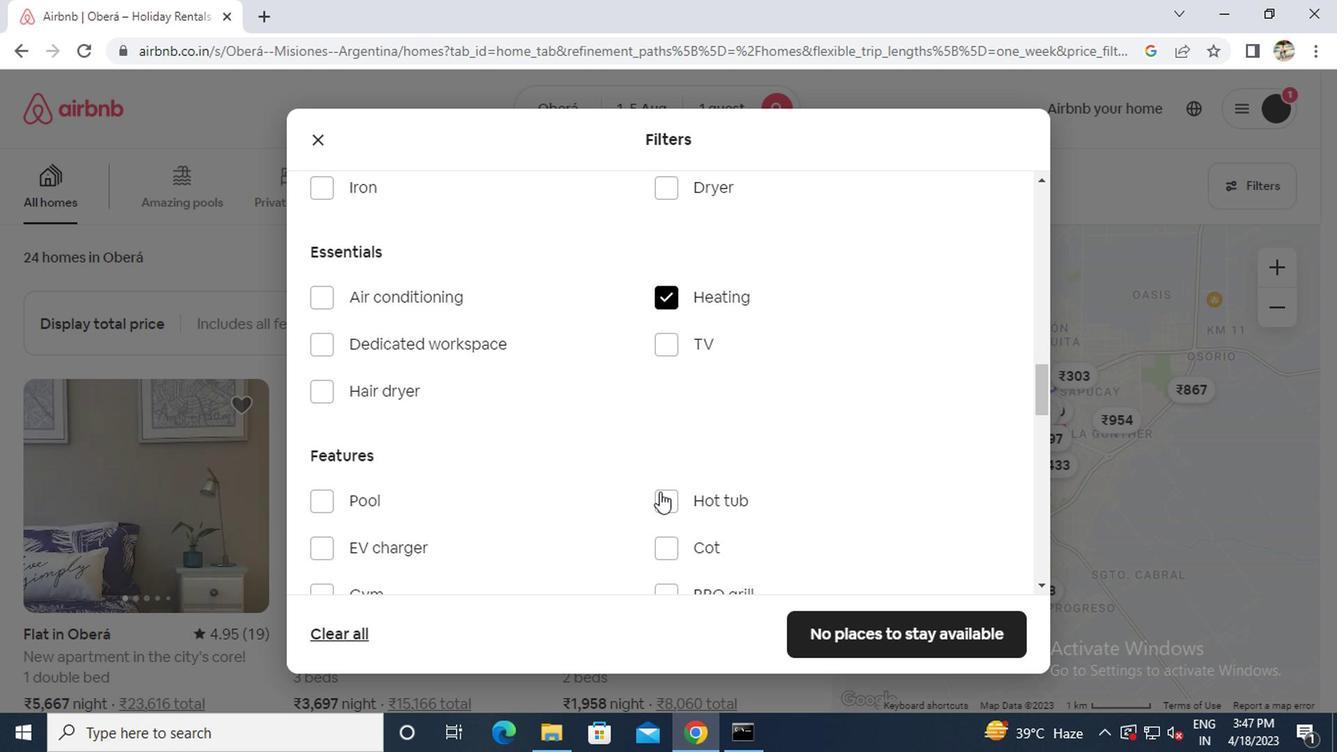 
Action: Mouse scrolled (656, 490) with delta (0, -1)
Screenshot: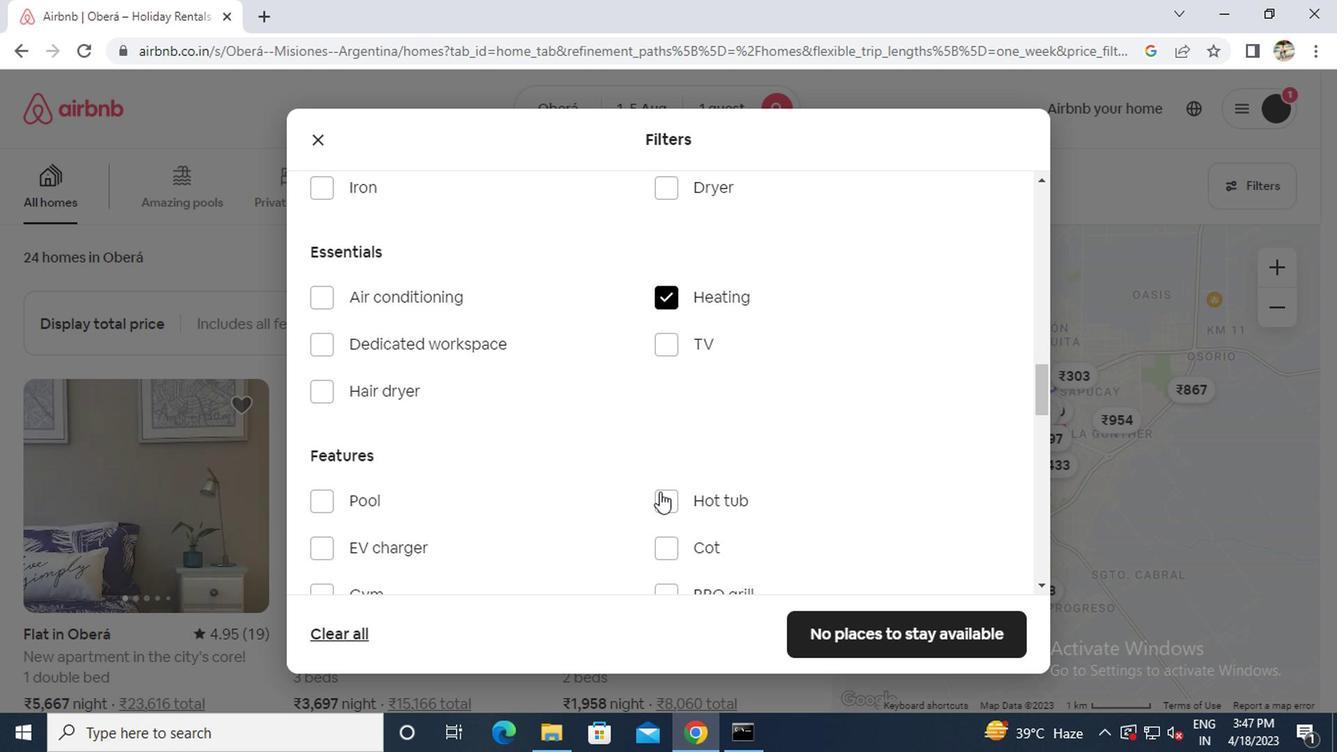 
Action: Mouse scrolled (656, 490) with delta (0, -1)
Screenshot: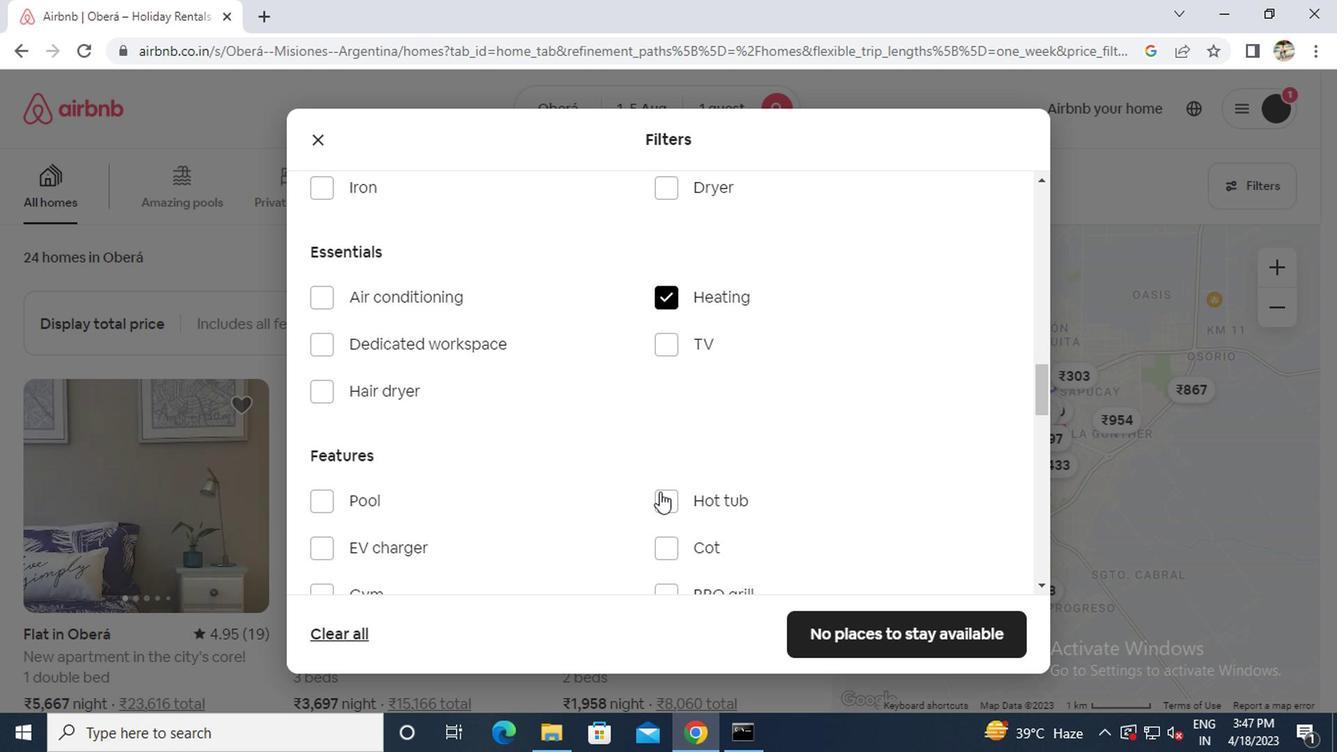 
Action: Mouse moved to (657, 491)
Screenshot: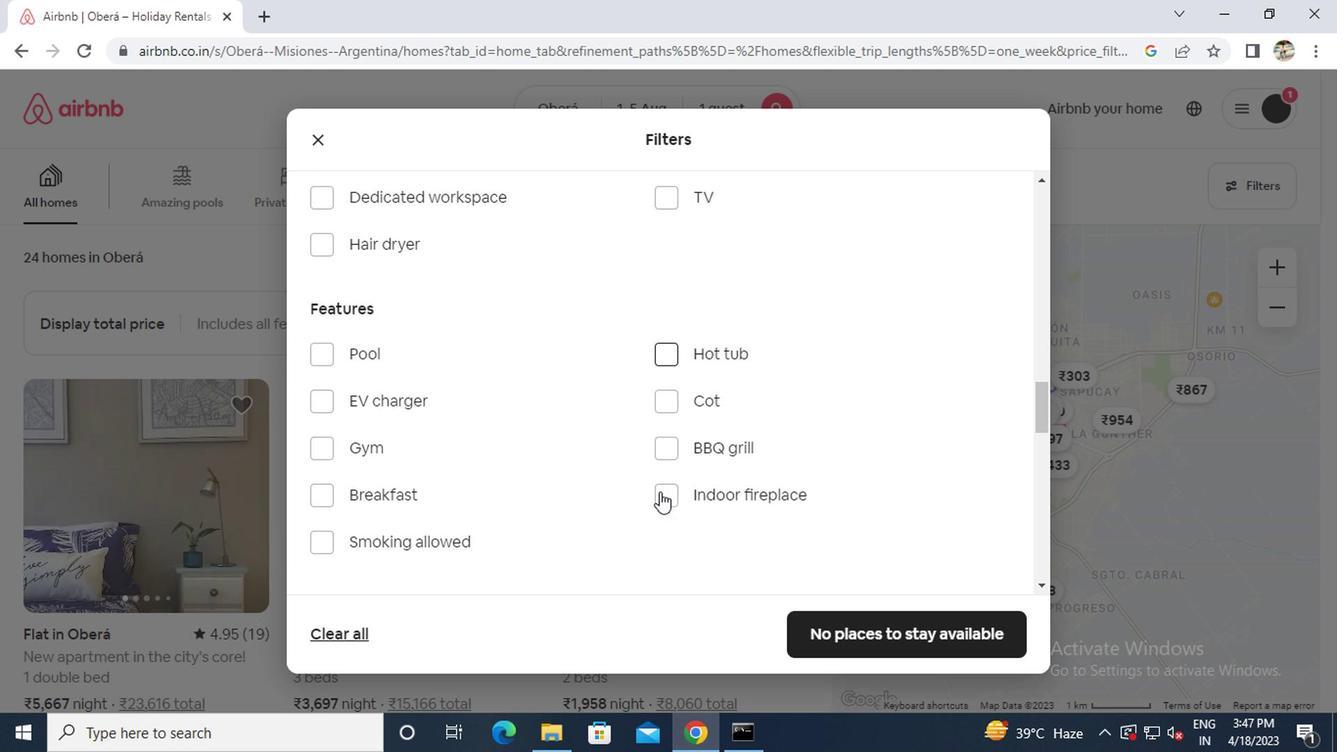 
Action: Mouse scrolled (657, 490) with delta (0, -1)
Screenshot: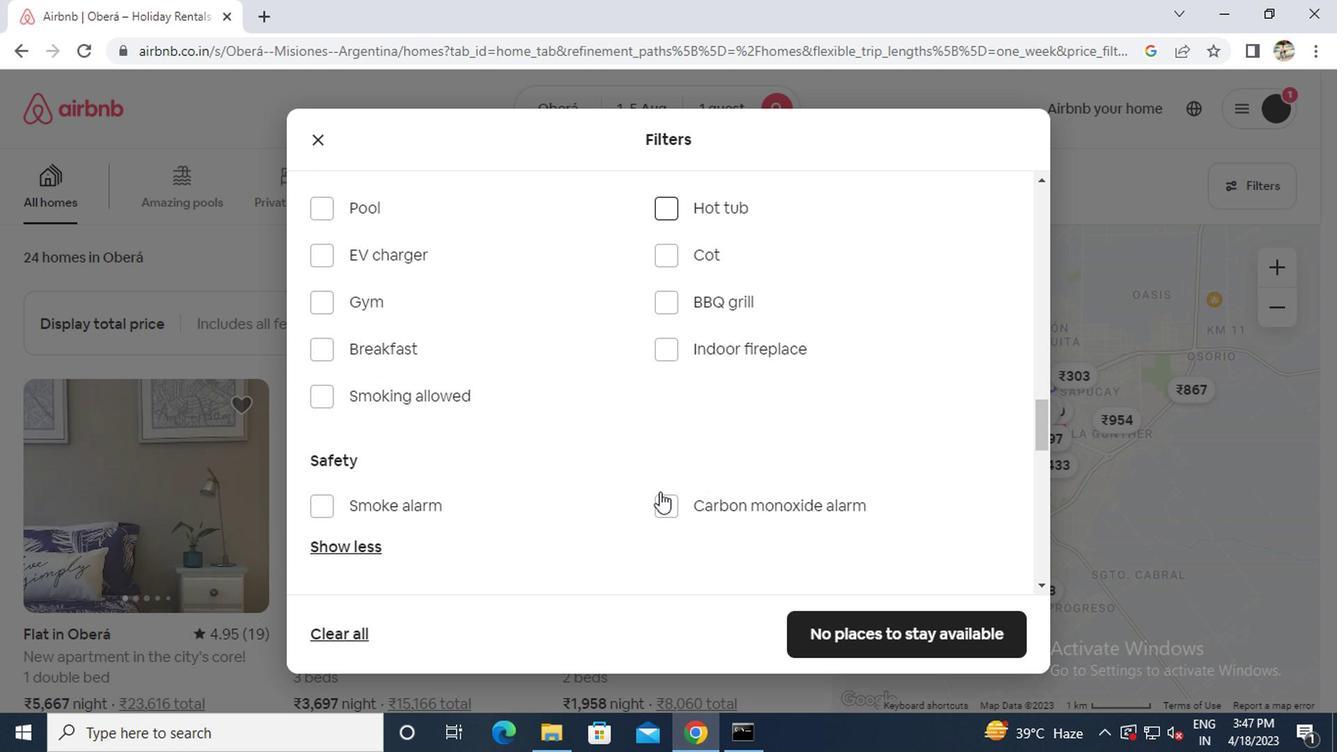 
Action: Mouse scrolled (657, 490) with delta (0, -1)
Screenshot: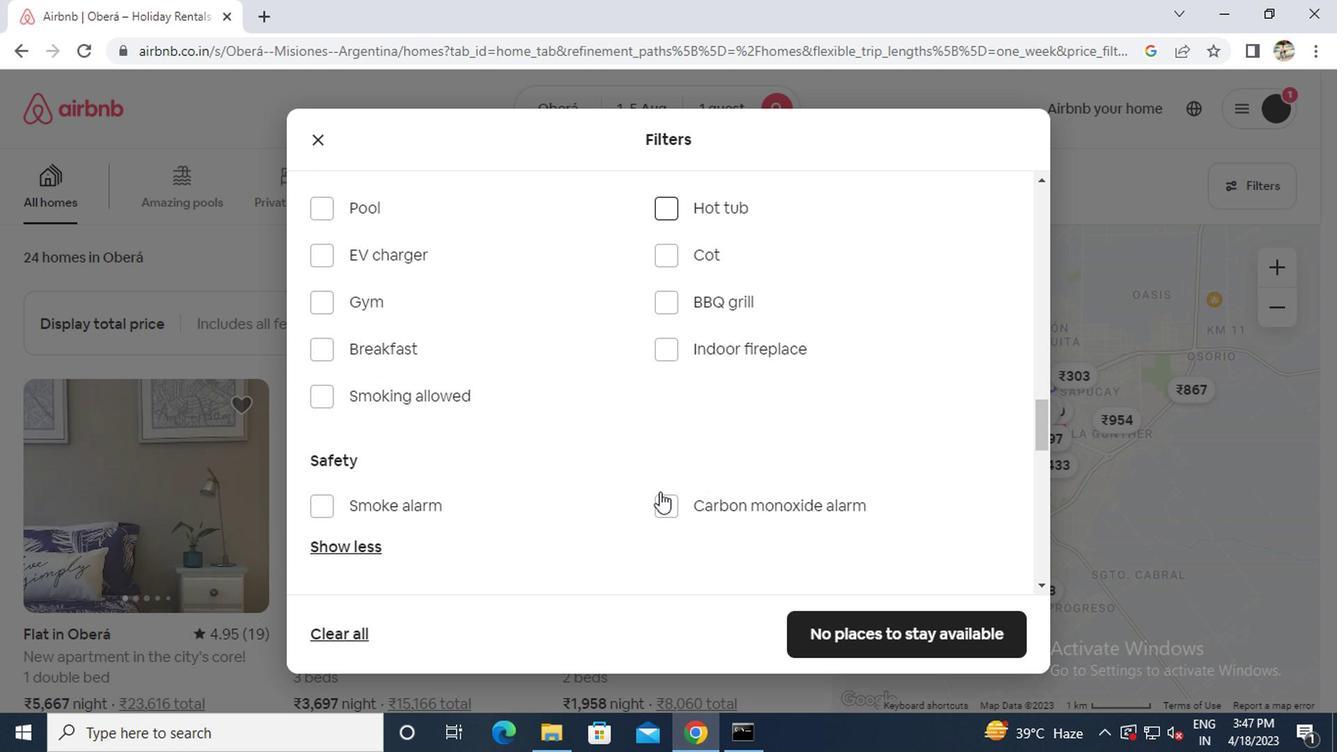
Action: Mouse scrolled (657, 490) with delta (0, -1)
Screenshot: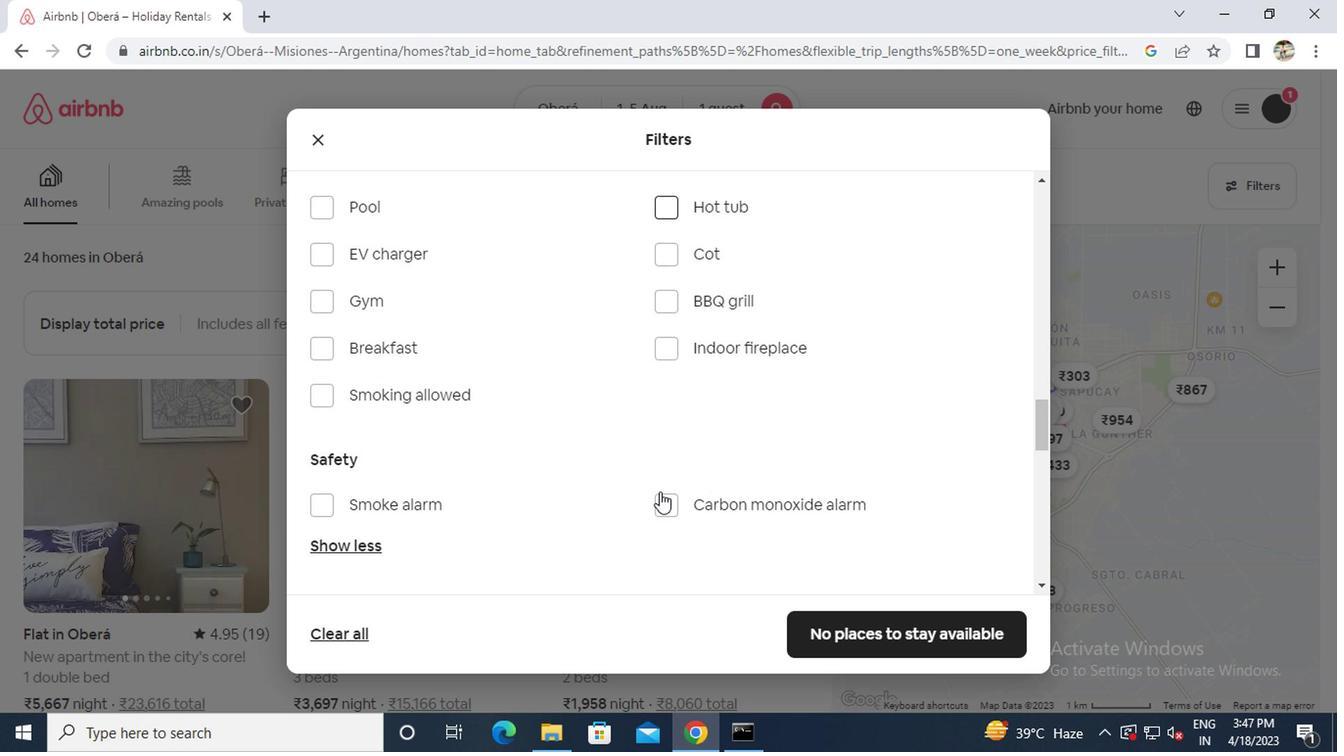 
Action: Mouse moved to (964, 473)
Screenshot: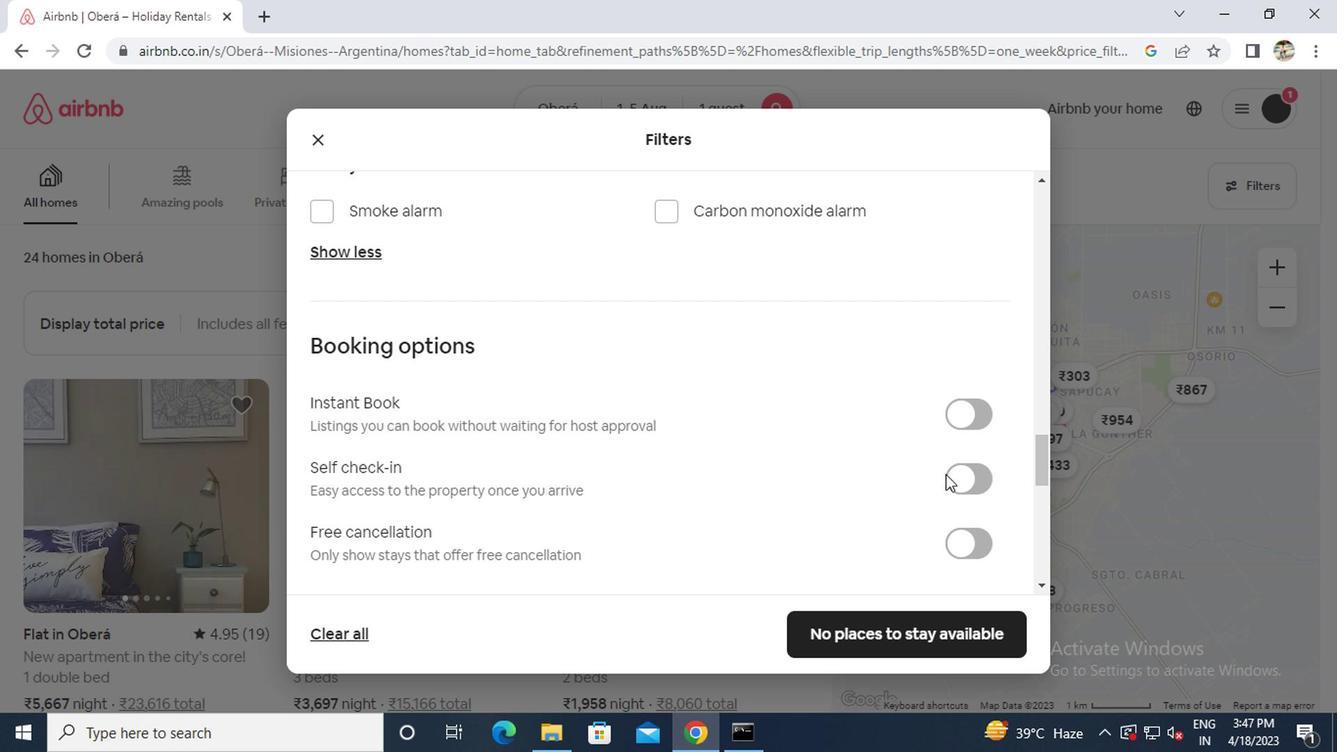
Action: Mouse pressed left at (964, 473)
Screenshot: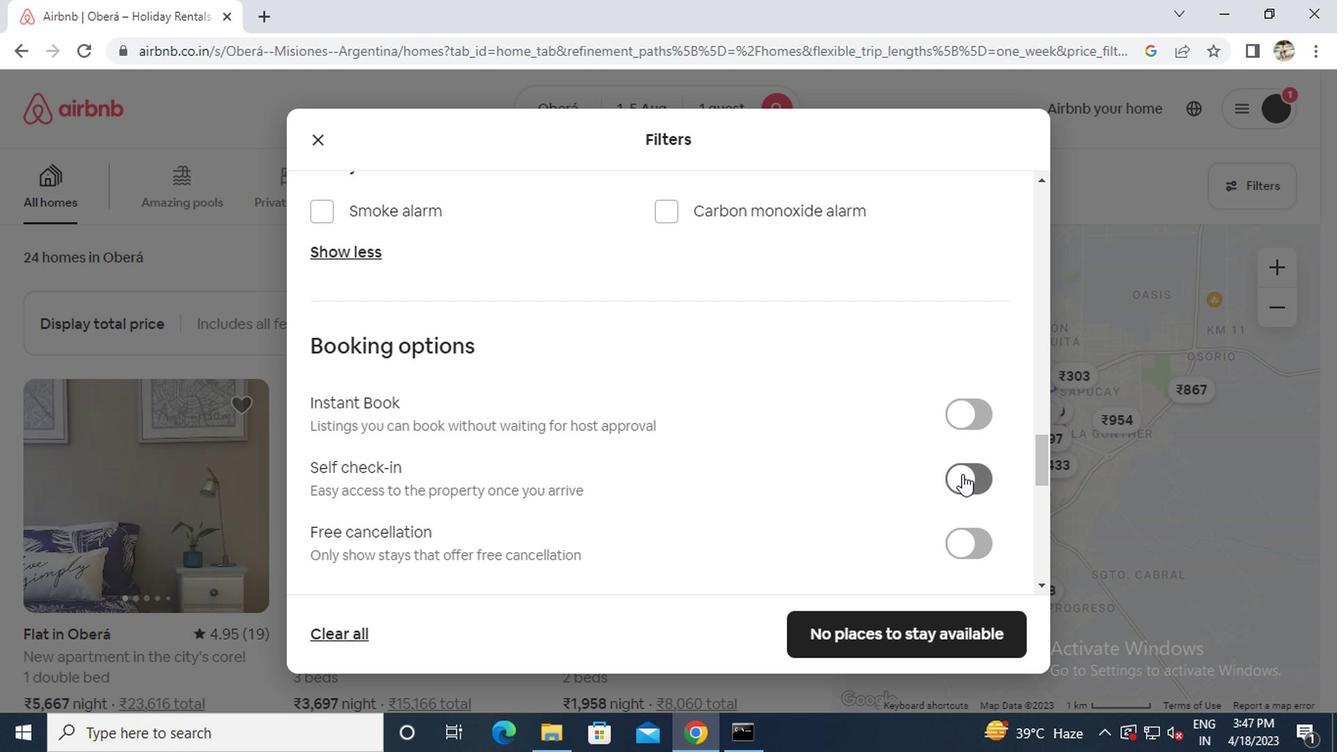 
Action: Mouse moved to (618, 495)
Screenshot: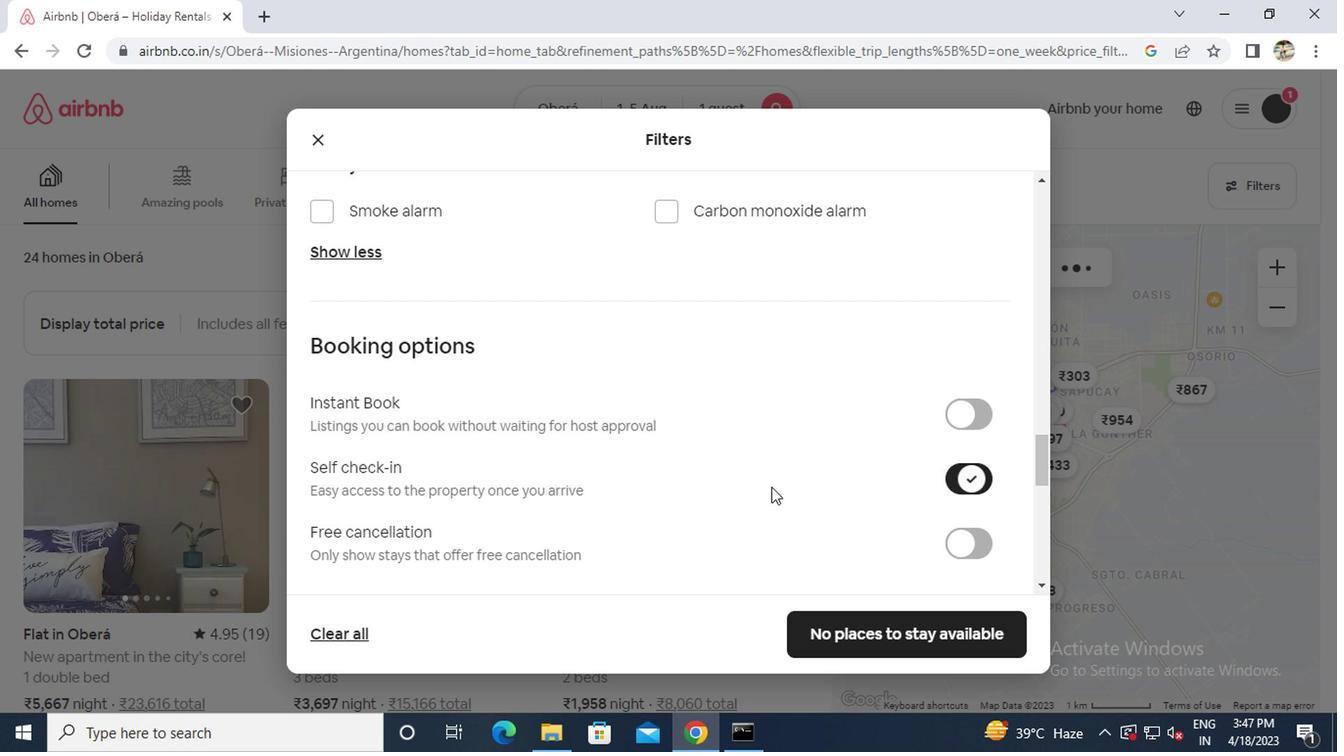
Action: Mouse scrolled (618, 494) with delta (0, 0)
Screenshot: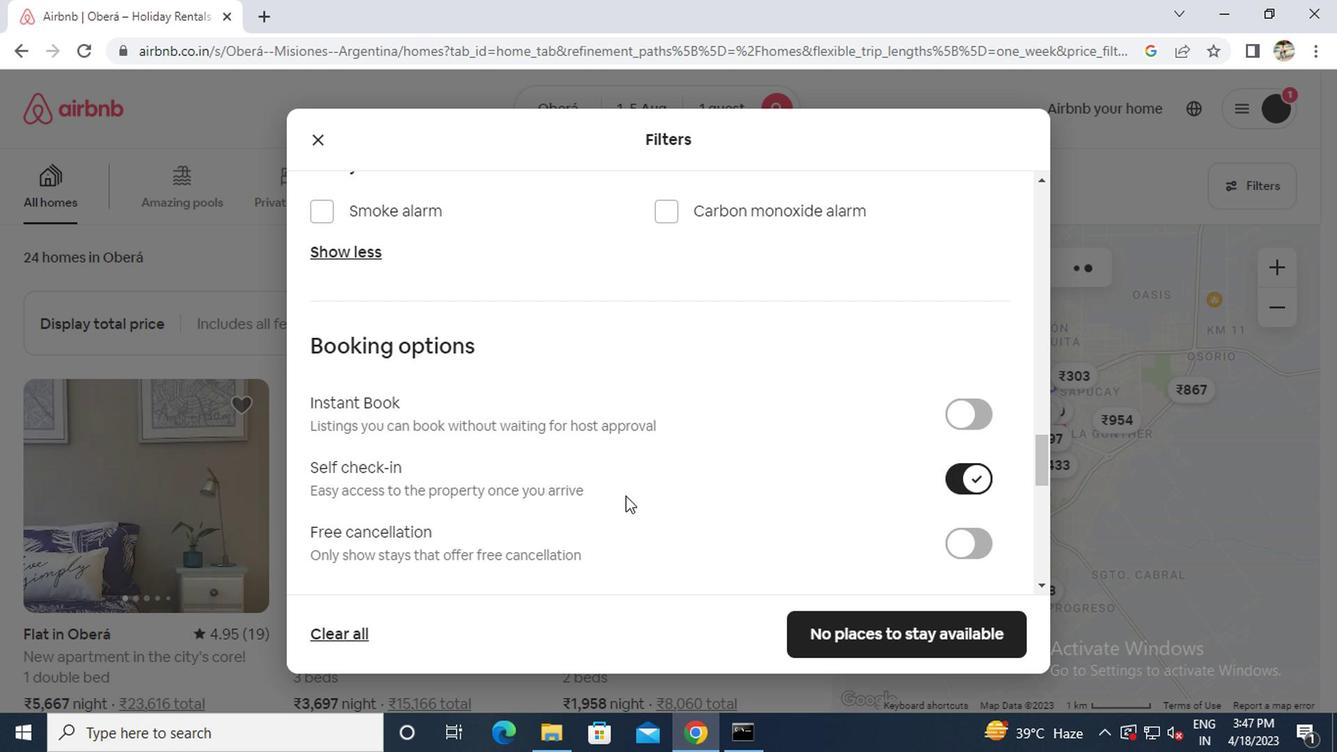 
Action: Mouse scrolled (618, 494) with delta (0, 0)
Screenshot: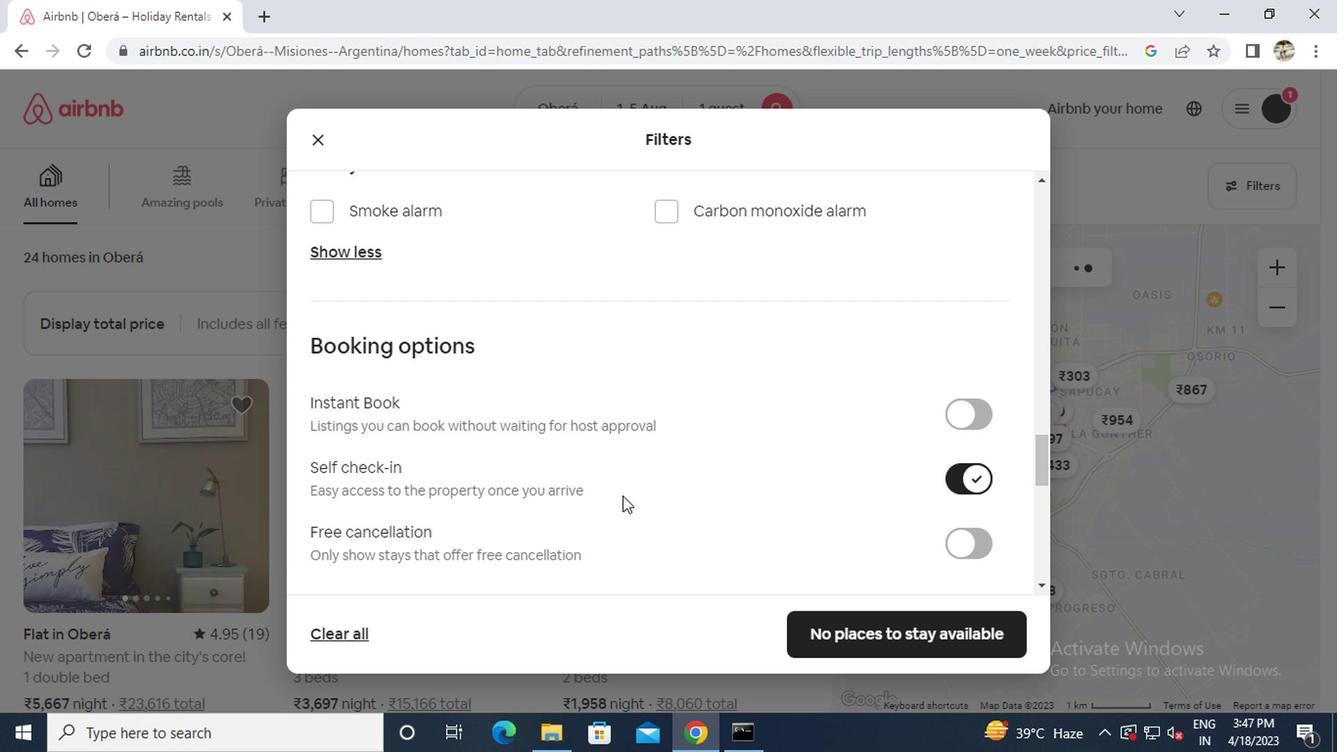
Action: Mouse scrolled (618, 494) with delta (0, 0)
Screenshot: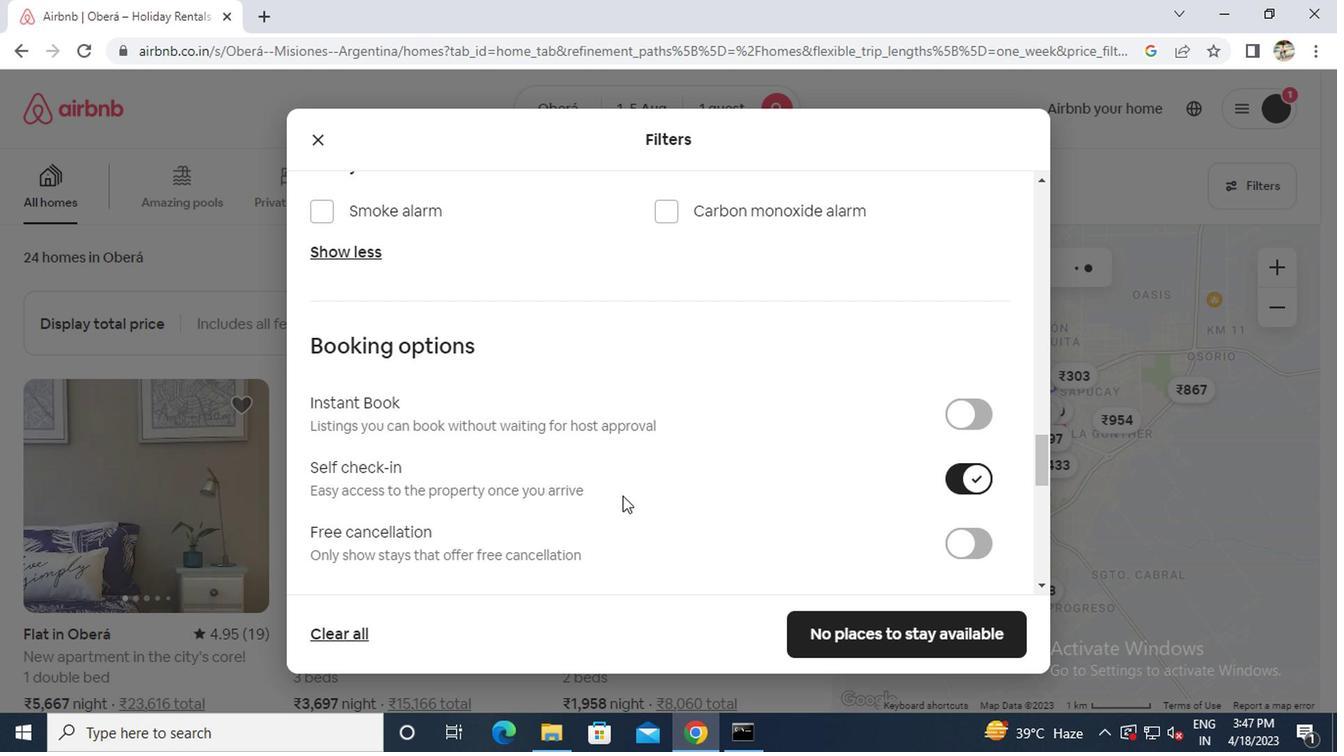 
Action: Mouse scrolled (618, 494) with delta (0, 0)
Screenshot: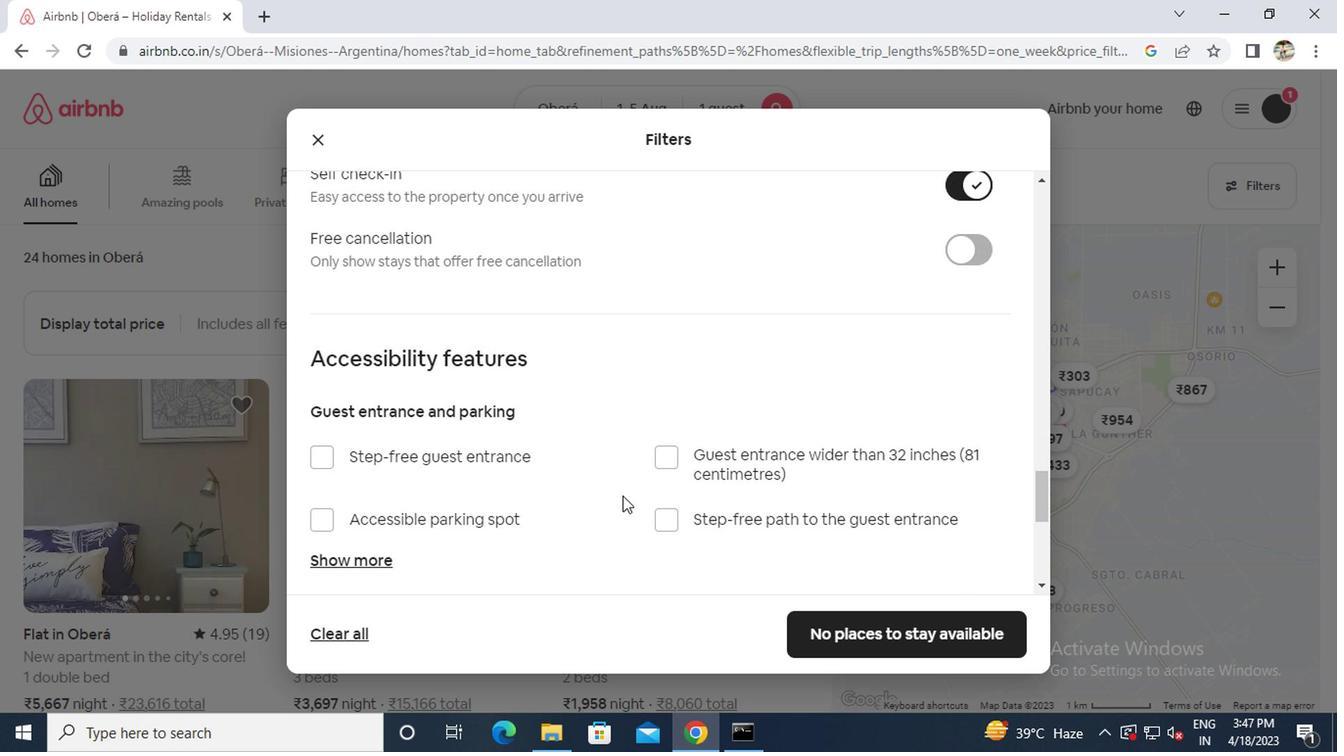 
Action: Mouse scrolled (618, 494) with delta (0, 0)
Screenshot: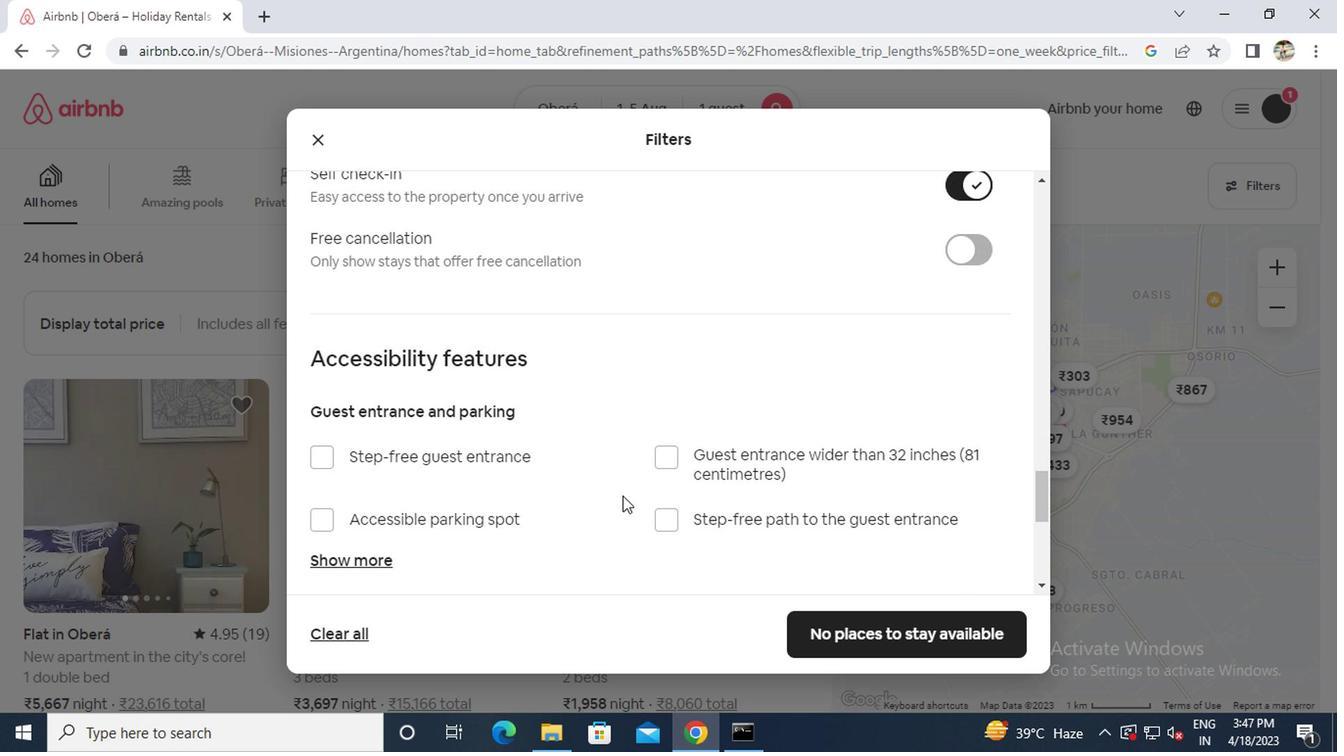 
Action: Mouse scrolled (618, 494) with delta (0, 0)
Screenshot: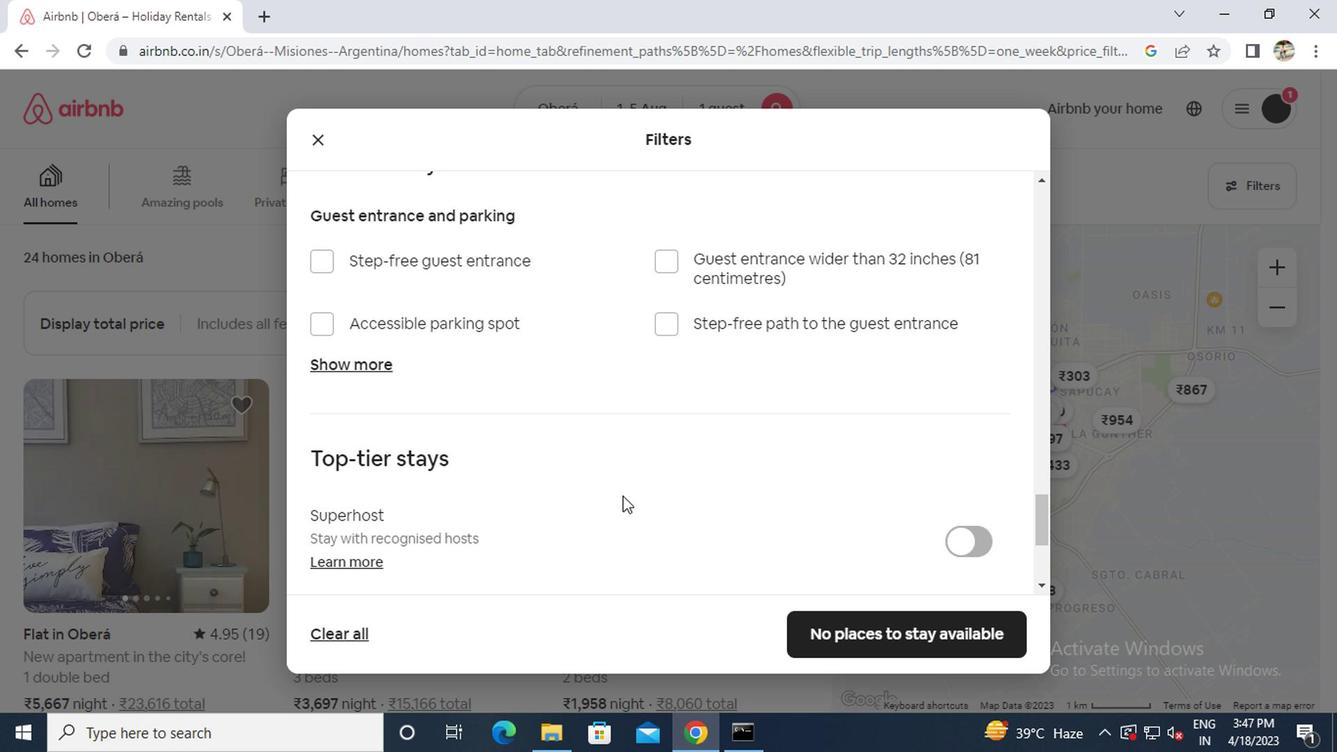 
Action: Mouse scrolled (618, 494) with delta (0, 0)
Screenshot: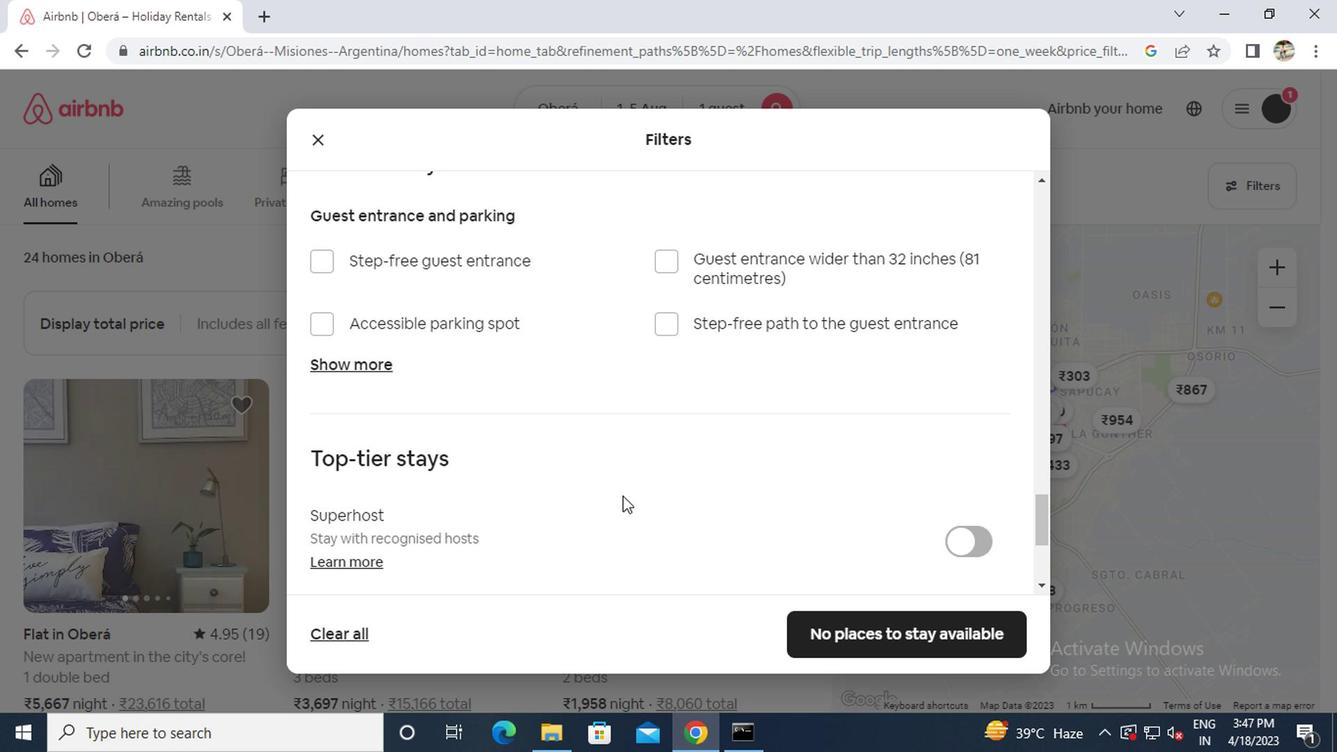 
Action: Mouse moved to (309, 525)
Screenshot: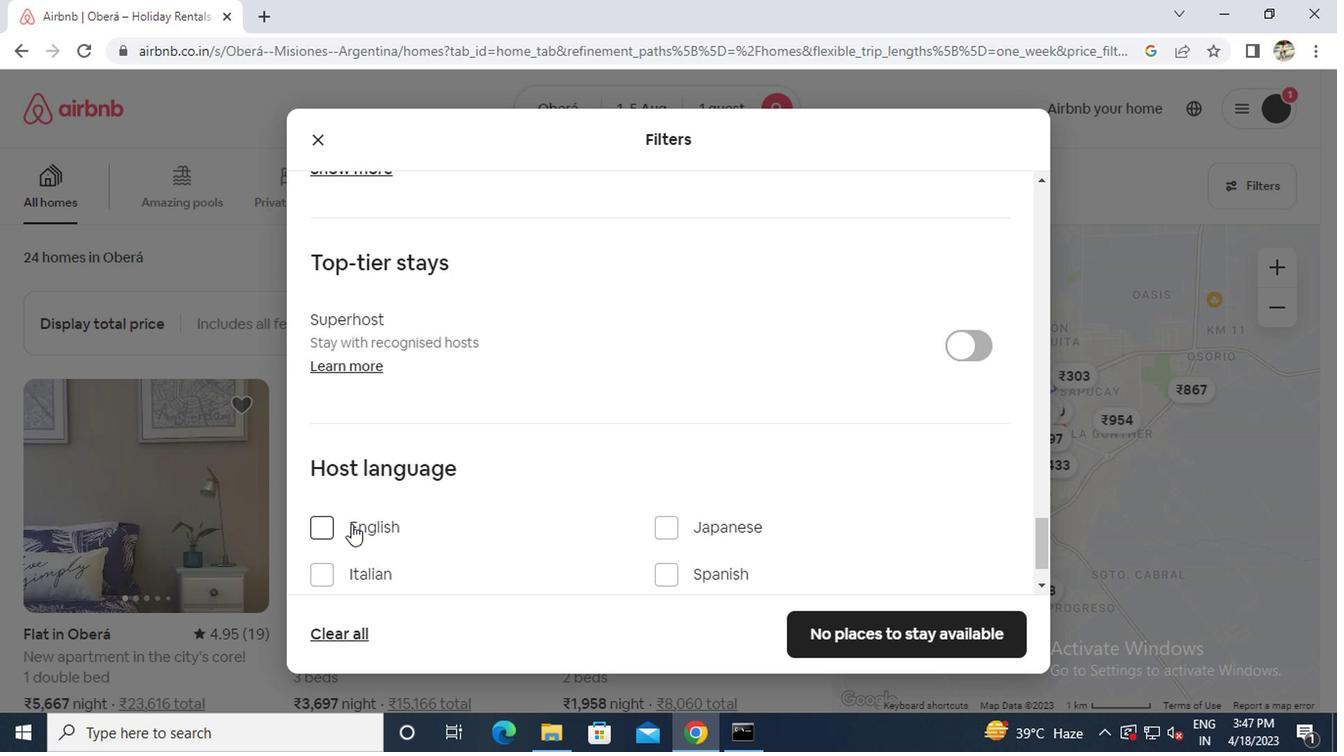 
Action: Mouse pressed left at (309, 525)
Screenshot: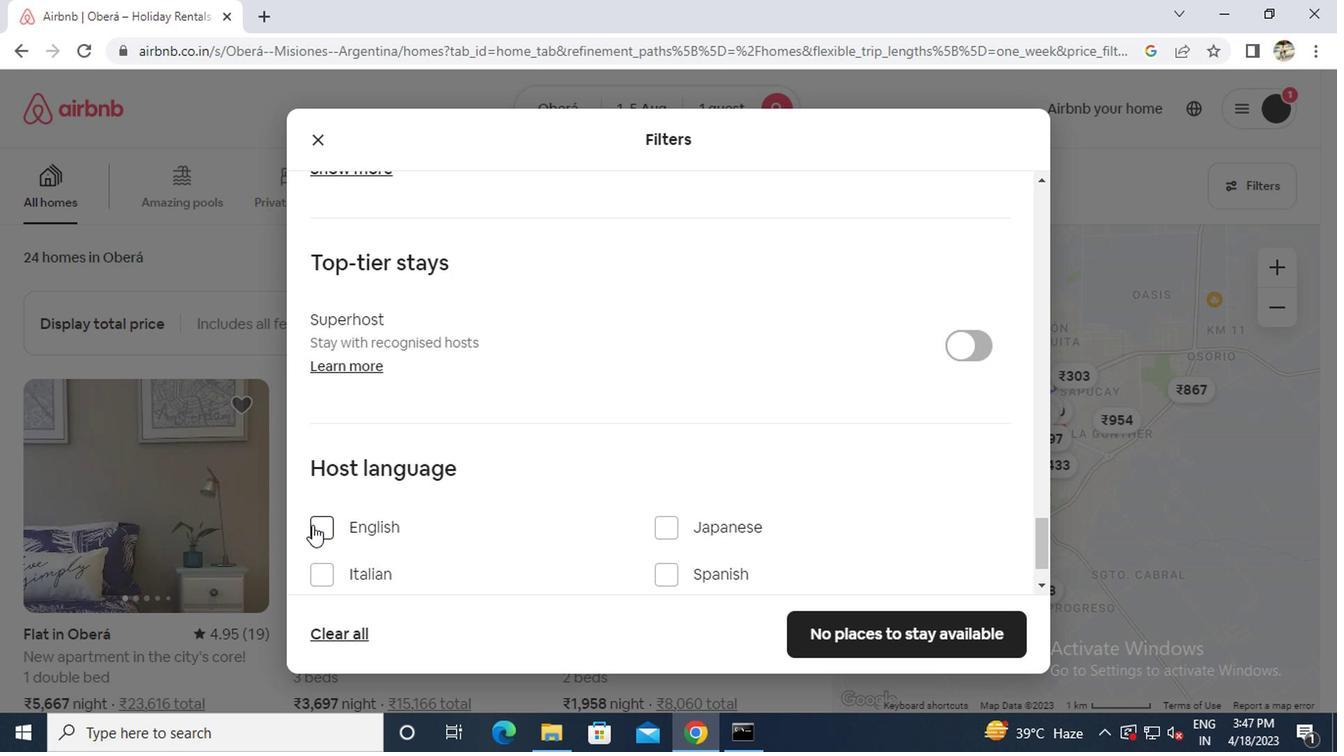 
Action: Mouse moved to (873, 641)
Screenshot: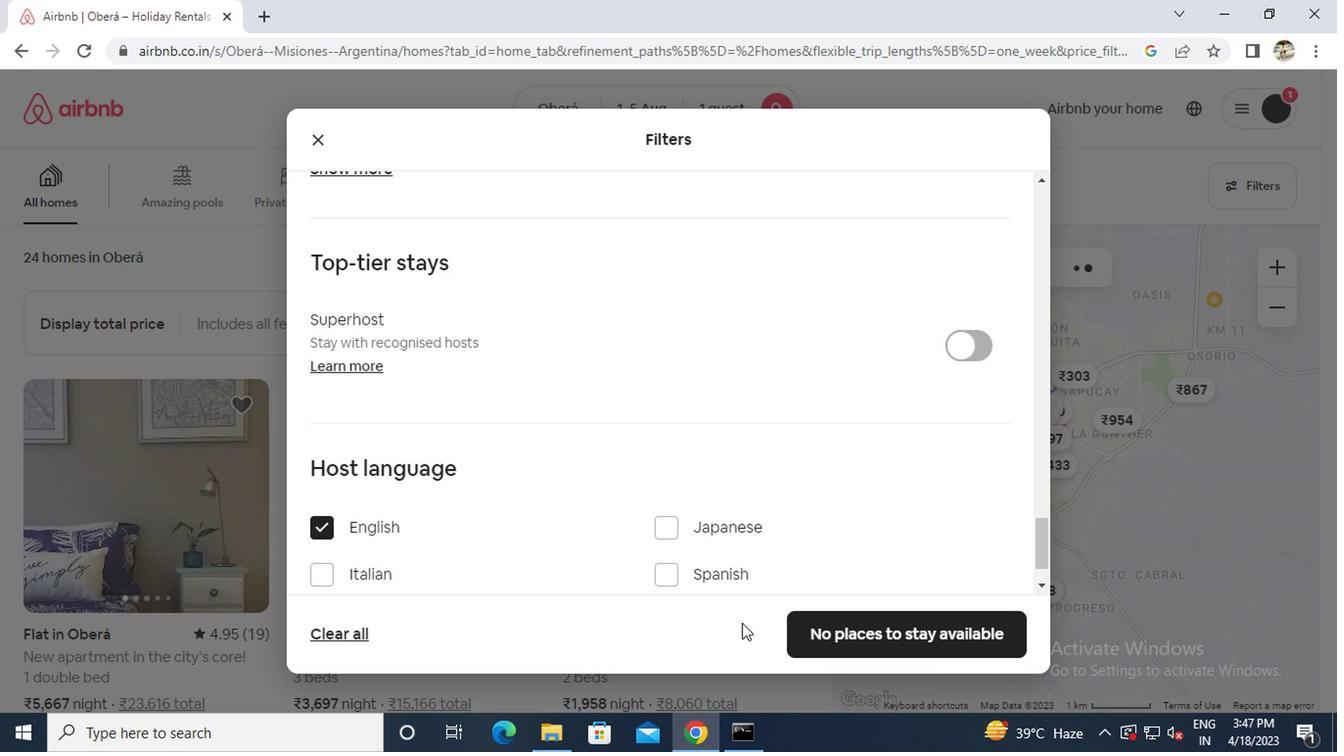 
Action: Mouse pressed left at (873, 641)
Screenshot: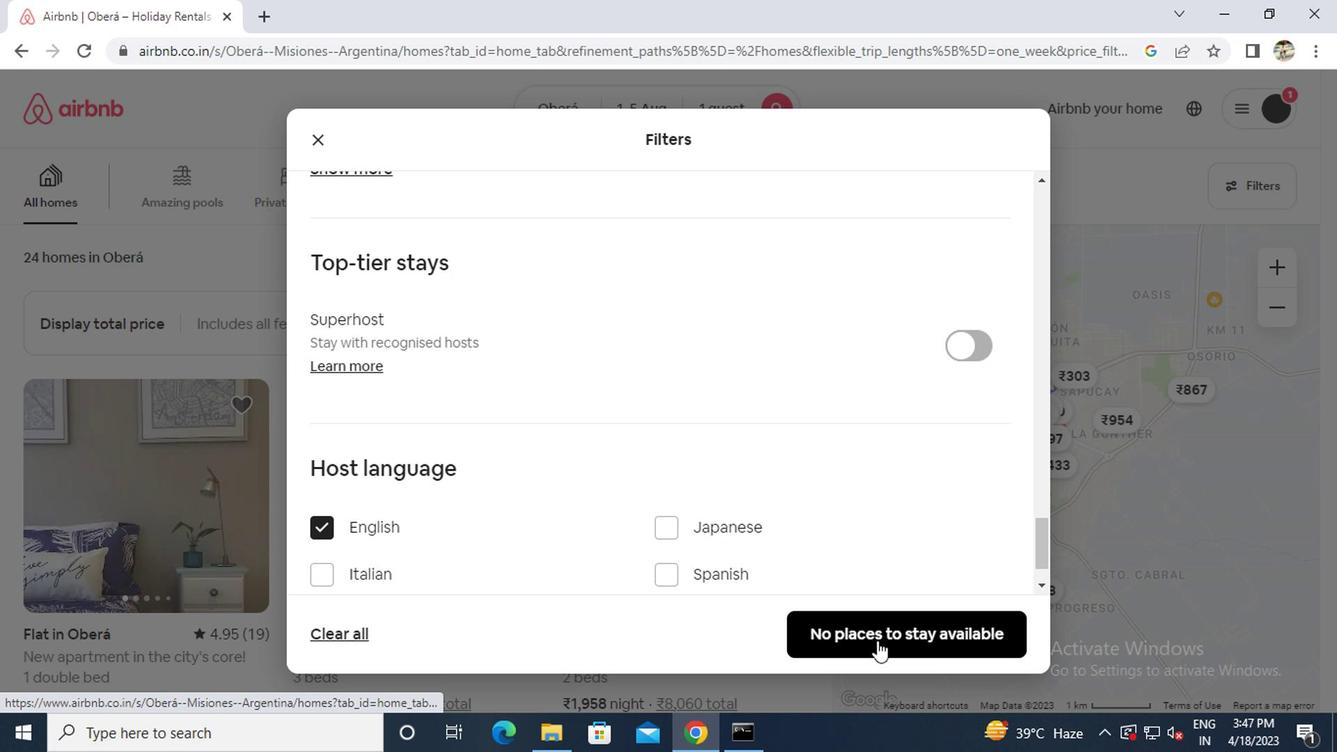 
